 Task: Discover Hidden Chrome Settings.
Action: Mouse moved to (958, 27)
Screenshot: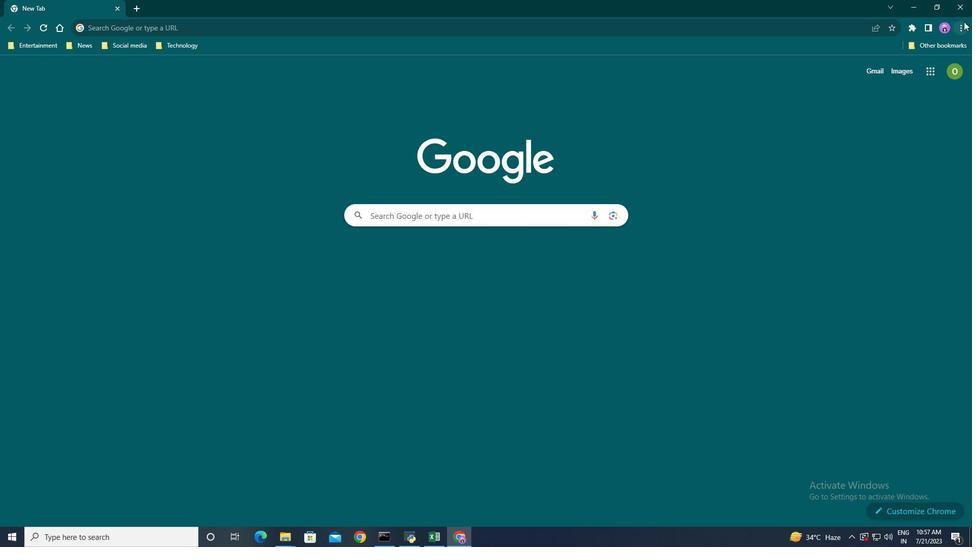 
Action: Mouse pressed left at (958, 27)
Screenshot: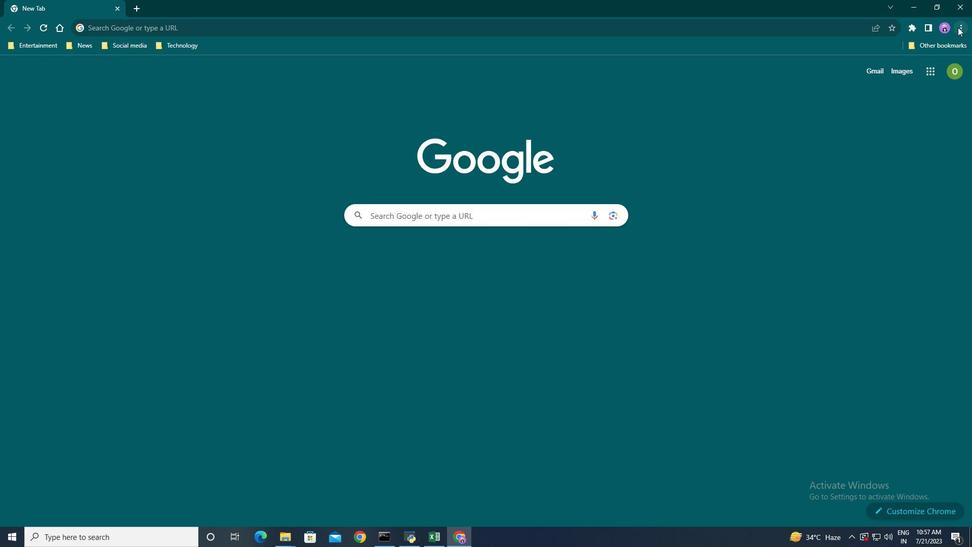 
Action: Mouse moved to (893, 136)
Screenshot: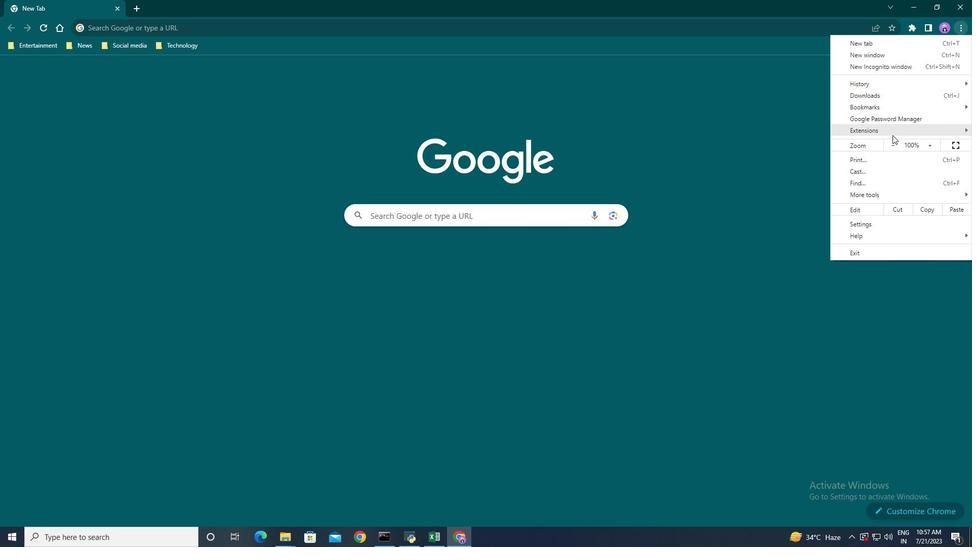 
Action: Mouse scrolled (893, 136) with delta (0, 0)
Screenshot: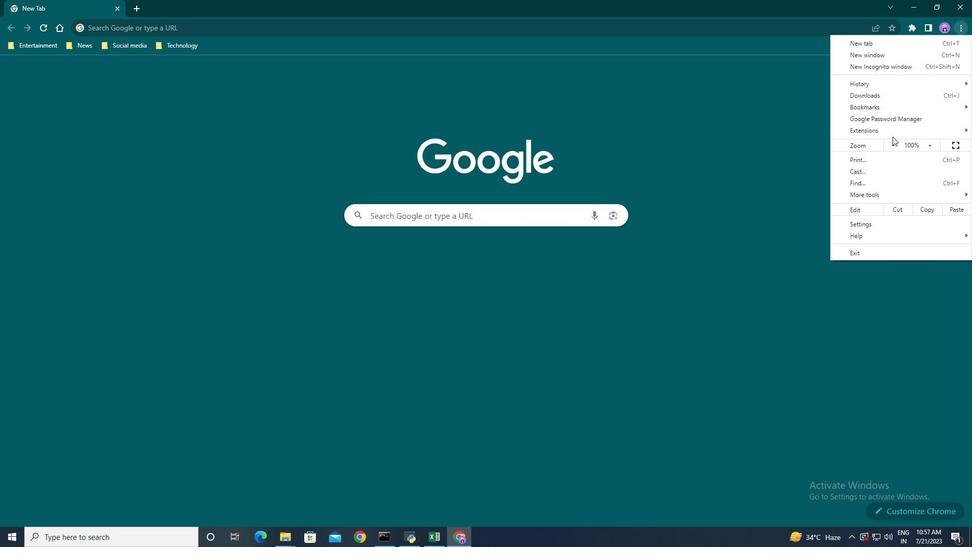 
Action: Mouse moved to (893, 136)
Screenshot: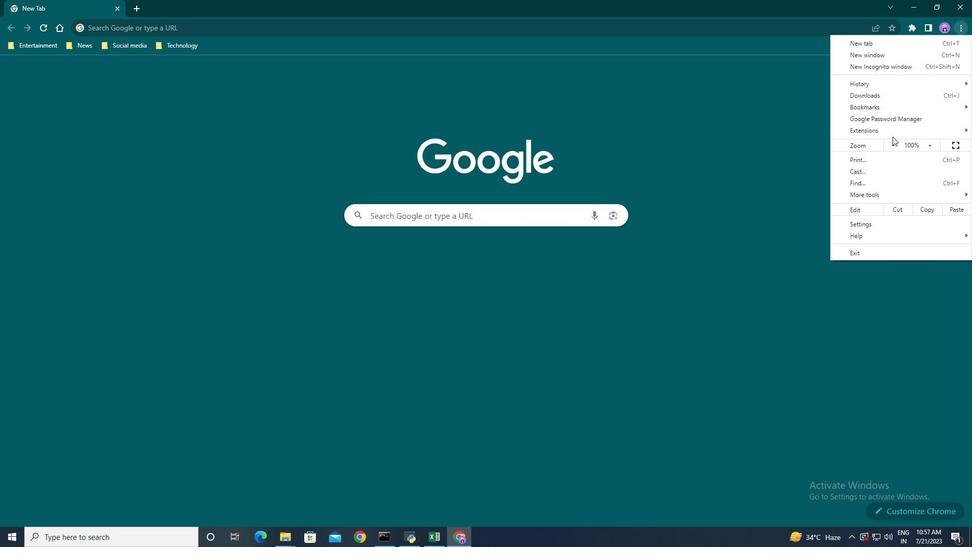 
Action: Mouse scrolled (893, 136) with delta (0, 0)
Screenshot: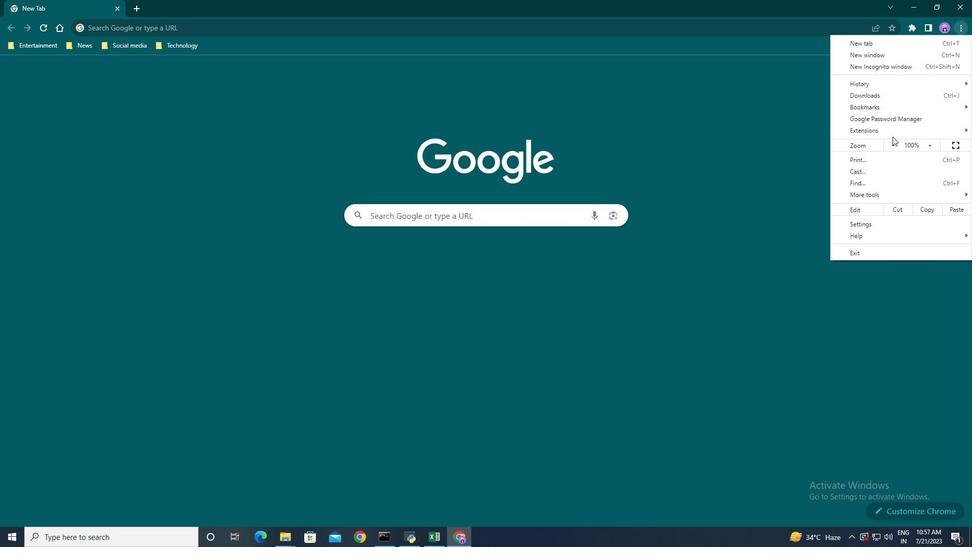 
Action: Mouse moved to (893, 137)
Screenshot: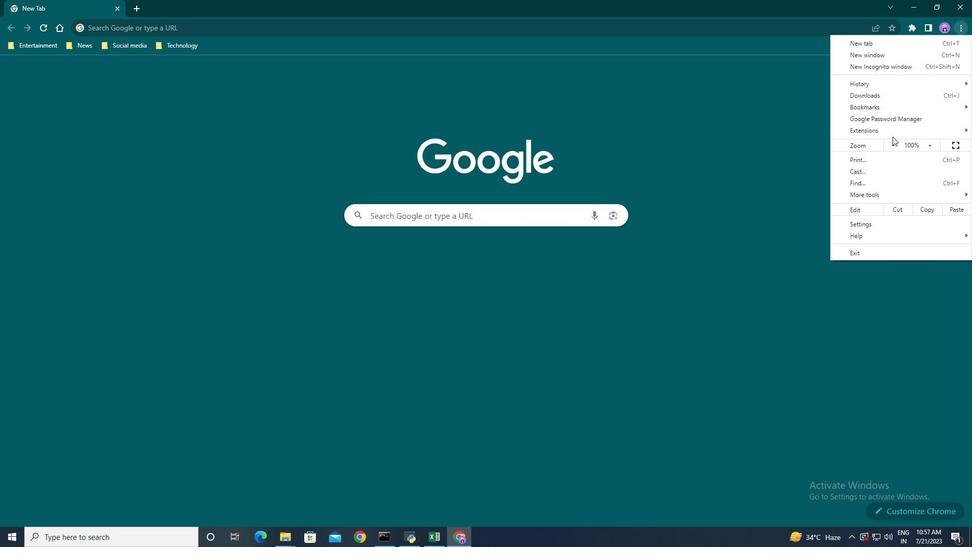 
Action: Mouse scrolled (893, 137) with delta (0, 0)
Screenshot: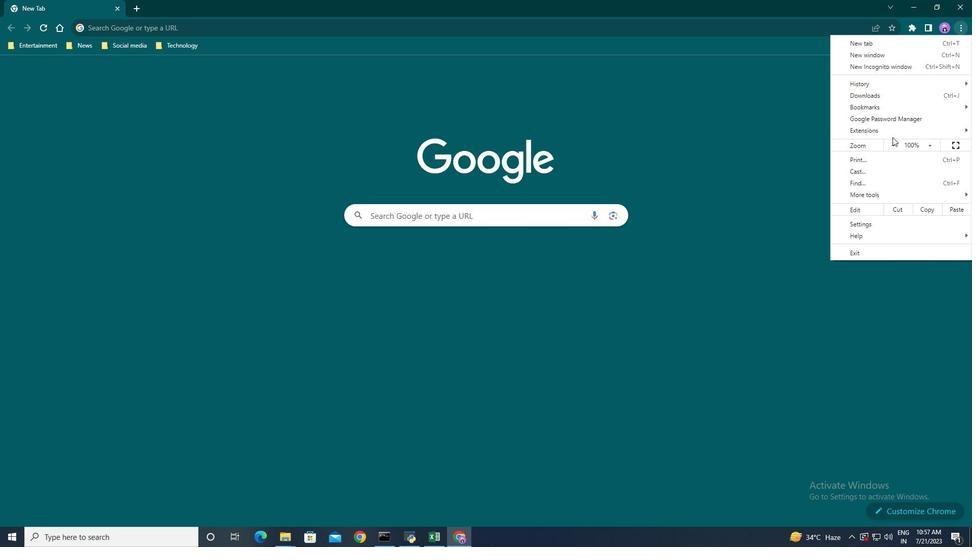 
Action: Mouse moved to (892, 143)
Screenshot: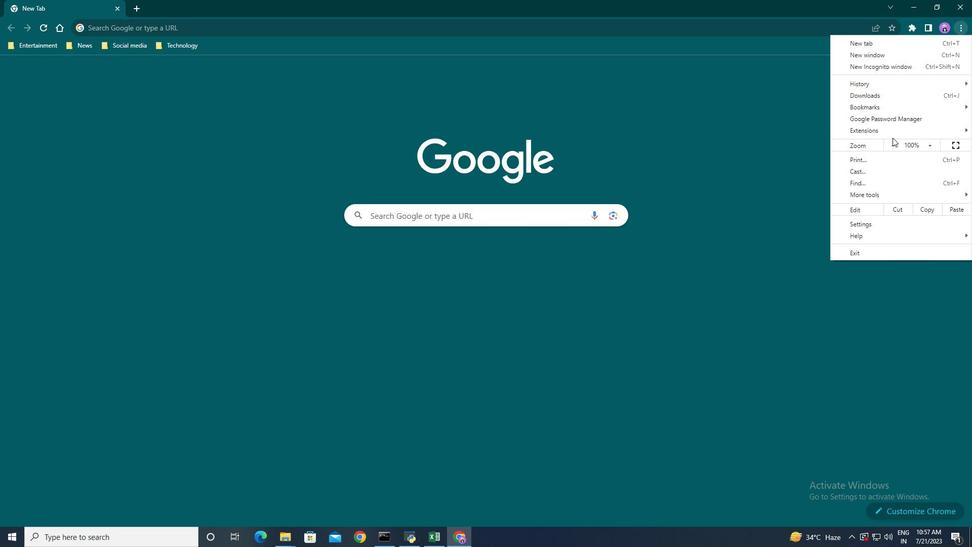 
Action: Mouse scrolled (892, 143) with delta (0, 0)
Screenshot: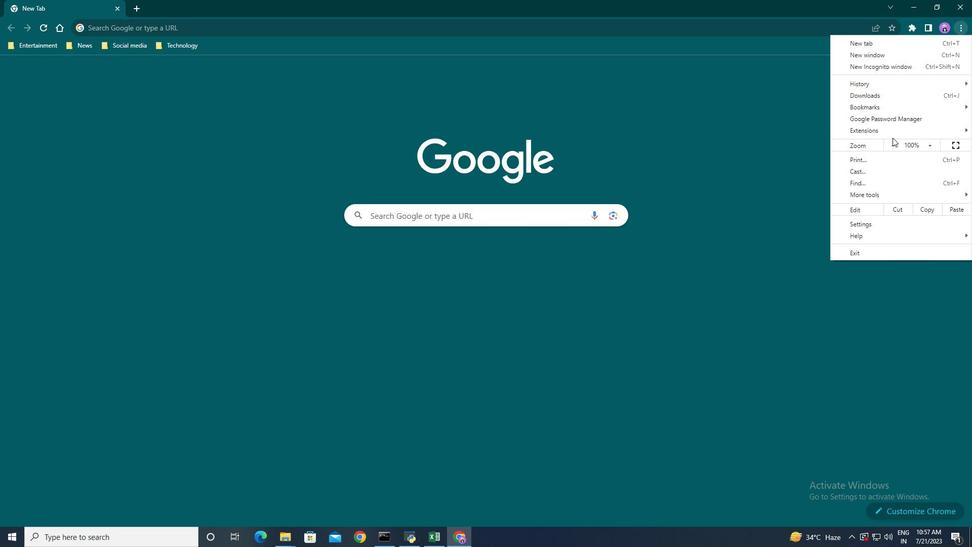 
Action: Mouse moved to (892, 145)
Screenshot: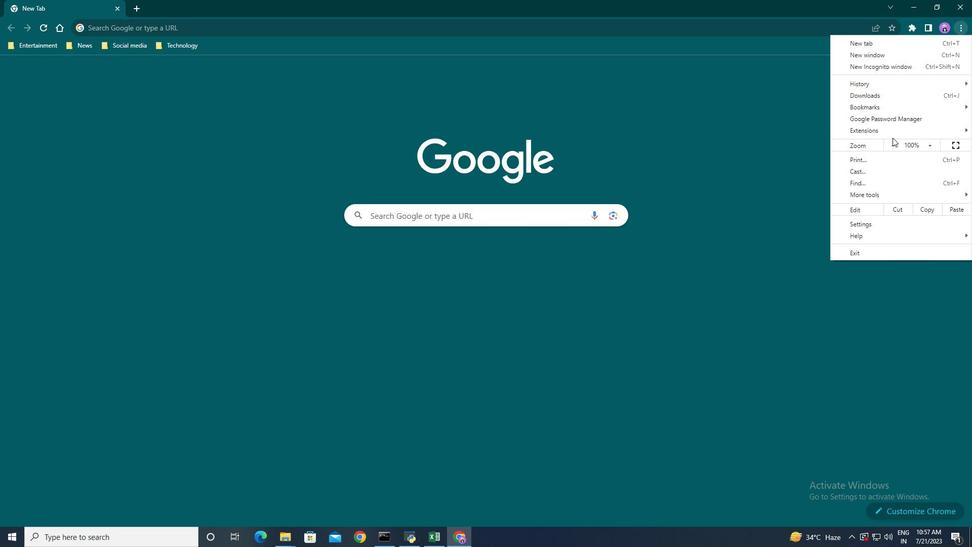 
Action: Mouse scrolled (892, 144) with delta (0, 0)
Screenshot: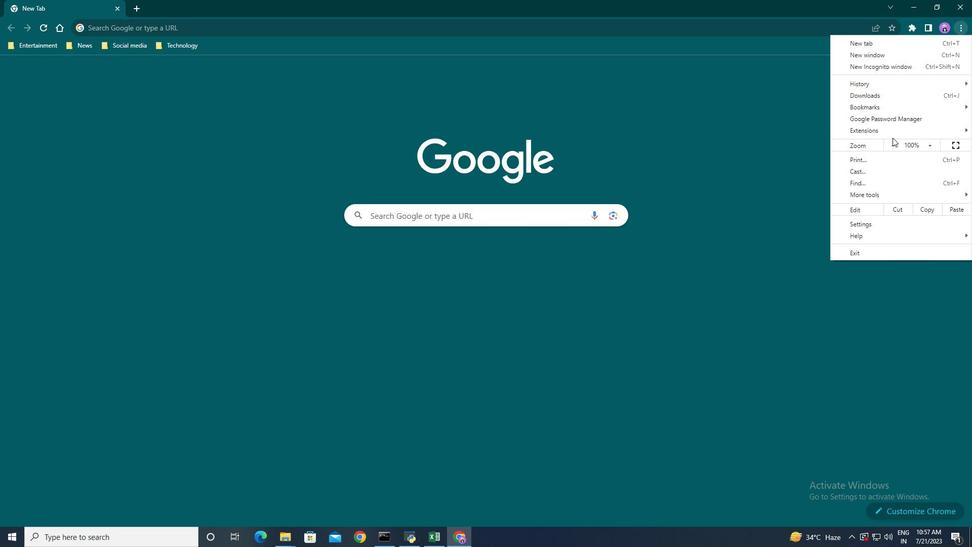 
Action: Mouse moved to (873, 223)
Screenshot: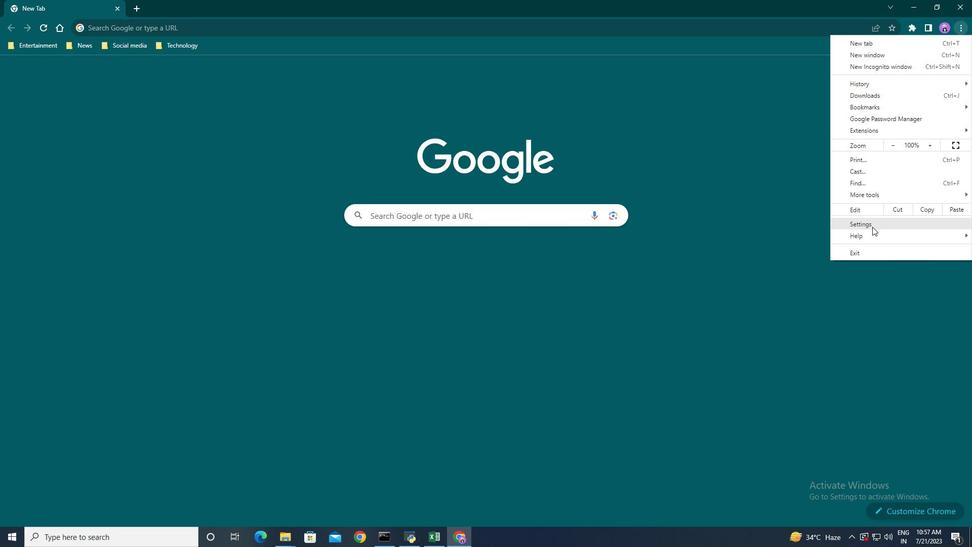 
Action: Mouse pressed left at (873, 223)
Screenshot: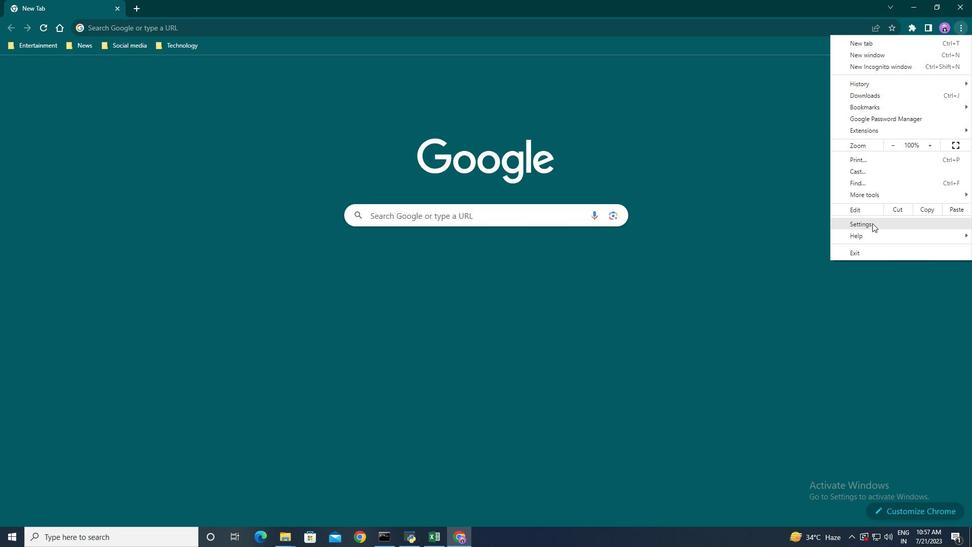 
Action: Mouse moved to (62, 117)
Screenshot: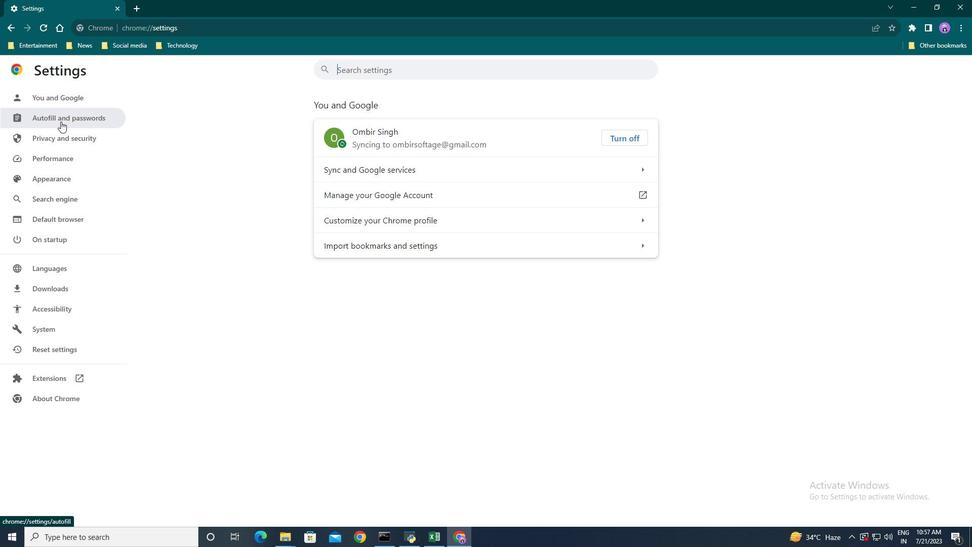
Action: Mouse pressed left at (62, 117)
Screenshot: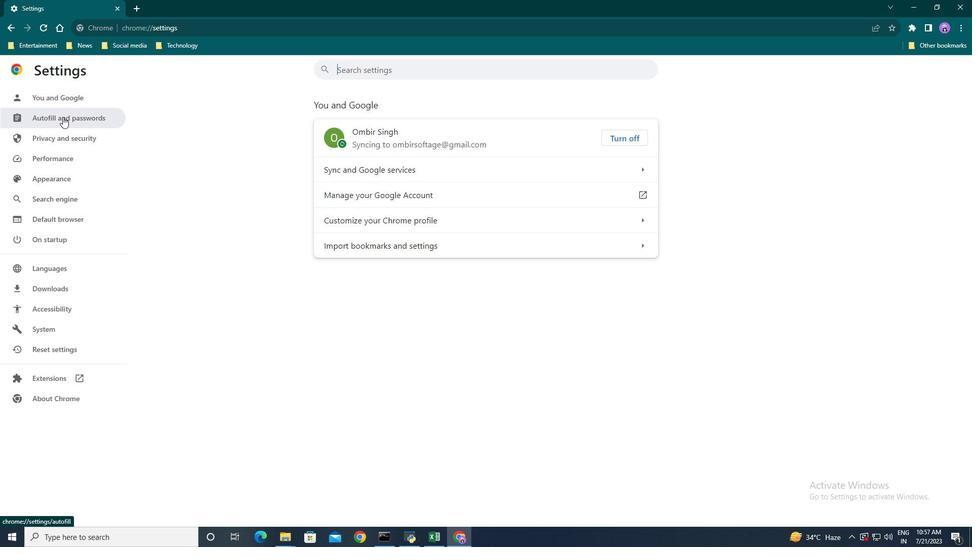 
Action: Mouse moved to (81, 227)
Screenshot: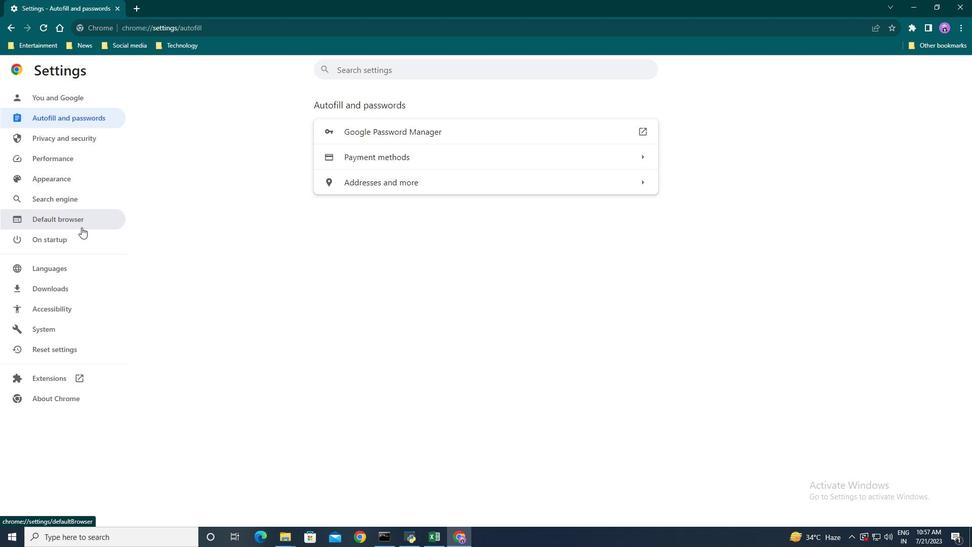 
Action: Mouse scrolled (81, 227) with delta (0, 0)
Screenshot: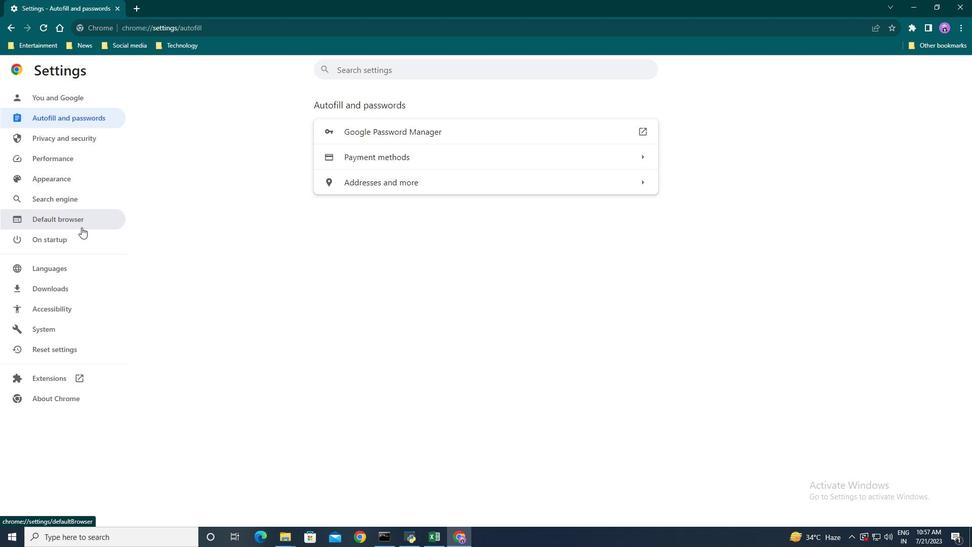
Action: Mouse scrolled (81, 227) with delta (0, 0)
Screenshot: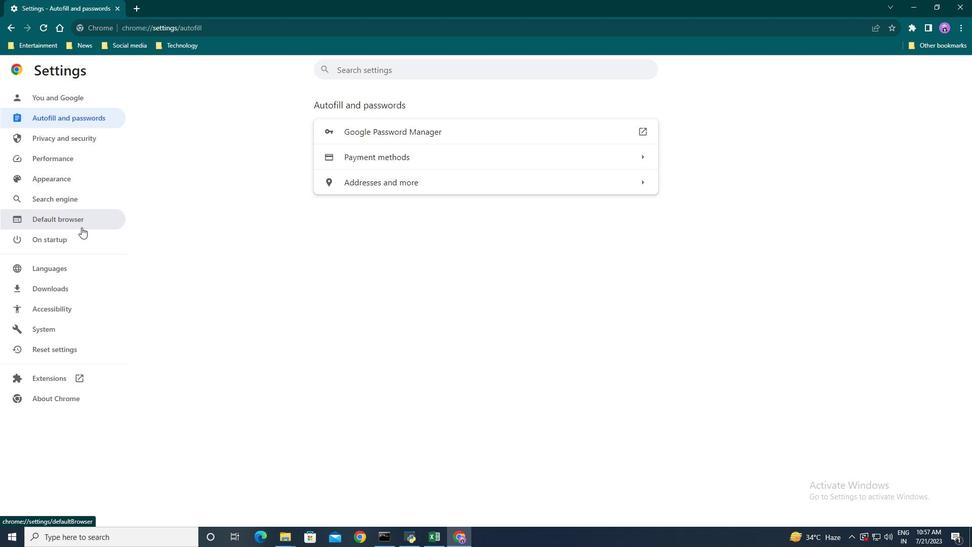 
Action: Mouse moved to (66, 331)
Screenshot: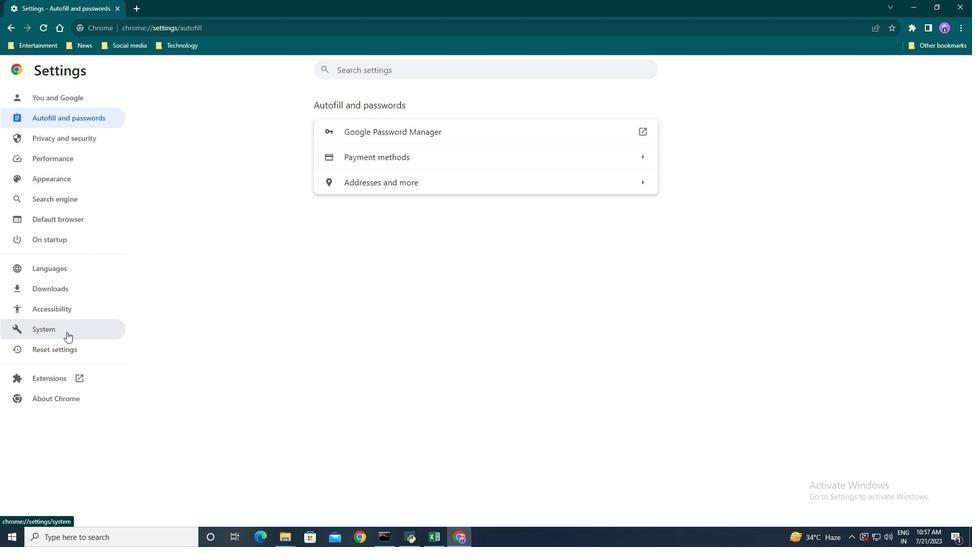 
Action: Mouse pressed left at (66, 331)
Screenshot: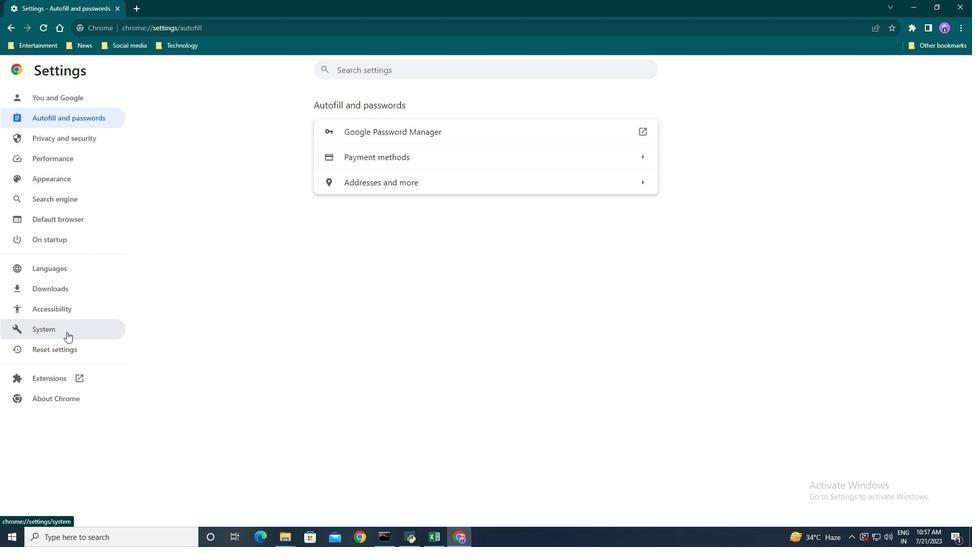 
Action: Mouse moved to (622, 182)
Screenshot: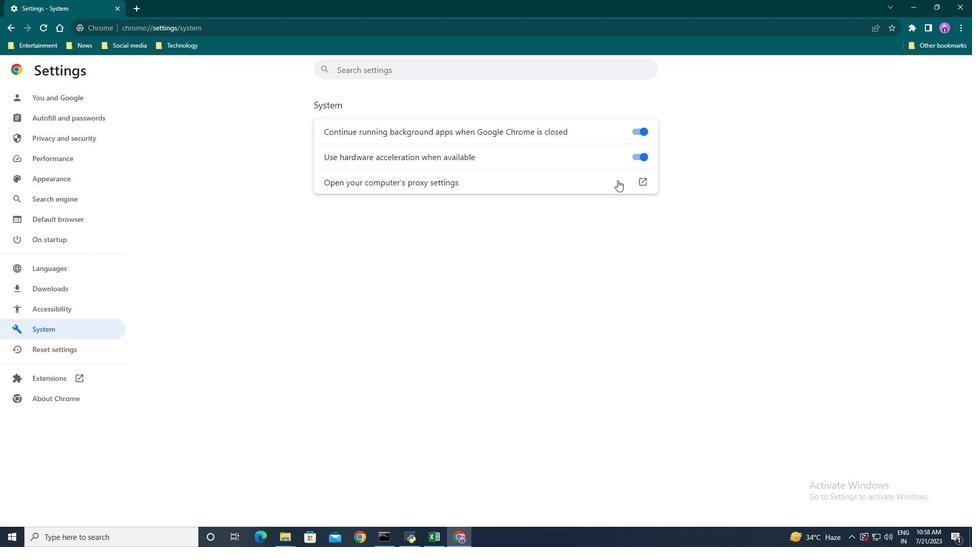 
Action: Mouse pressed left at (622, 182)
Screenshot: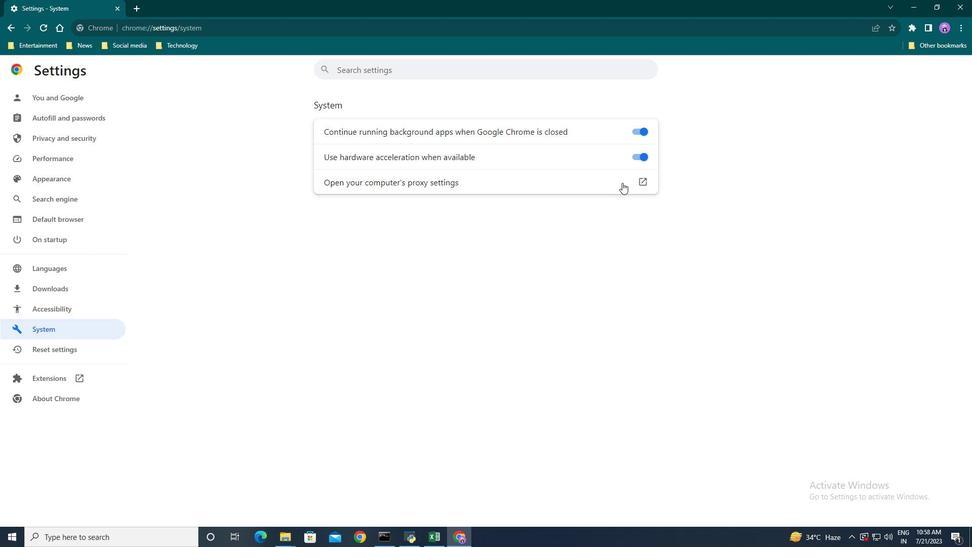 
Action: Mouse moved to (184, 161)
Screenshot: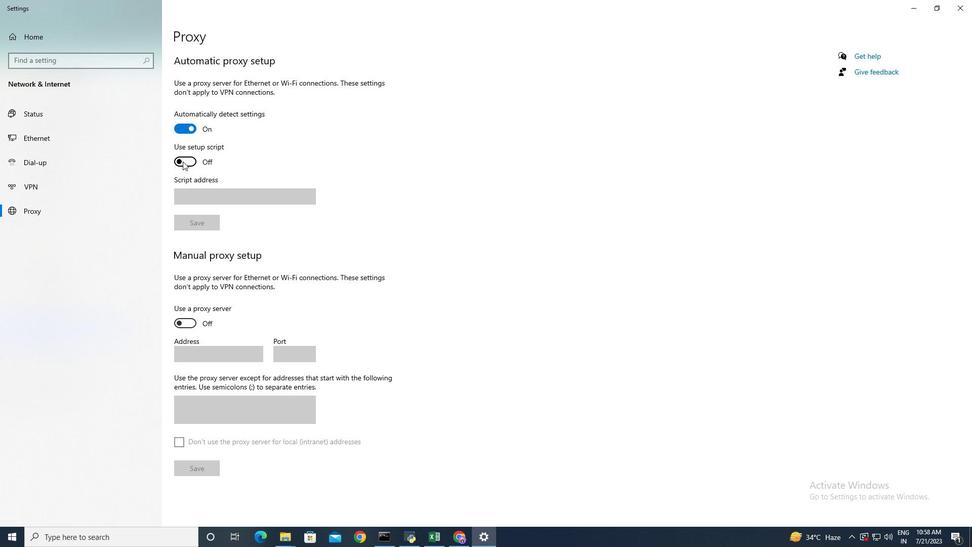 
Action: Mouse pressed left at (184, 161)
Screenshot: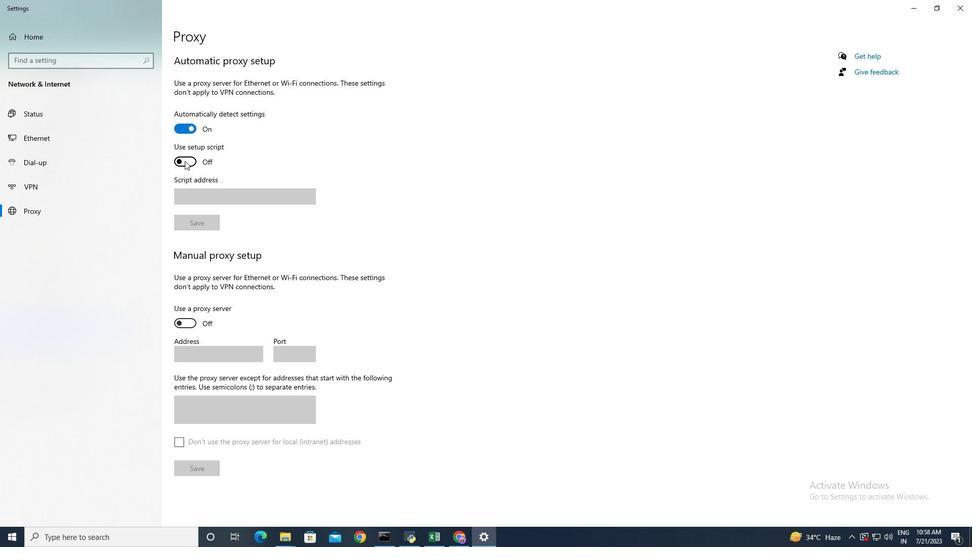 
Action: Mouse moved to (969, 7)
Screenshot: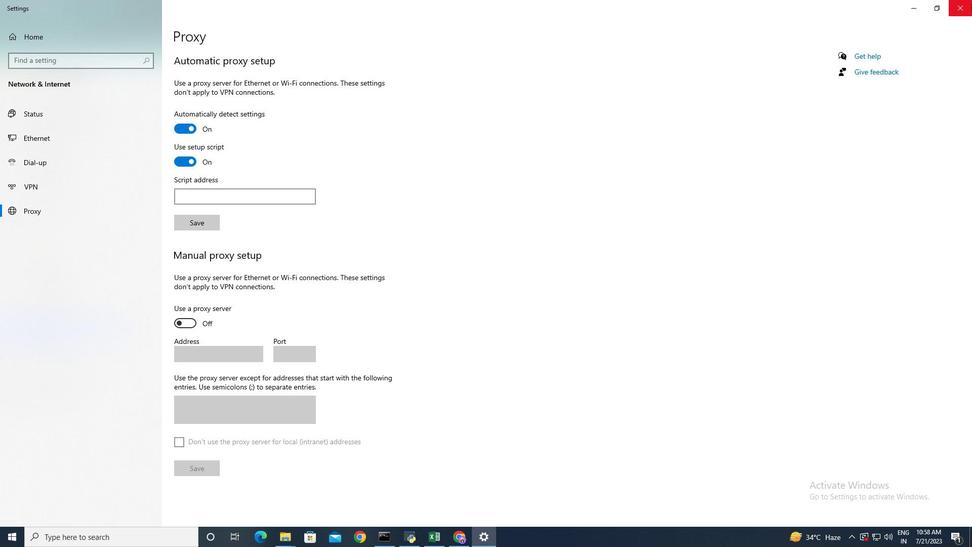 
Action: Mouse pressed left at (969, 7)
Screenshot: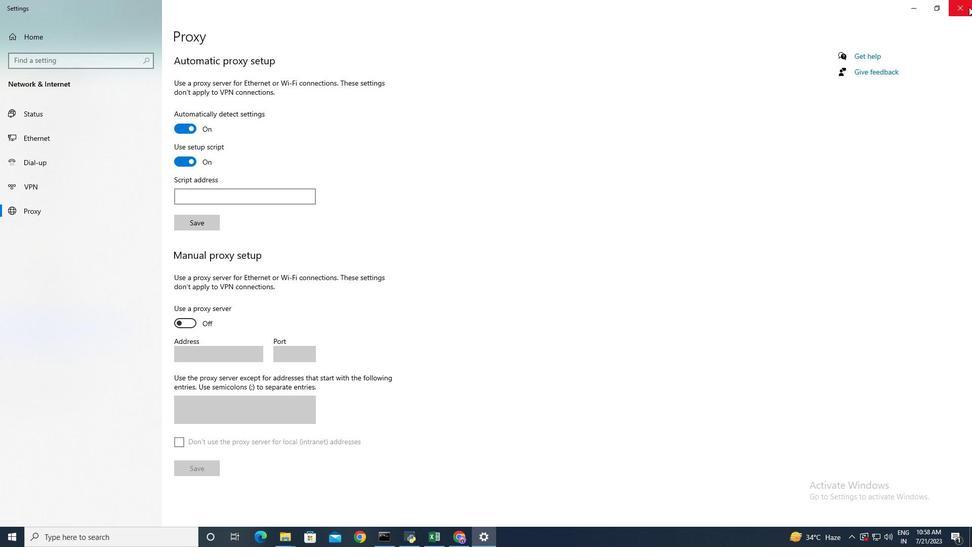
Action: Mouse moved to (79, 354)
Screenshot: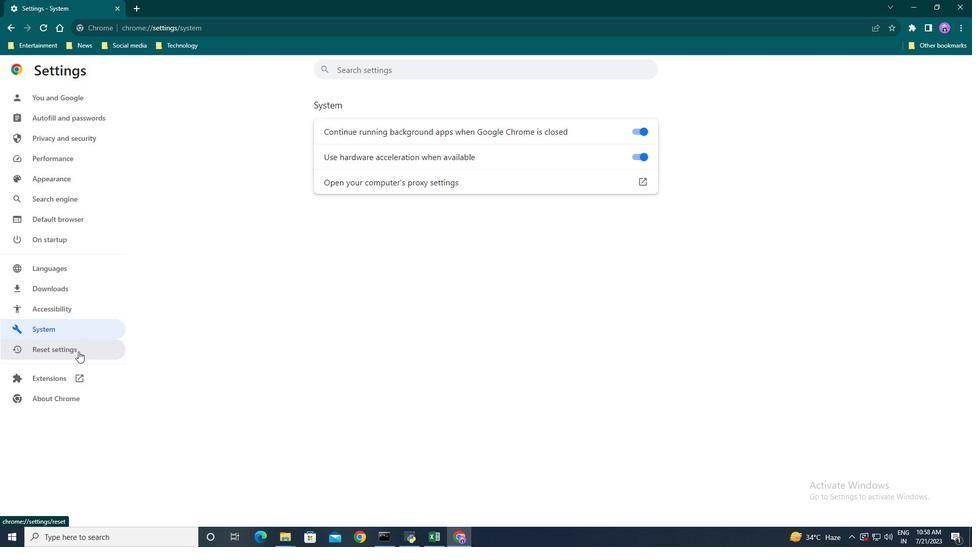 
Action: Mouse scrolled (79, 353) with delta (0, 0)
Screenshot: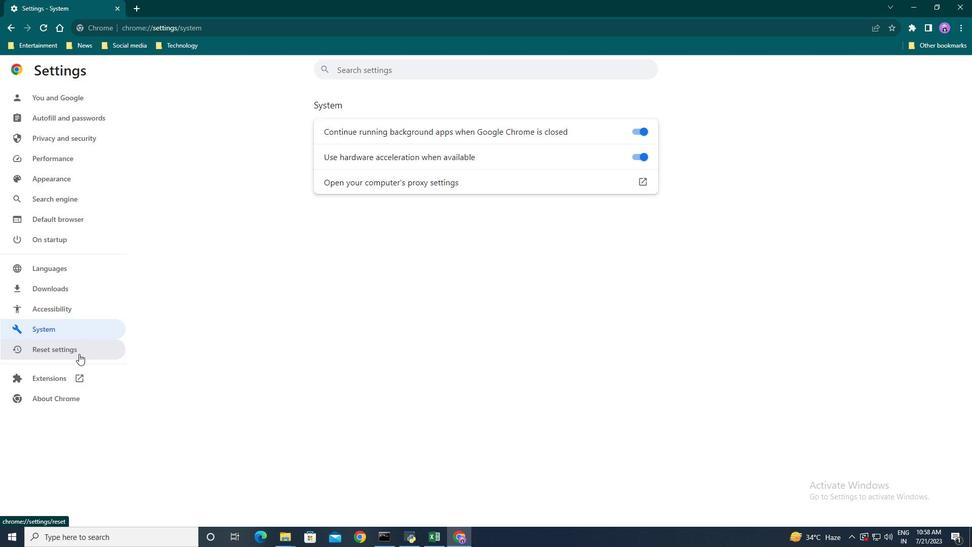 
Action: Mouse scrolled (79, 353) with delta (0, 0)
Screenshot: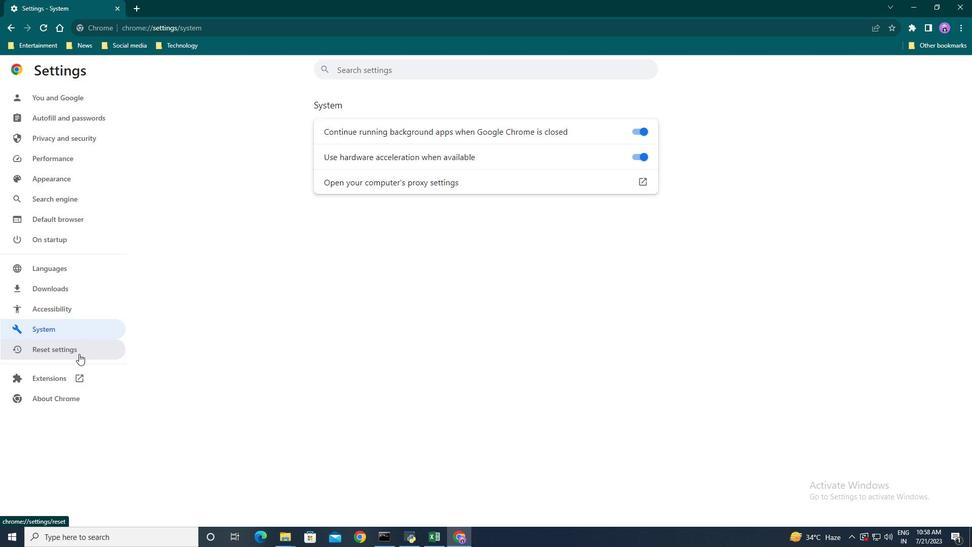 
Action: Mouse moved to (66, 304)
Screenshot: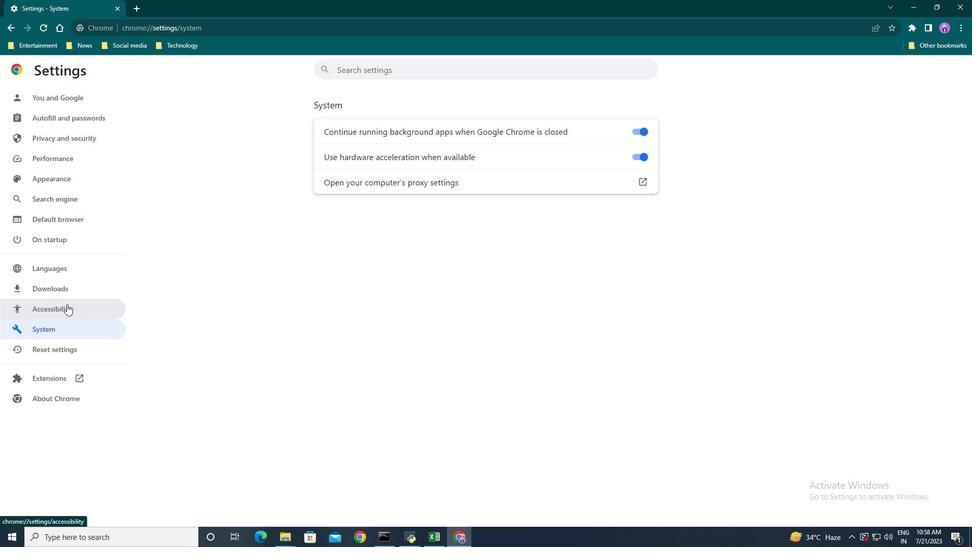 
Action: Mouse pressed left at (66, 304)
Screenshot: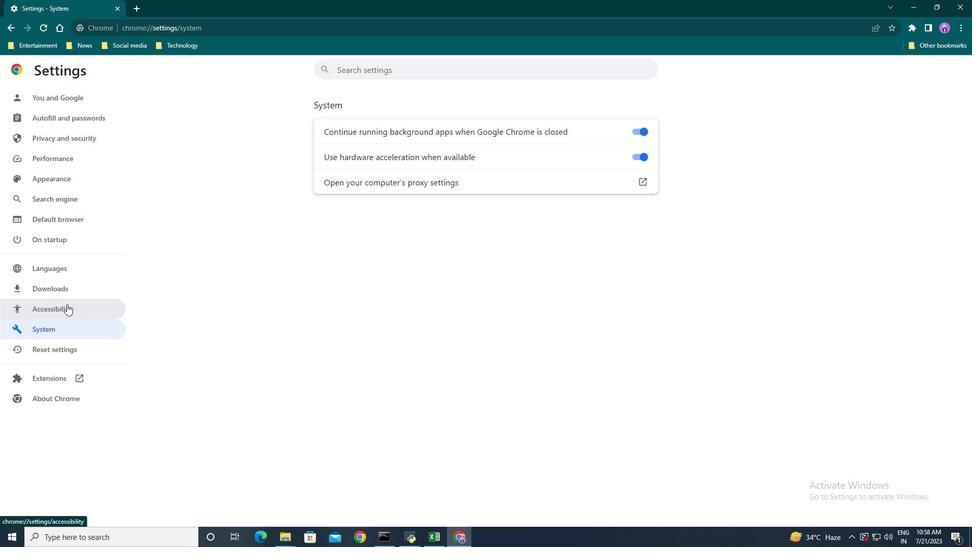 
Action: Mouse moved to (641, 144)
Screenshot: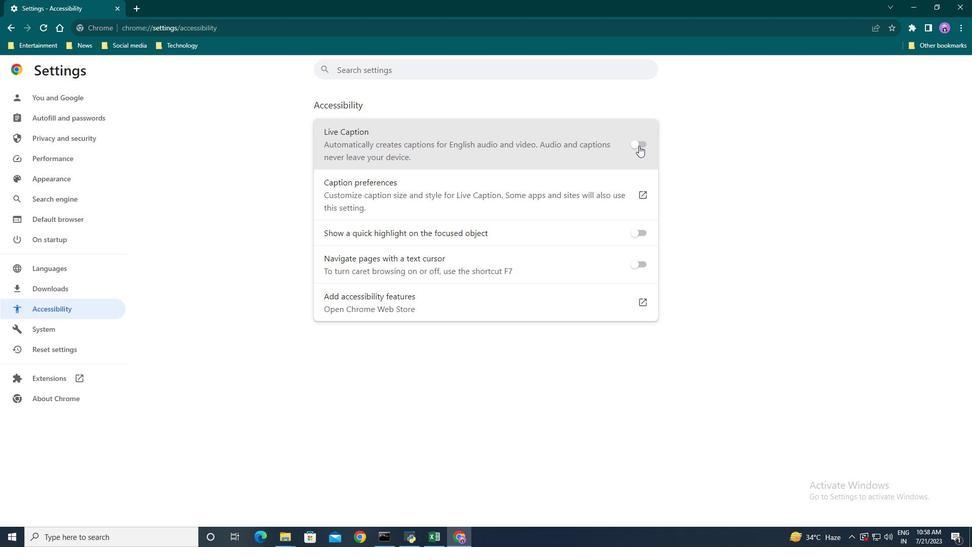 
Action: Mouse pressed left at (641, 144)
Screenshot: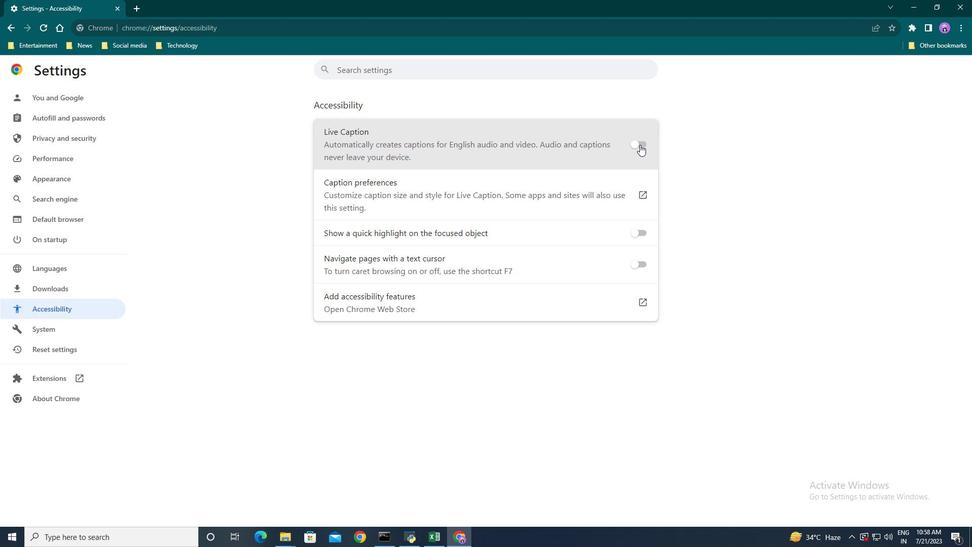 
Action: Mouse moved to (642, 220)
Screenshot: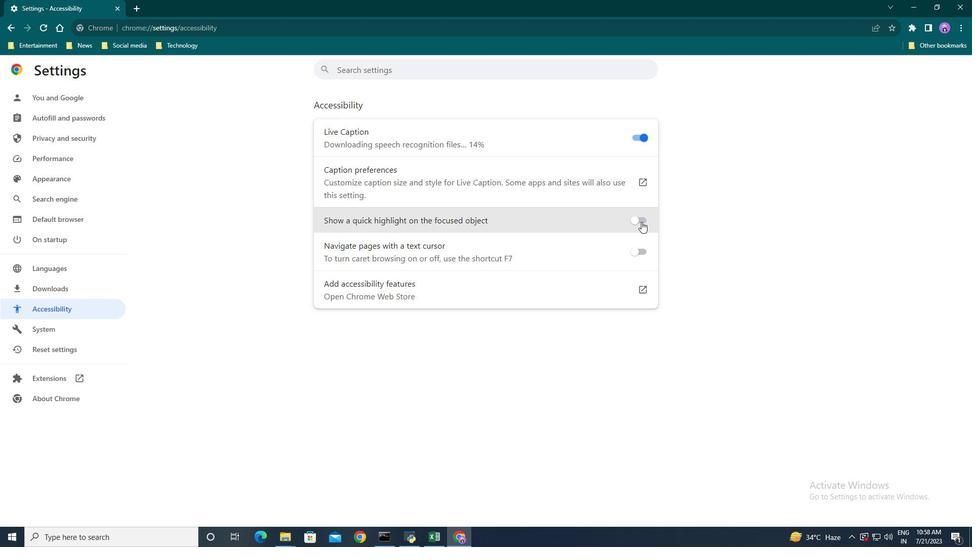 
Action: Mouse pressed left at (642, 220)
Screenshot: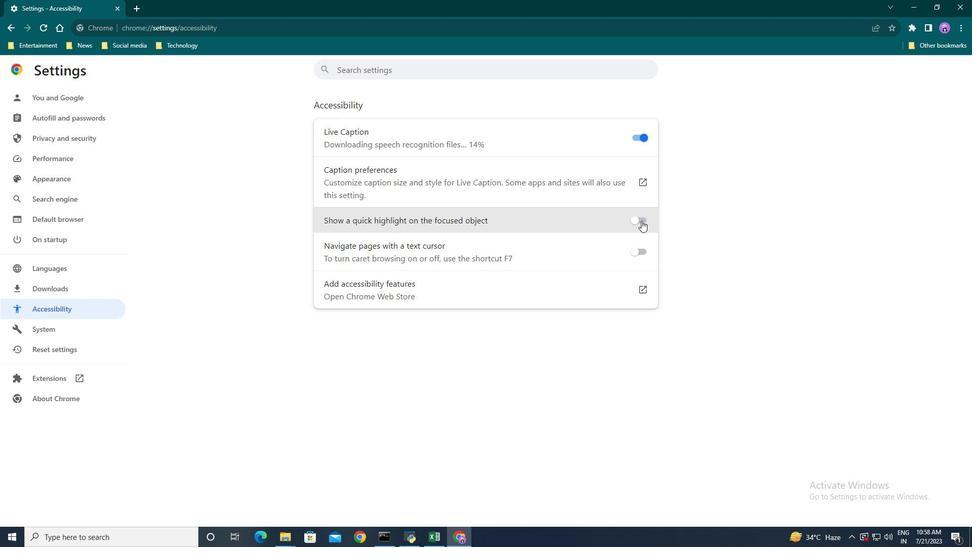 
Action: Mouse moved to (642, 249)
Screenshot: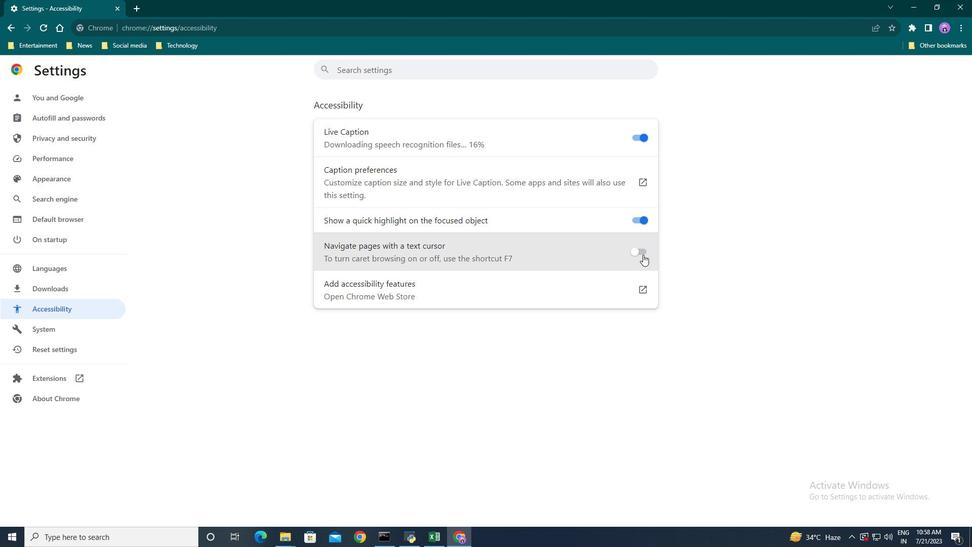 
Action: Mouse pressed left at (642, 249)
Screenshot: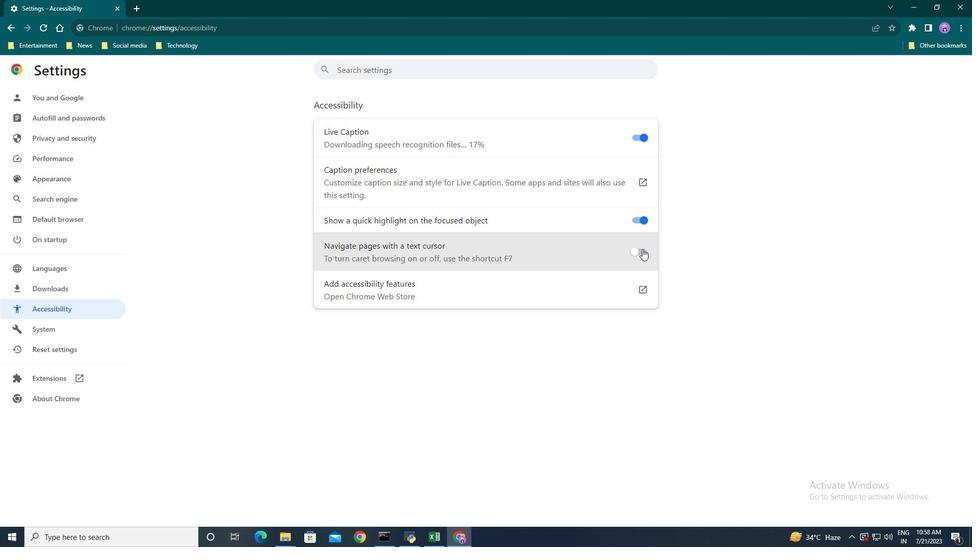 
Action: Mouse moved to (76, 176)
Screenshot: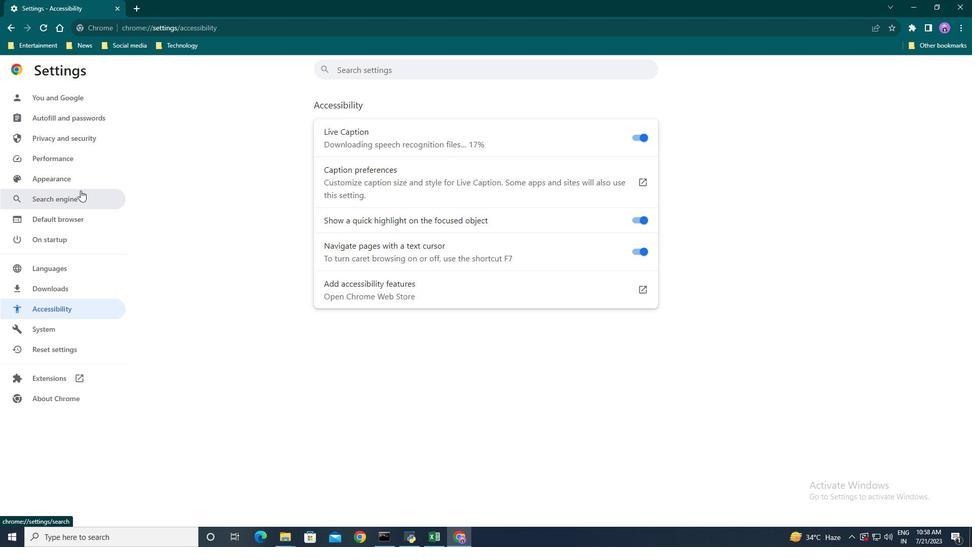 
Action: Mouse pressed left at (76, 176)
Screenshot: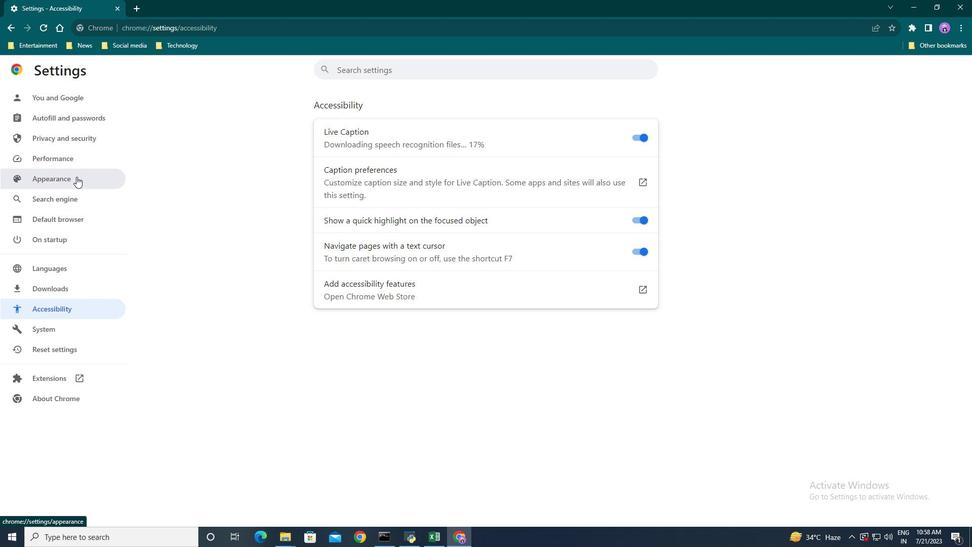 
Action: Mouse moved to (403, 275)
Screenshot: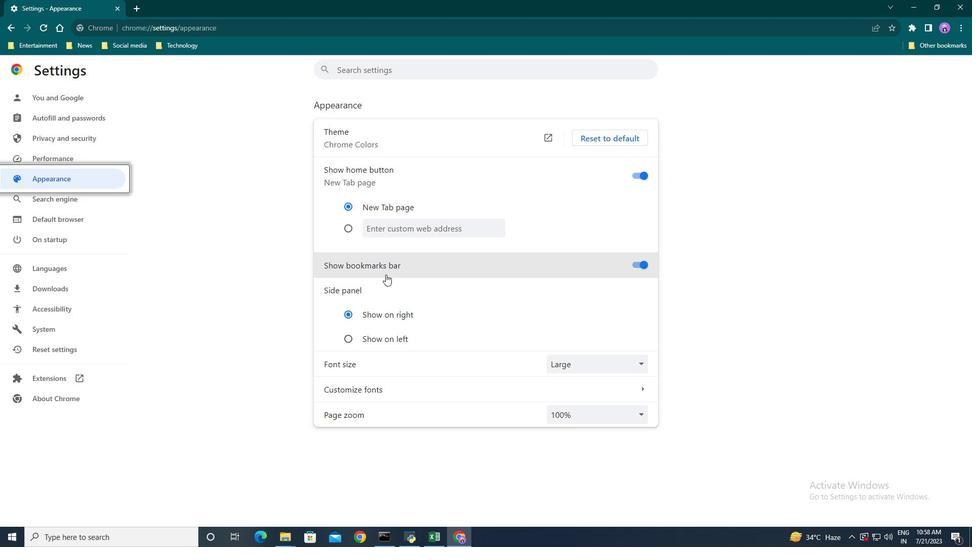 
Action: Mouse scrolled (403, 275) with delta (0, 0)
Screenshot: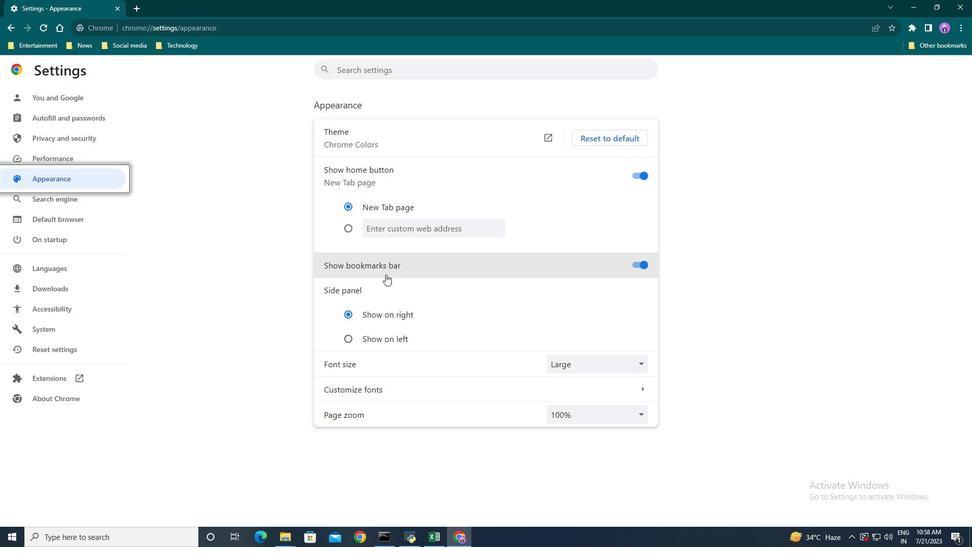 
Action: Mouse scrolled (403, 275) with delta (0, 0)
Screenshot: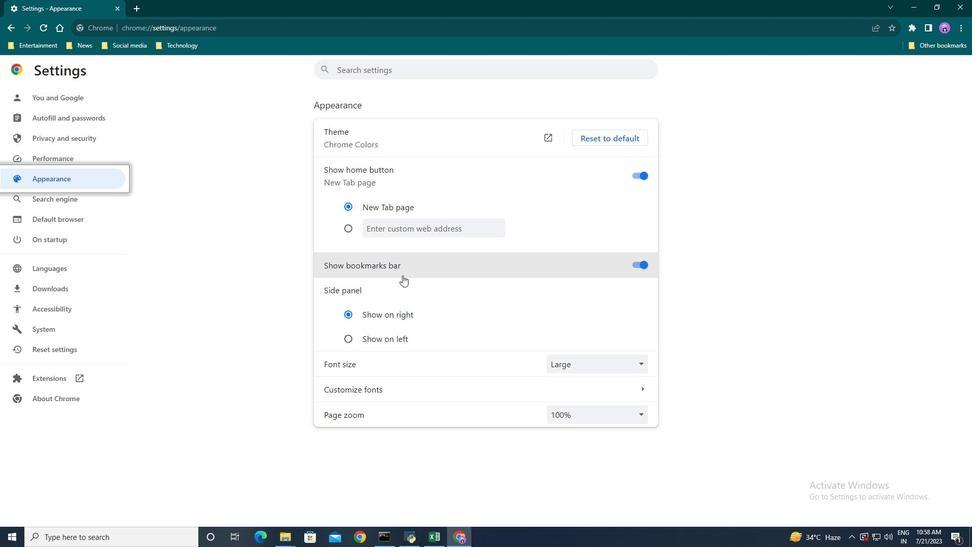 
Action: Mouse moved to (403, 275)
Screenshot: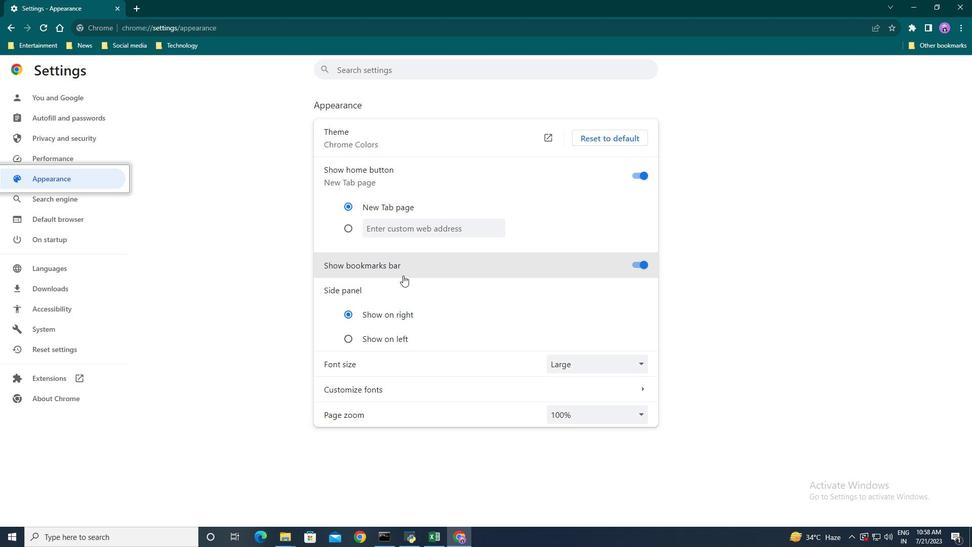 
Action: Mouse scrolled (403, 275) with delta (0, 0)
Screenshot: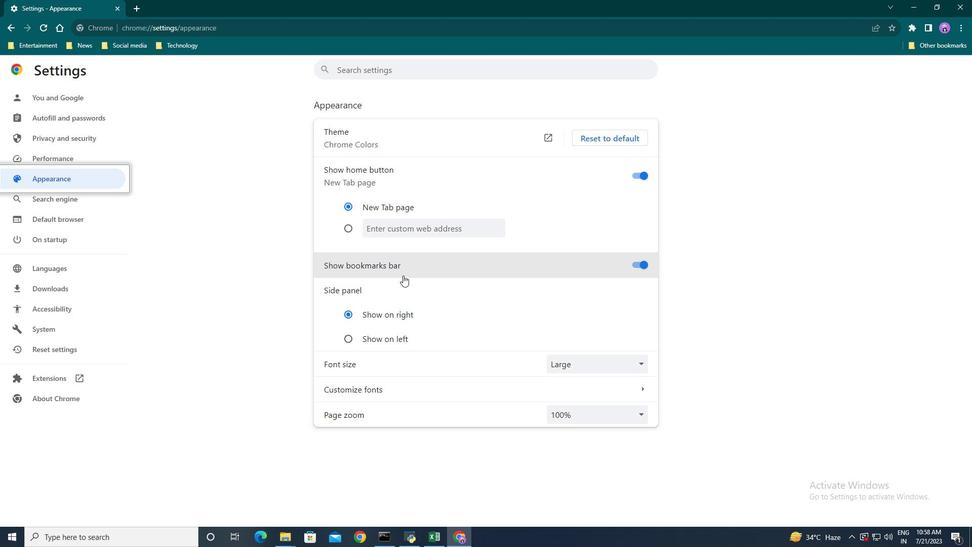 
Action: Mouse moved to (455, 405)
Screenshot: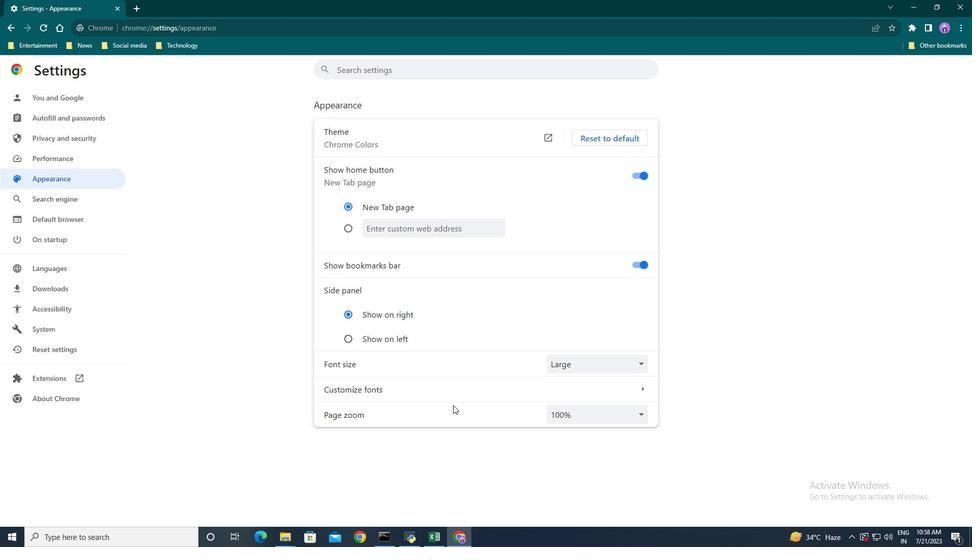 
Action: Mouse scrolled (455, 404) with delta (0, 0)
Screenshot: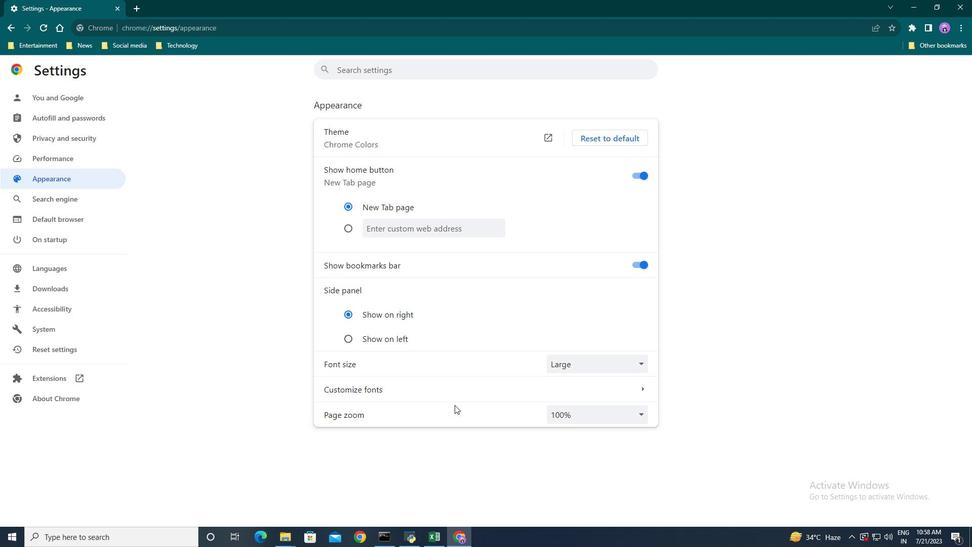 
Action: Mouse moved to (85, 136)
Screenshot: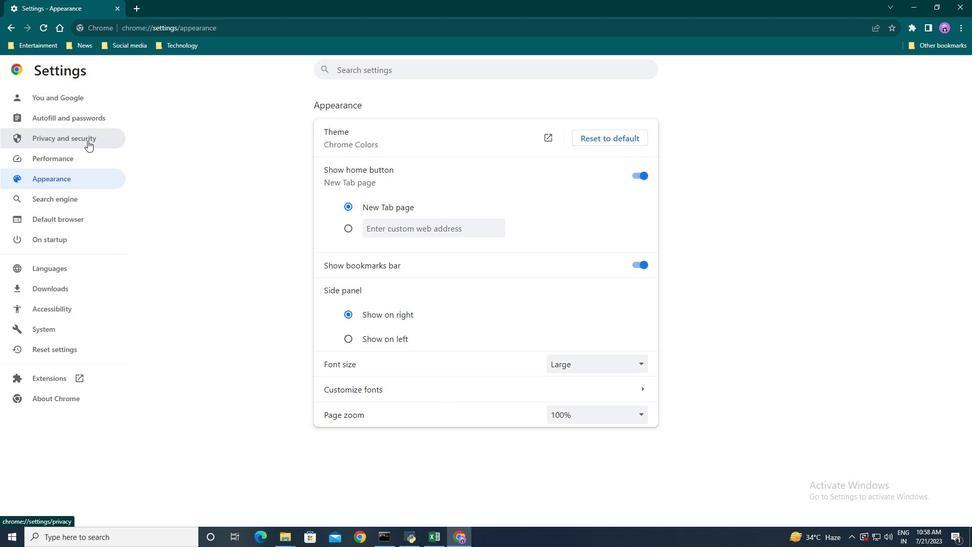
Action: Mouse pressed left at (85, 136)
Screenshot: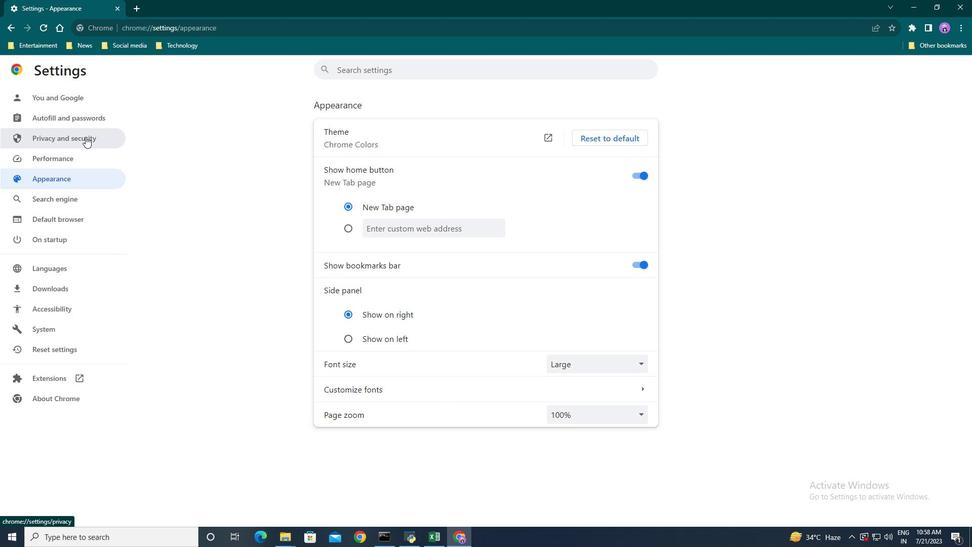 
Action: Mouse moved to (471, 256)
Screenshot: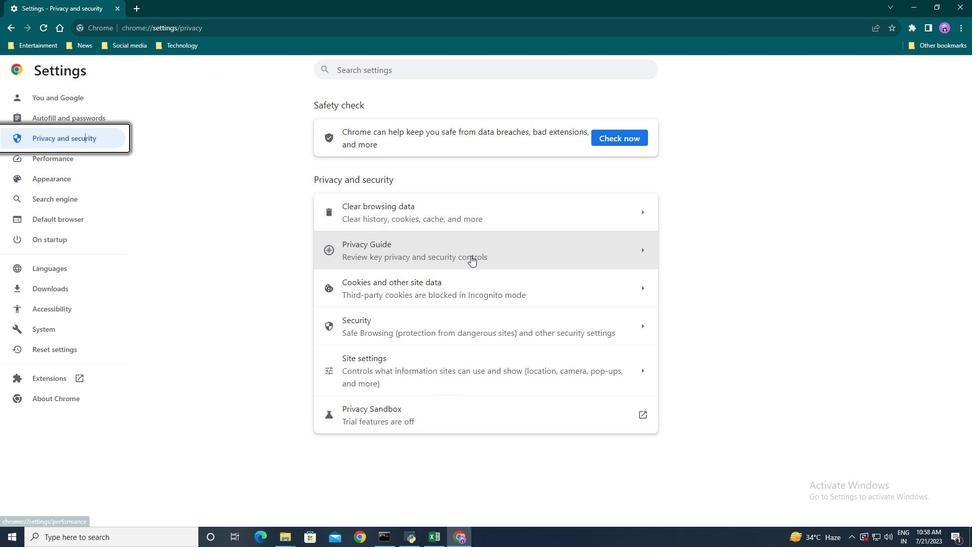
Action: Mouse scrolled (471, 256) with delta (0, 0)
Screenshot: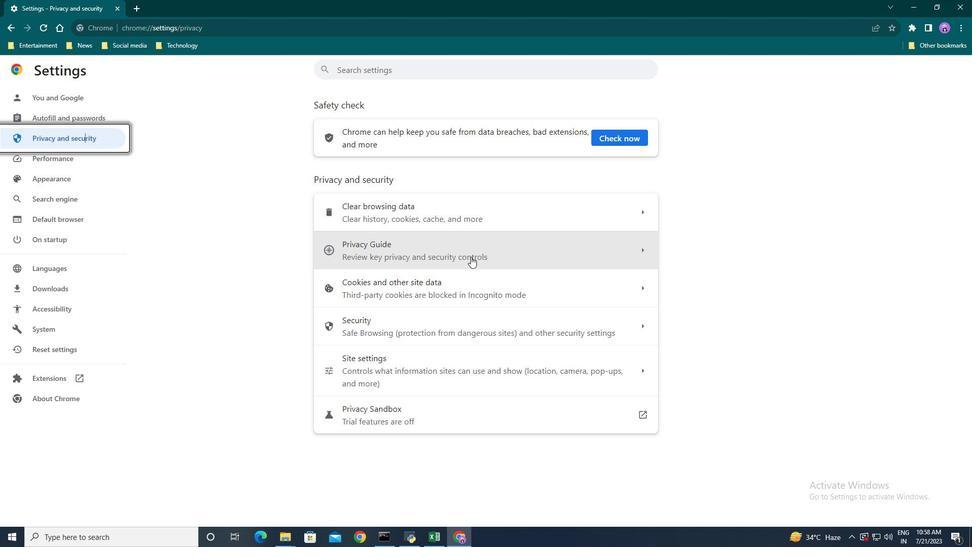 
Action: Mouse scrolled (471, 256) with delta (0, 0)
Screenshot: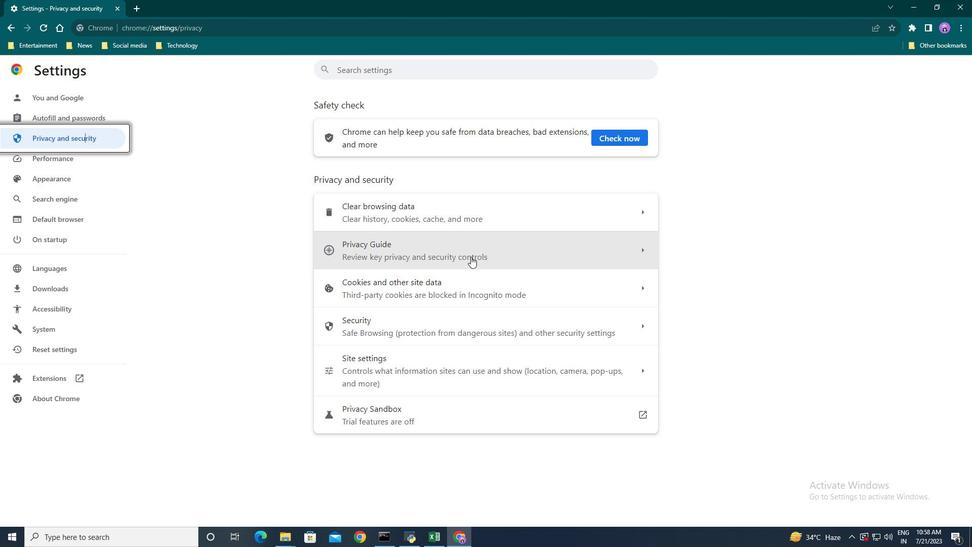 
Action: Mouse moved to (506, 244)
Screenshot: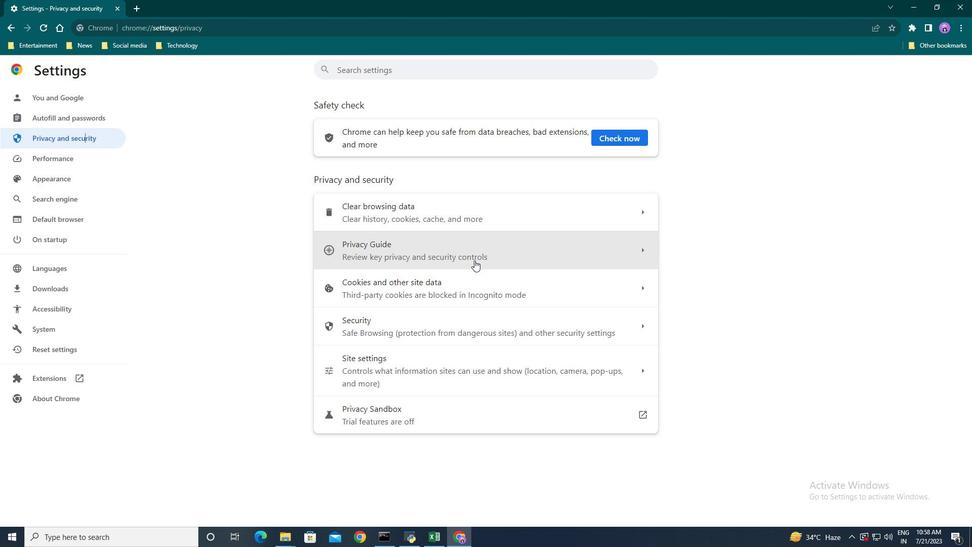 
Action: Mouse pressed left at (506, 244)
Screenshot: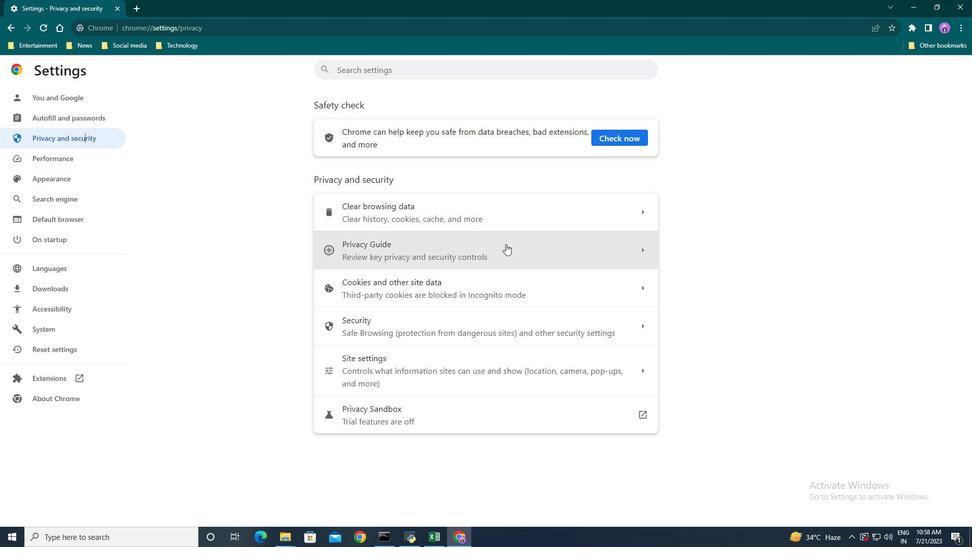 
Action: Mouse moved to (645, 290)
Screenshot: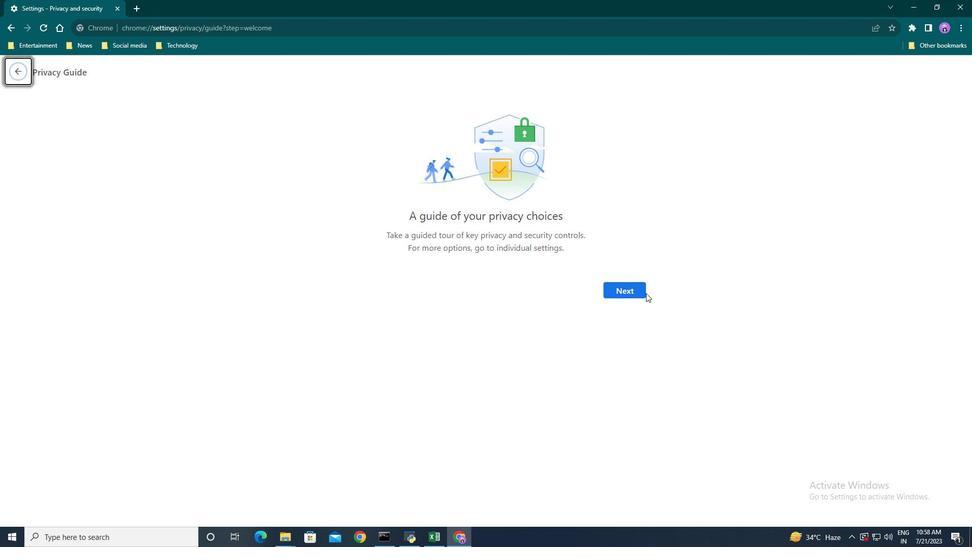 
Action: Mouse pressed left at (645, 290)
Screenshot: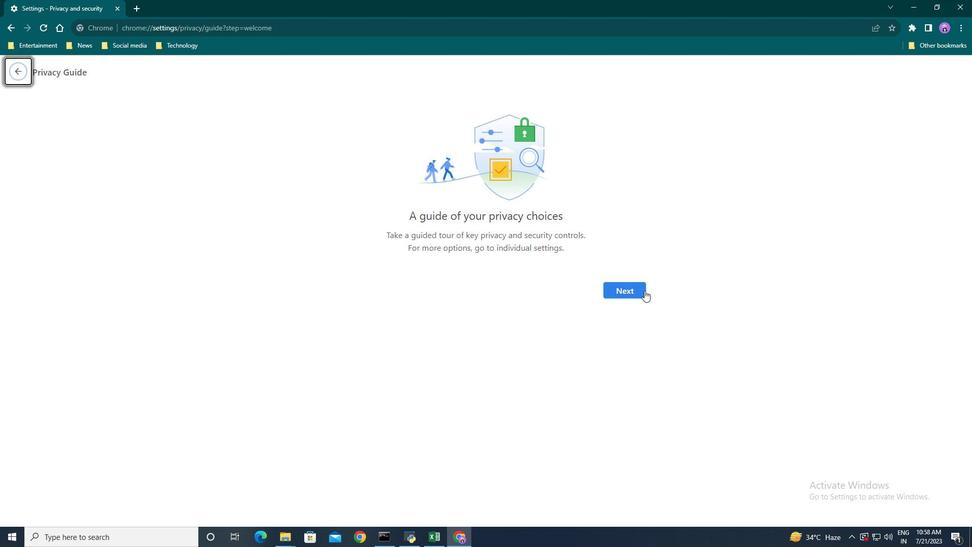 
Action: Mouse moved to (627, 368)
Screenshot: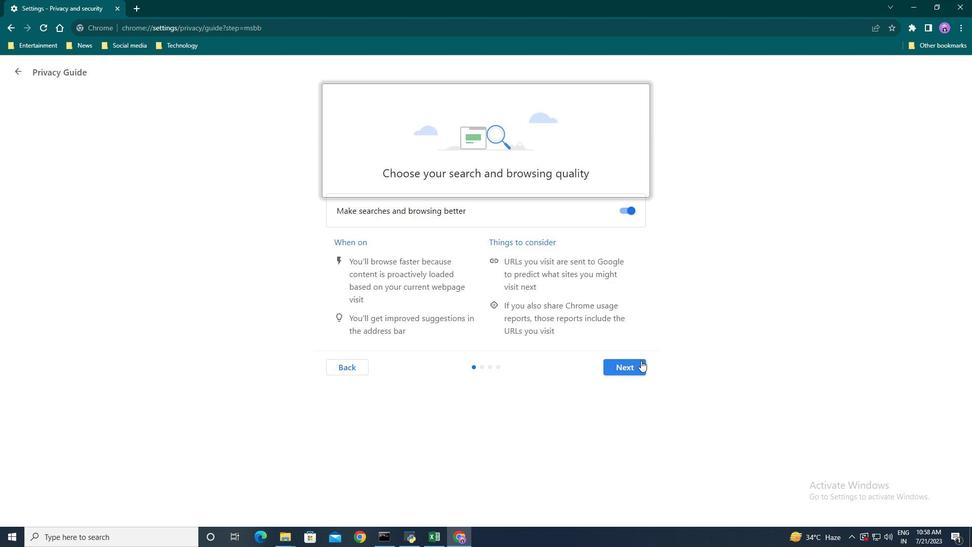 
Action: Mouse pressed left at (627, 368)
Screenshot: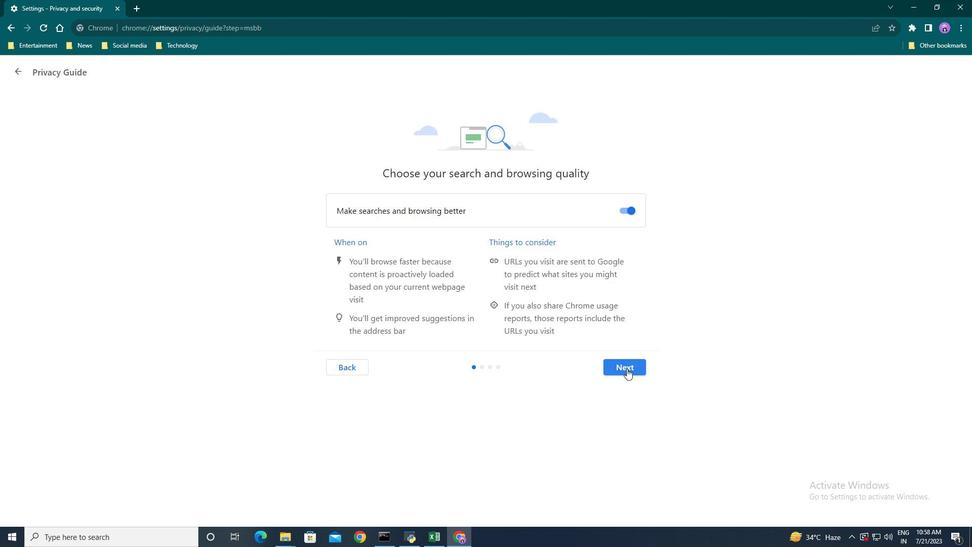 
Action: Mouse moved to (628, 366)
Screenshot: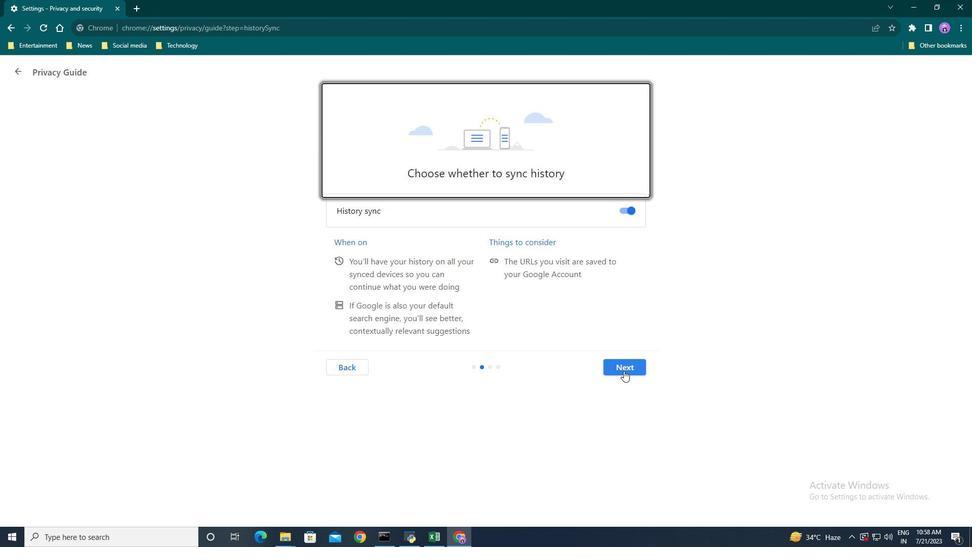 
Action: Mouse pressed left at (628, 366)
Screenshot: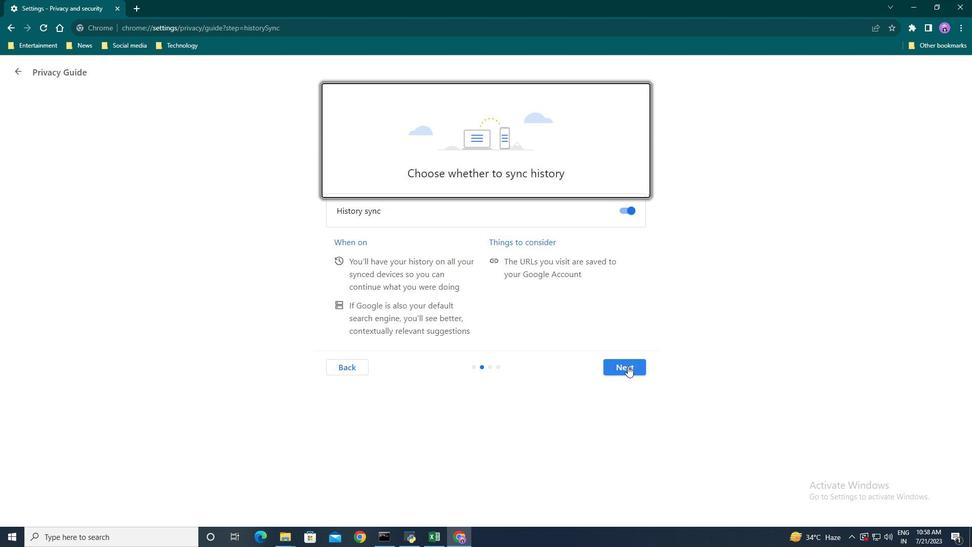 
Action: Mouse moved to (623, 424)
Screenshot: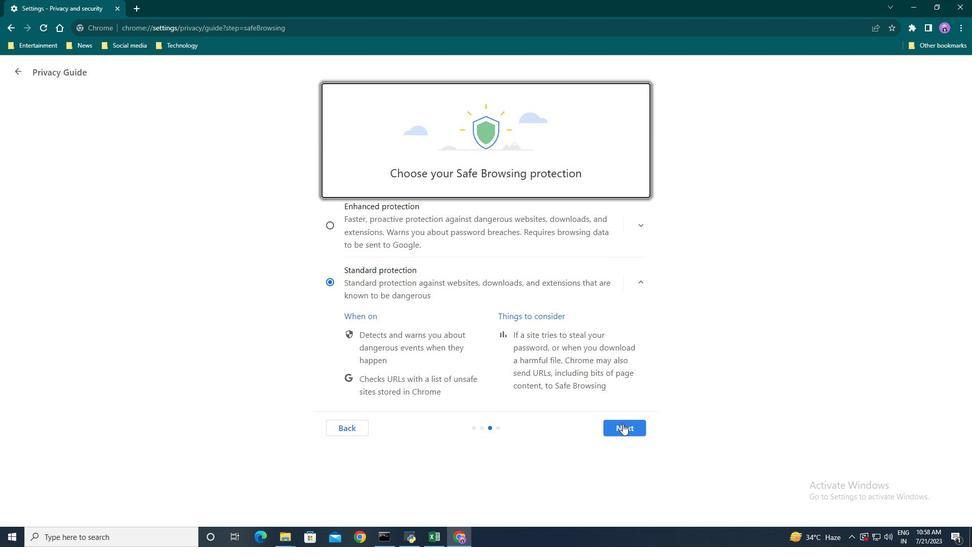 
Action: Mouse pressed left at (623, 424)
Screenshot: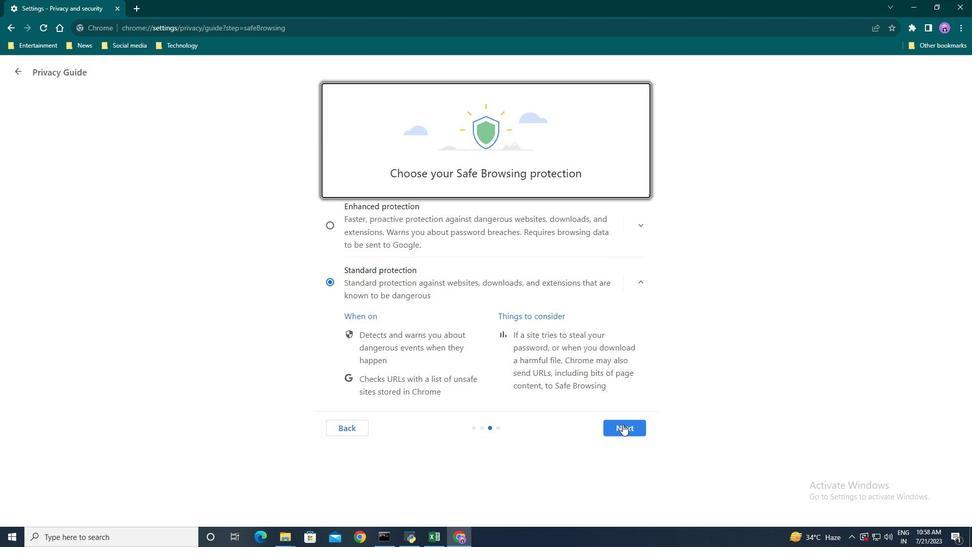 
Action: Mouse moved to (624, 415)
Screenshot: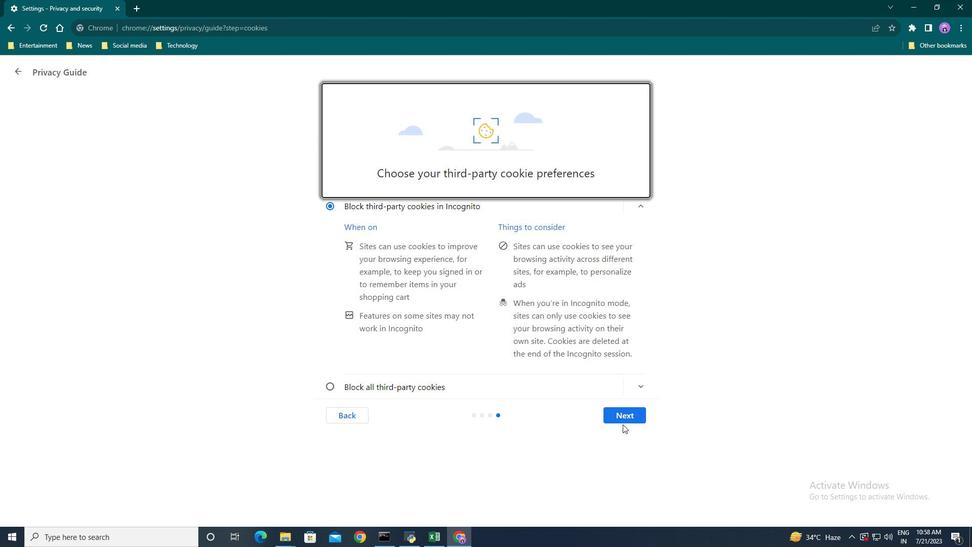 
Action: Mouse pressed left at (624, 415)
Screenshot: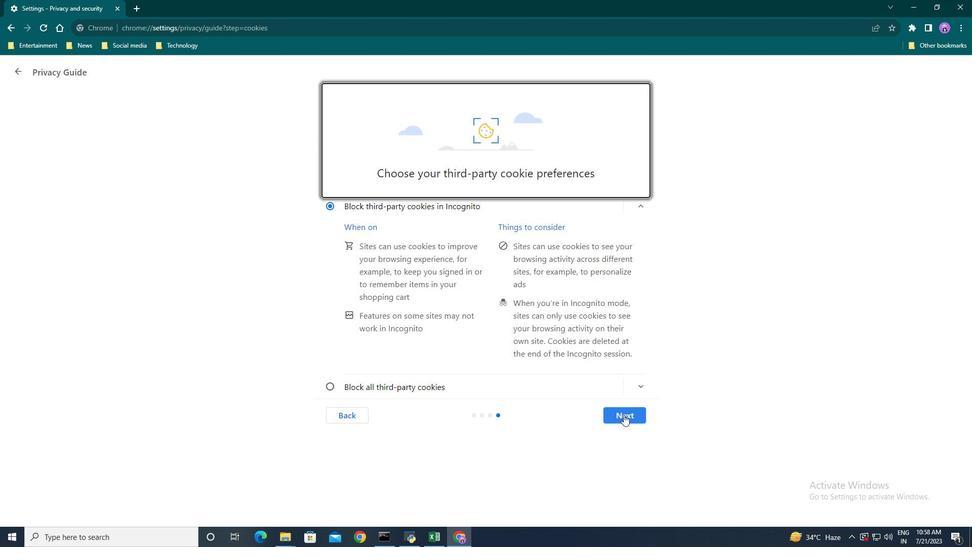 
Action: Mouse moved to (623, 336)
Screenshot: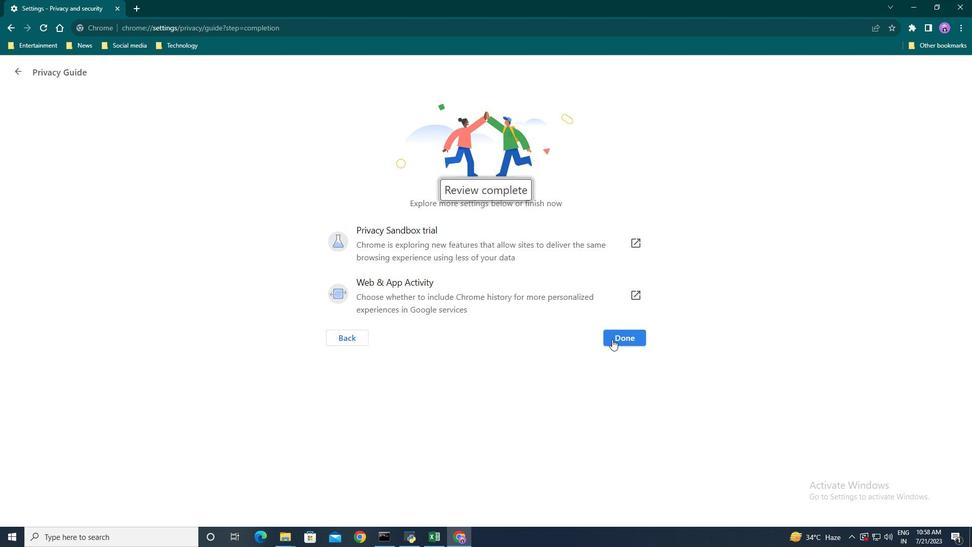 
Action: Mouse pressed left at (623, 336)
Screenshot: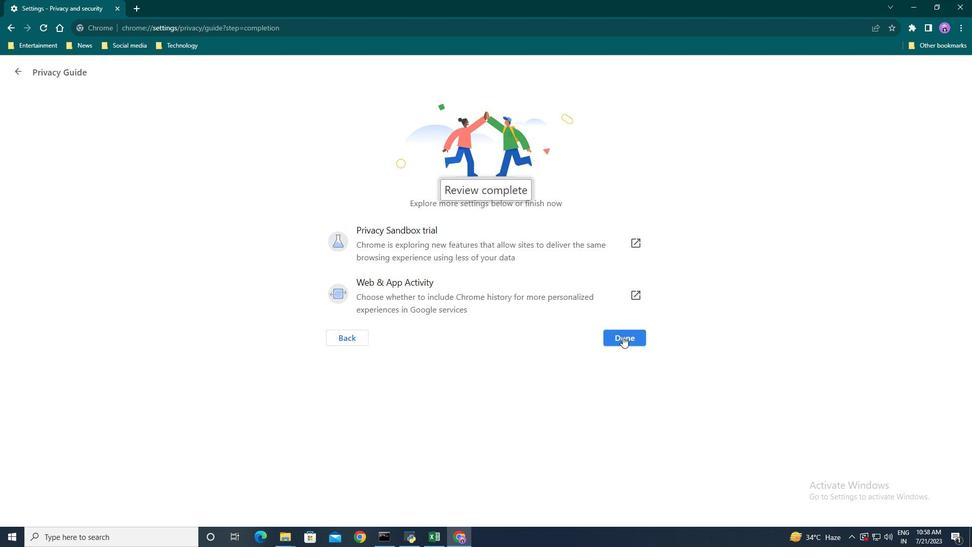 
Action: Mouse moved to (552, 351)
Screenshot: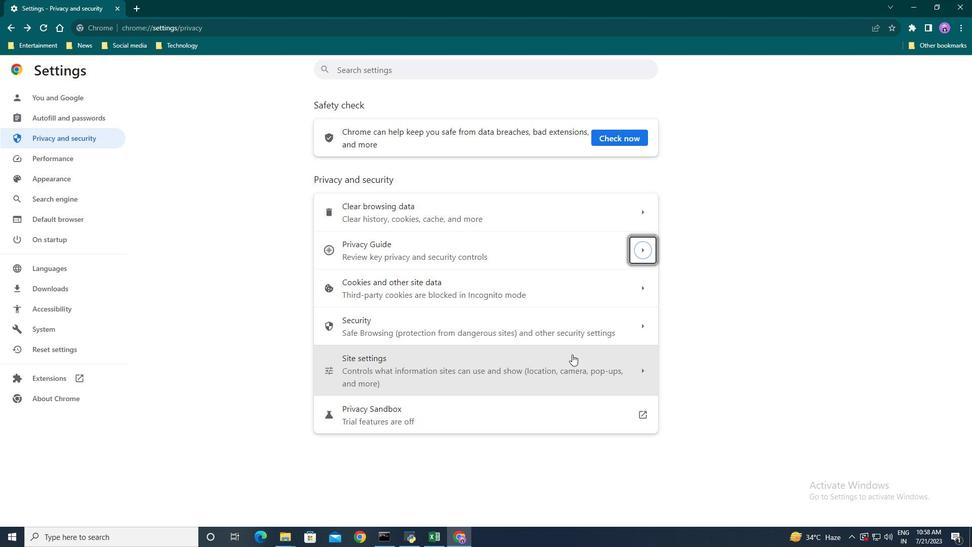 
Action: Mouse scrolled (552, 351) with delta (0, 0)
Screenshot: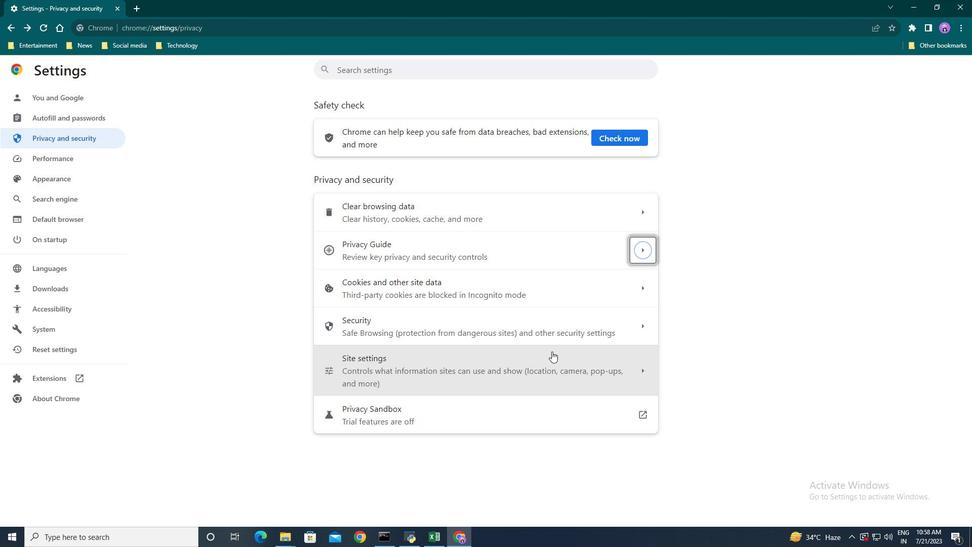 
Action: Mouse scrolled (552, 351) with delta (0, 0)
Screenshot: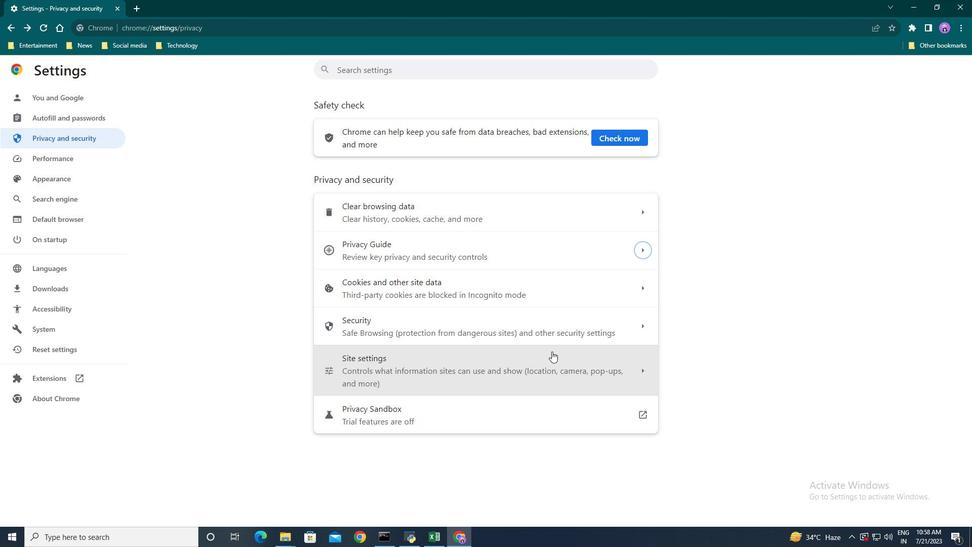 
Action: Mouse scrolled (552, 351) with delta (0, 0)
Screenshot: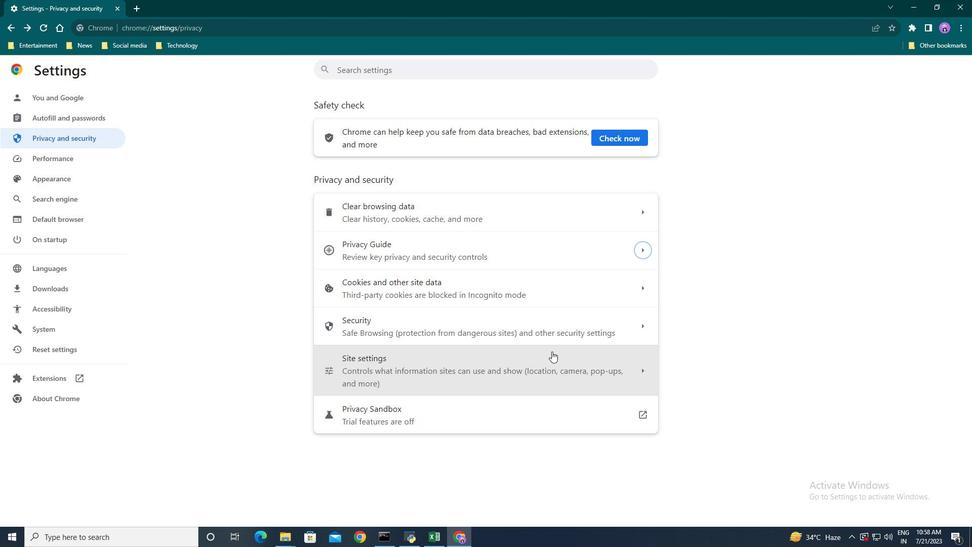 
Action: Mouse scrolled (552, 352) with delta (0, 0)
Screenshot: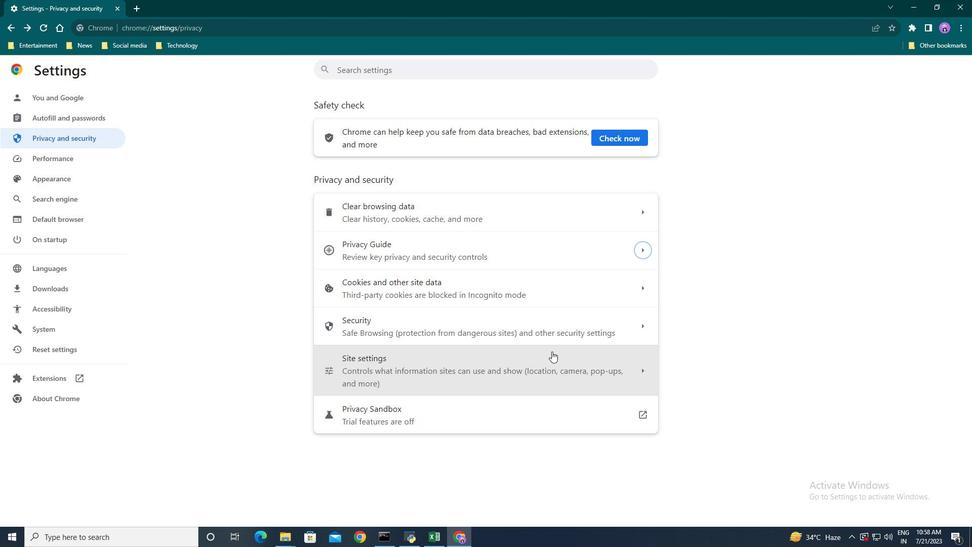 
Action: Mouse scrolled (552, 352) with delta (0, 0)
Screenshot: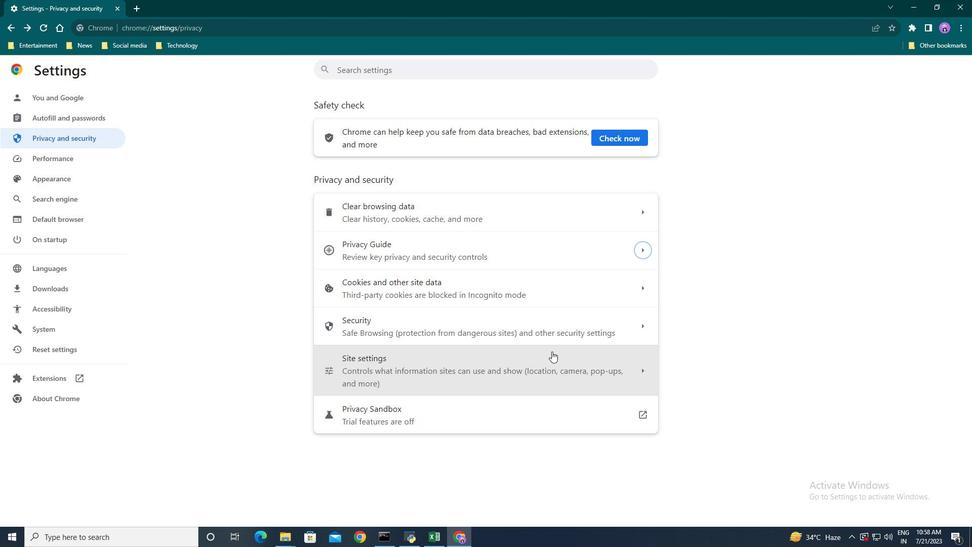 
Action: Mouse moved to (542, 355)
Screenshot: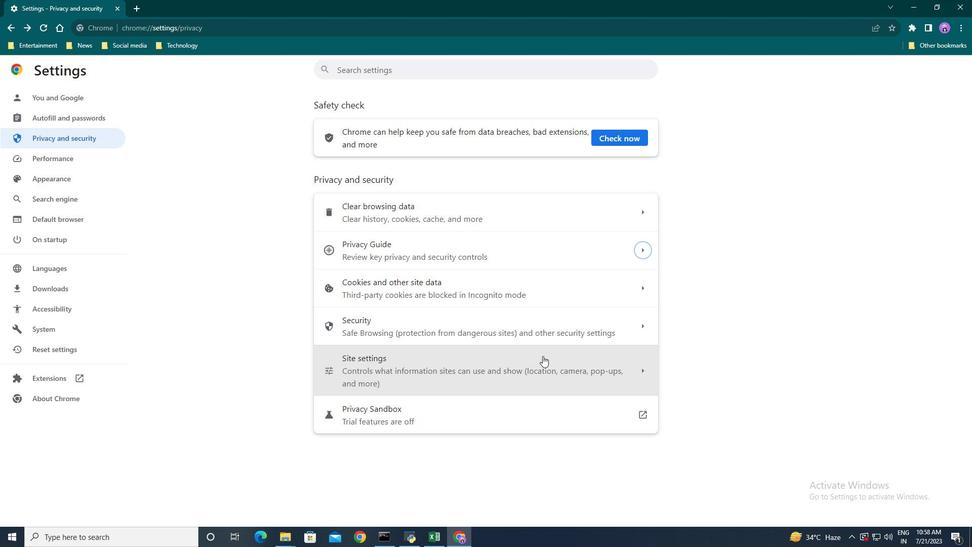 
Action: Mouse scrolled (542, 356) with delta (0, 0)
Screenshot: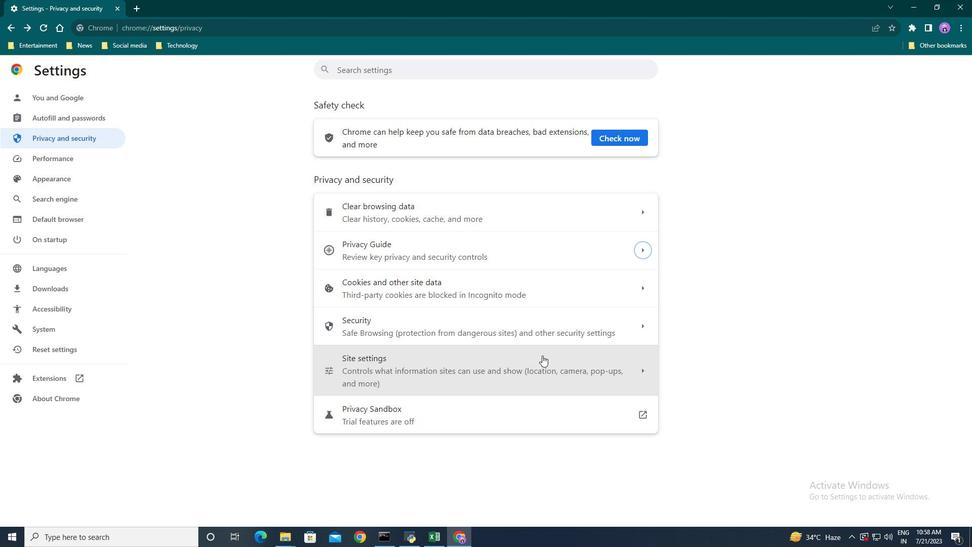 
Action: Mouse moved to (520, 346)
Screenshot: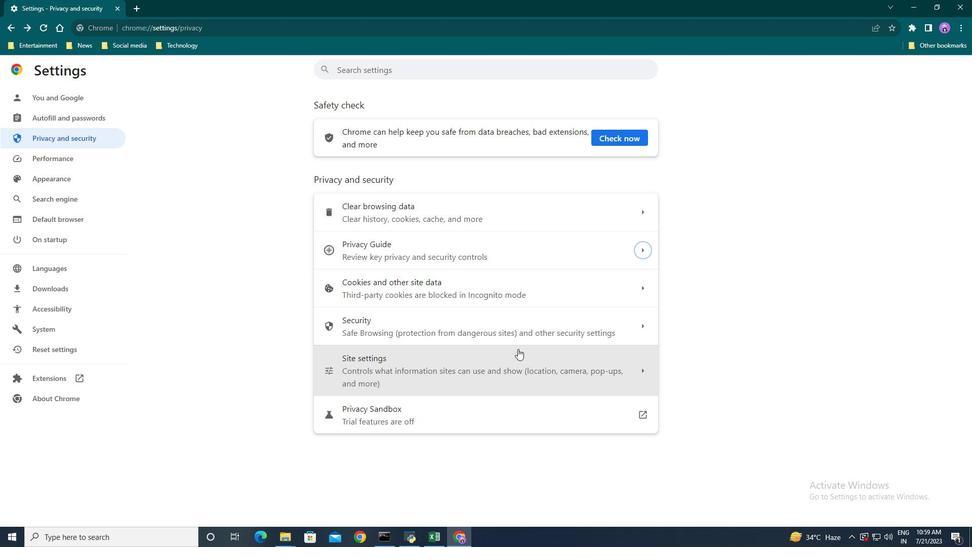 
Action: Mouse scrolled (520, 346) with delta (0, 0)
Screenshot: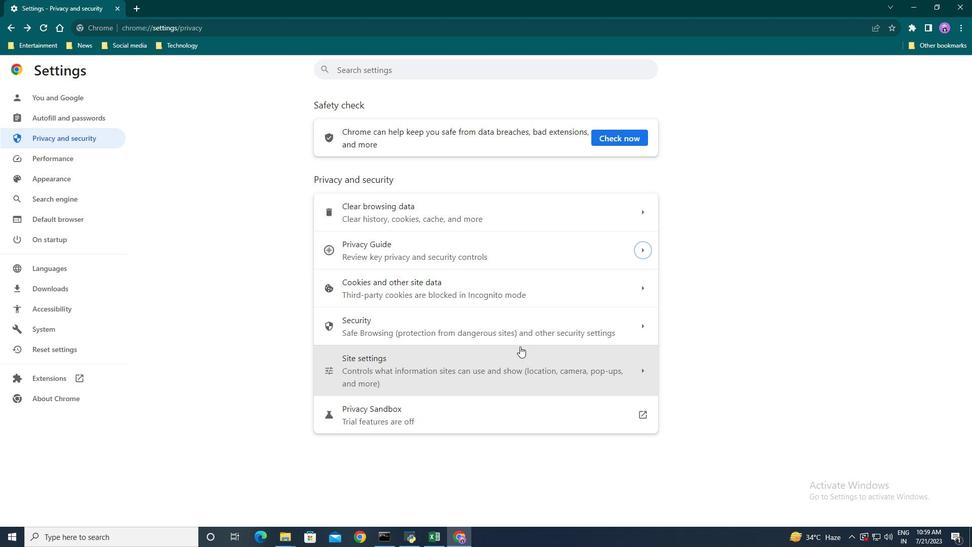 
Action: Mouse moved to (538, 370)
Screenshot: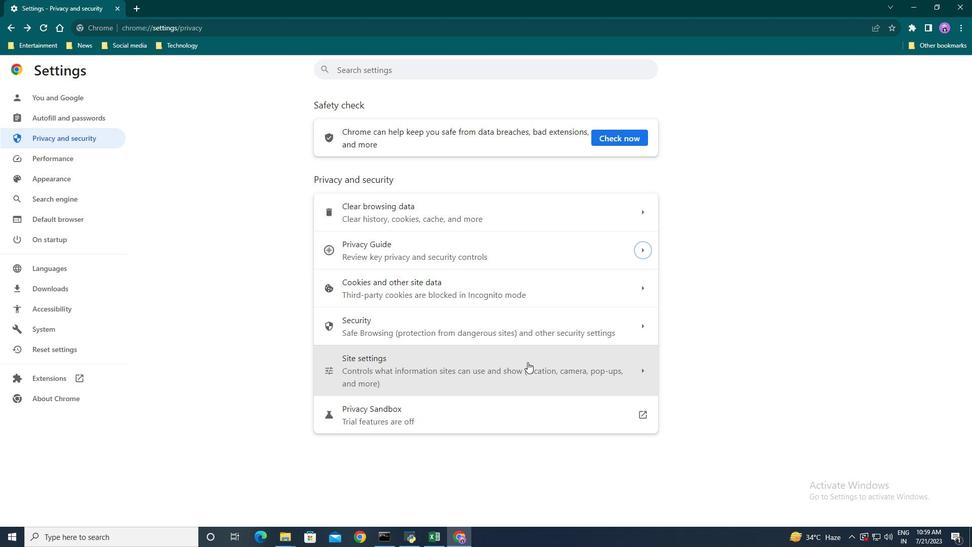 
Action: Mouse pressed left at (538, 370)
Screenshot: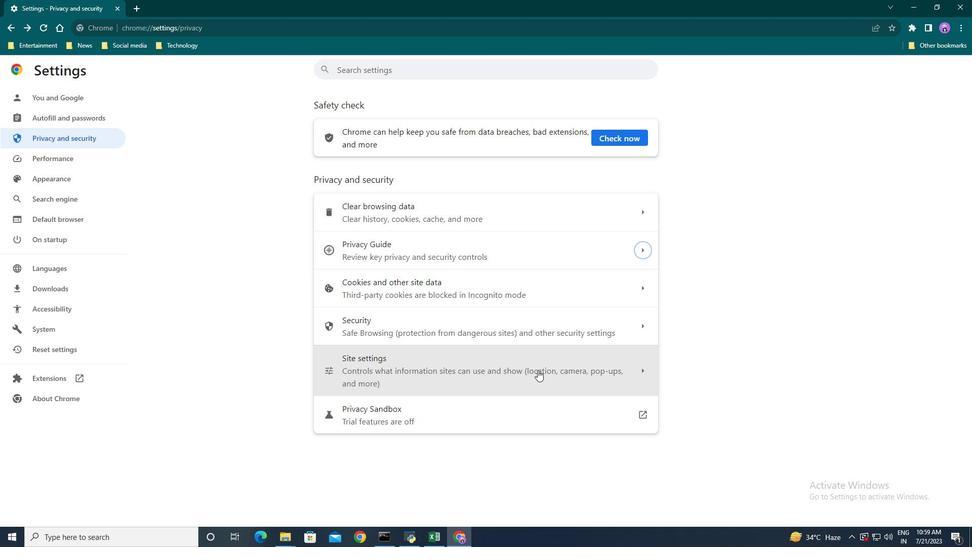 
Action: Mouse moved to (530, 362)
Screenshot: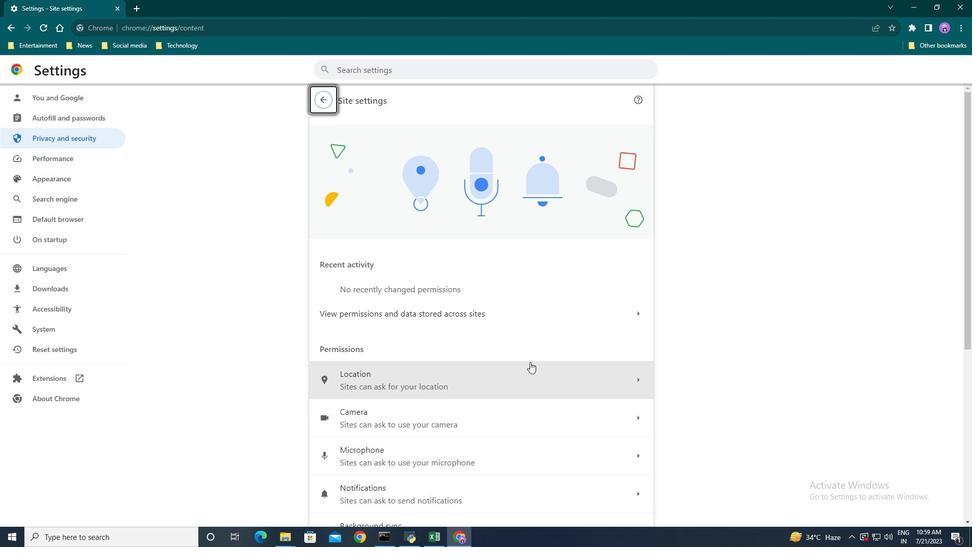 
Action: Mouse scrolled (530, 361) with delta (0, 0)
Screenshot: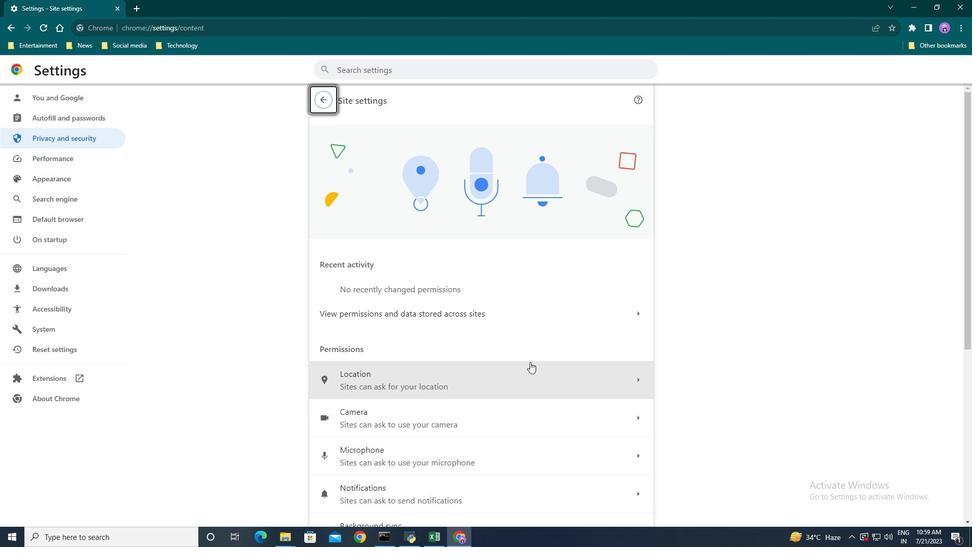 
Action: Mouse moved to (530, 363)
Screenshot: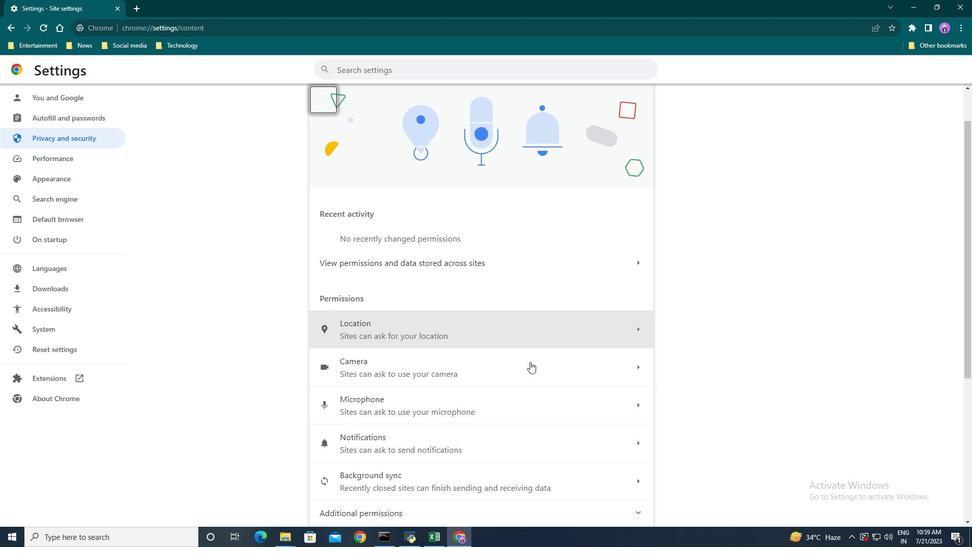 
Action: Mouse scrolled (530, 362) with delta (0, 0)
Screenshot: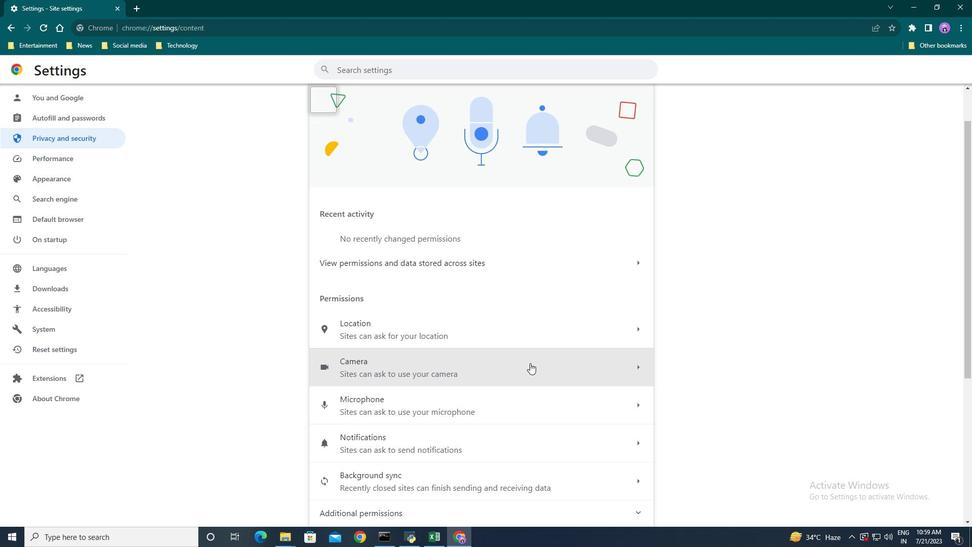 
Action: Mouse scrolled (530, 362) with delta (0, 0)
Screenshot: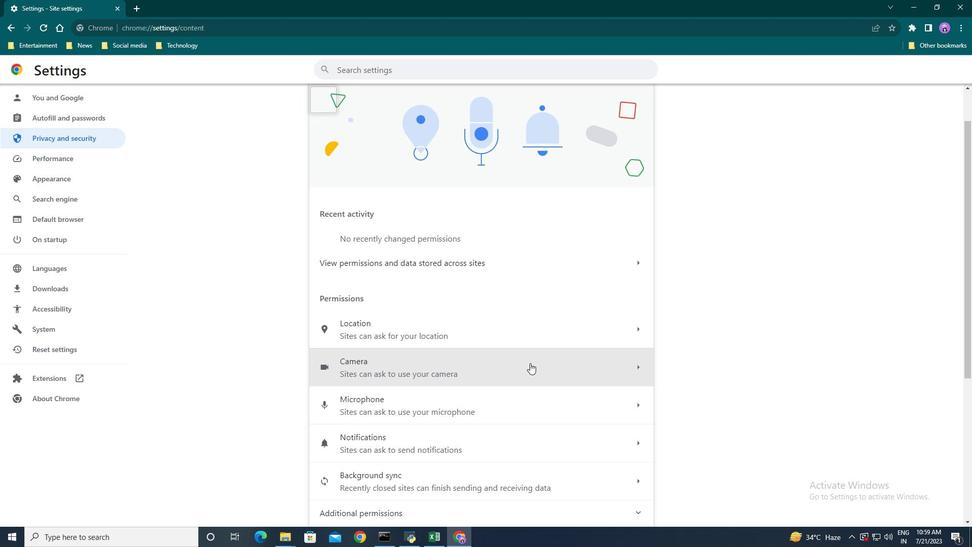 
Action: Mouse scrolled (530, 362) with delta (0, 0)
Screenshot: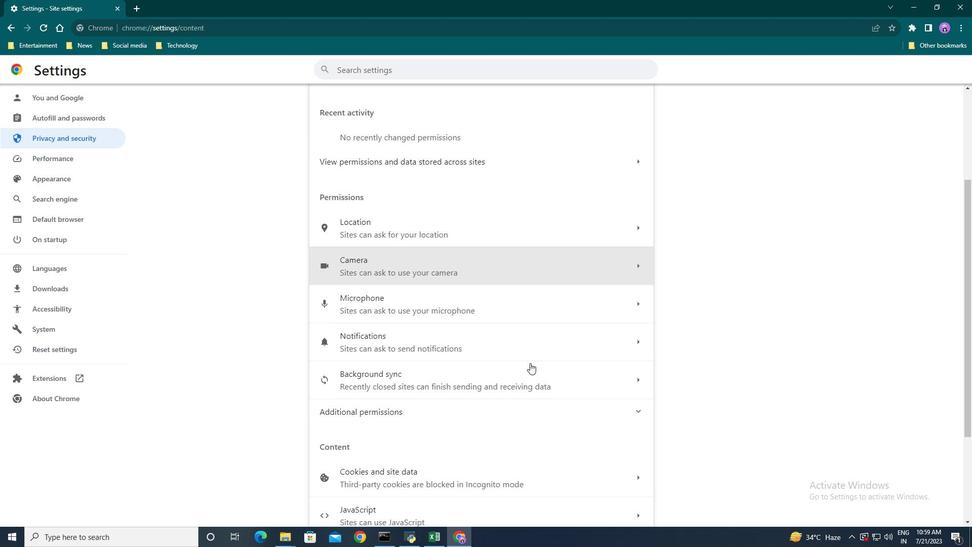 
Action: Mouse scrolled (530, 362) with delta (0, 0)
Screenshot: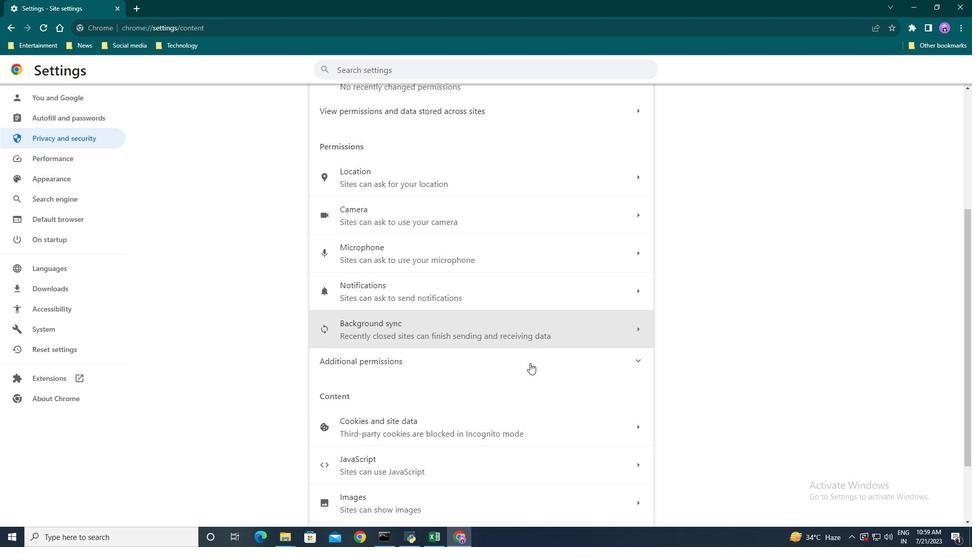 
Action: Mouse scrolled (530, 362) with delta (0, 0)
Screenshot: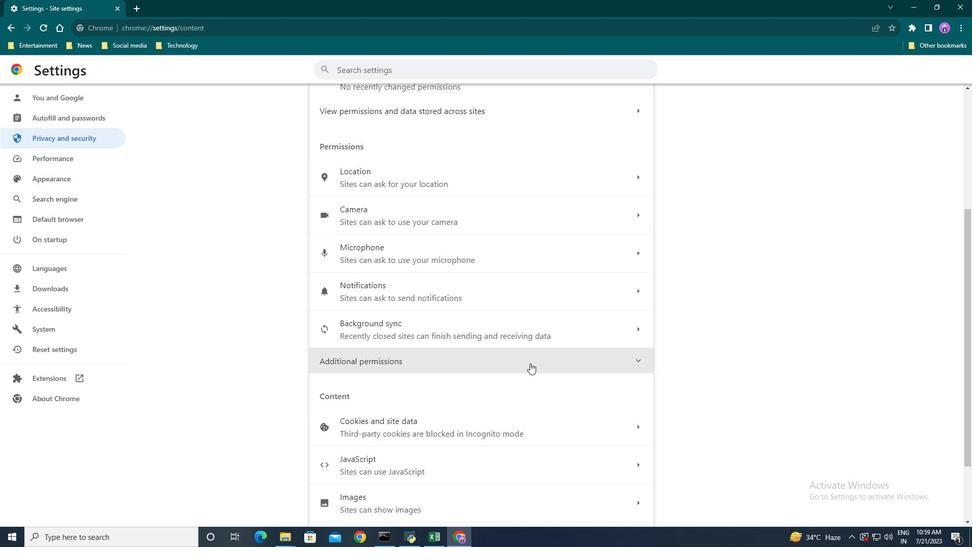 
Action: Mouse scrolled (530, 362) with delta (0, 0)
Screenshot: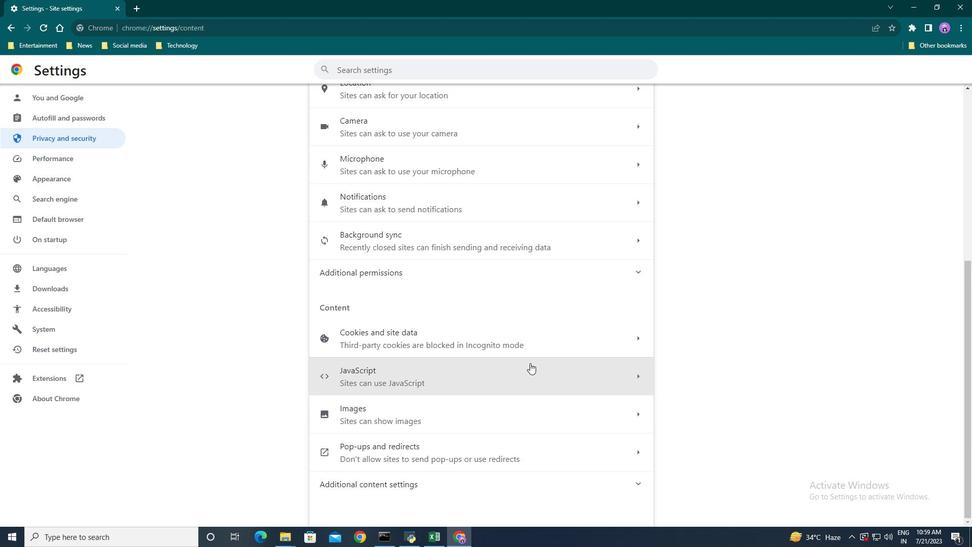 
Action: Mouse scrolled (530, 363) with delta (0, 0)
Screenshot: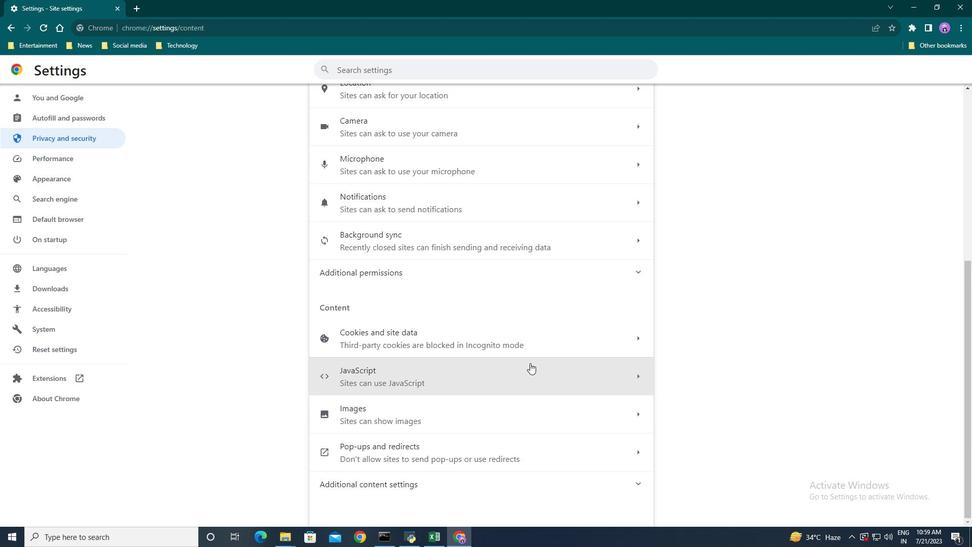 
Action: Mouse scrolled (530, 363) with delta (0, 0)
Screenshot: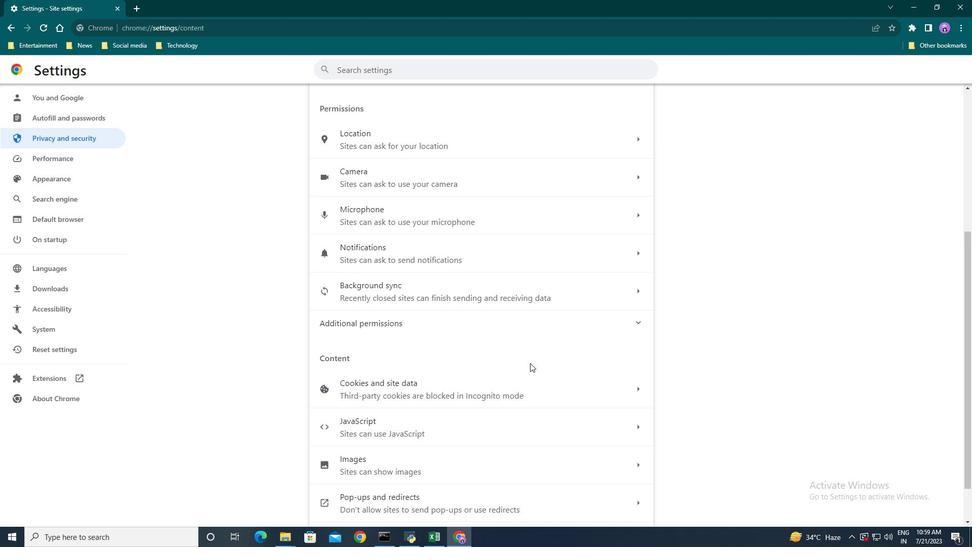 
Action: Mouse moved to (550, 198)
Screenshot: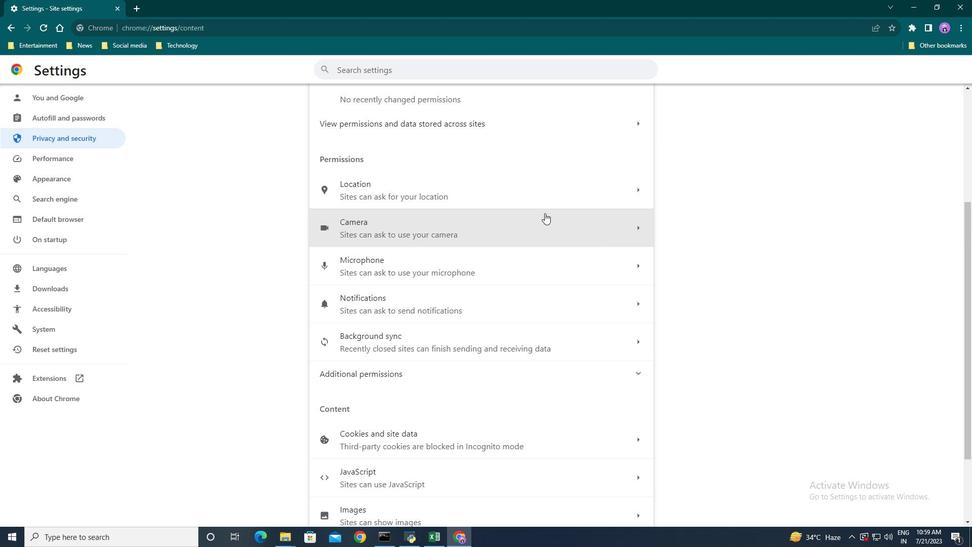 
Action: Mouse pressed left at (550, 198)
Screenshot: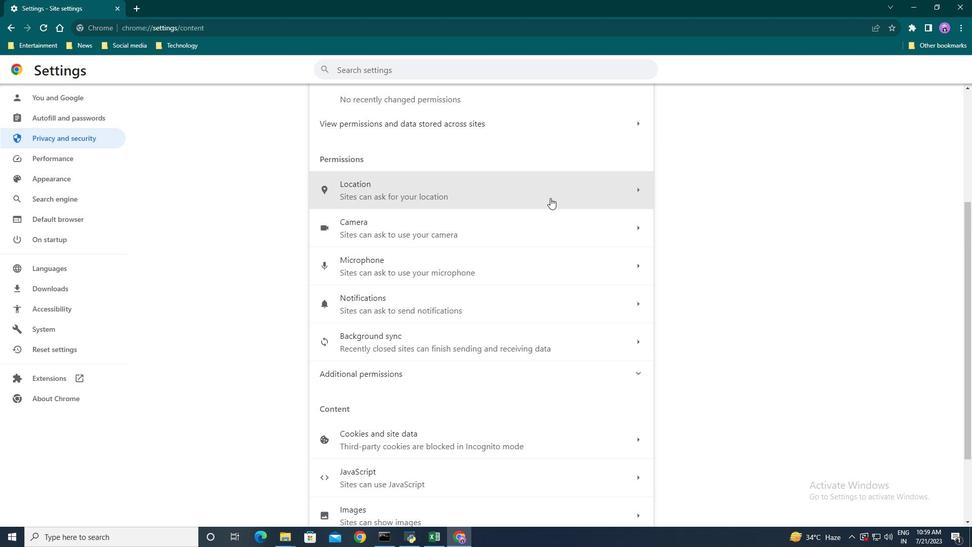 
Action: Mouse moved to (326, 247)
Screenshot: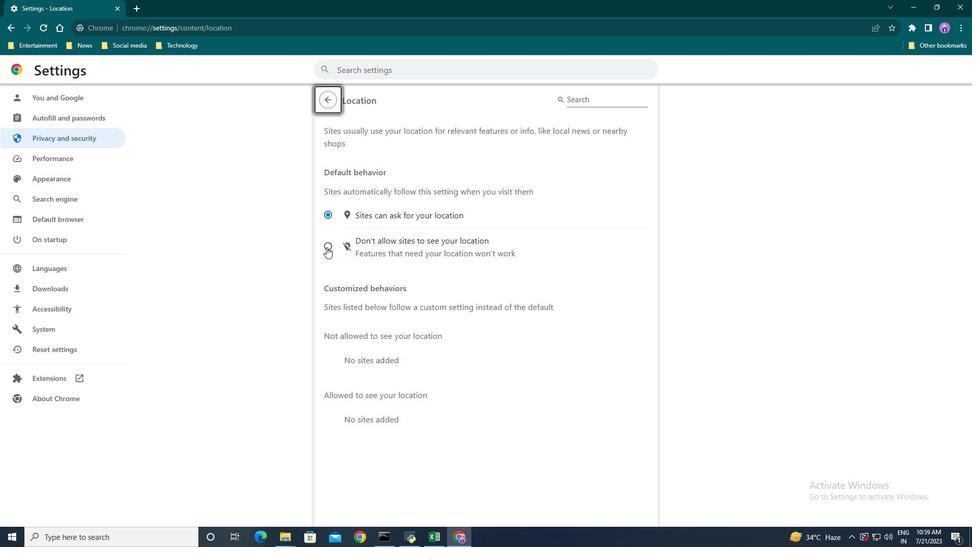 
Action: Mouse pressed left at (326, 247)
Screenshot: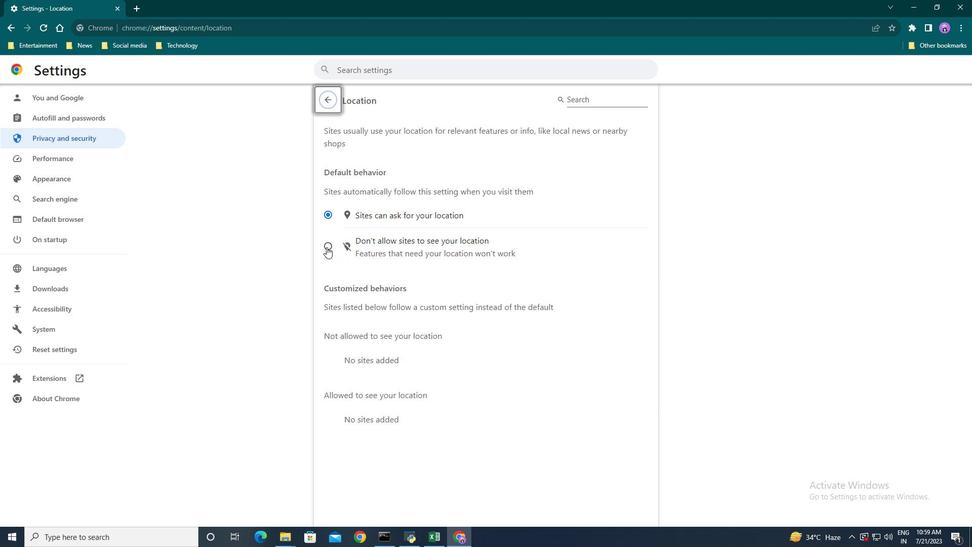 
Action: Mouse moved to (550, 339)
Screenshot: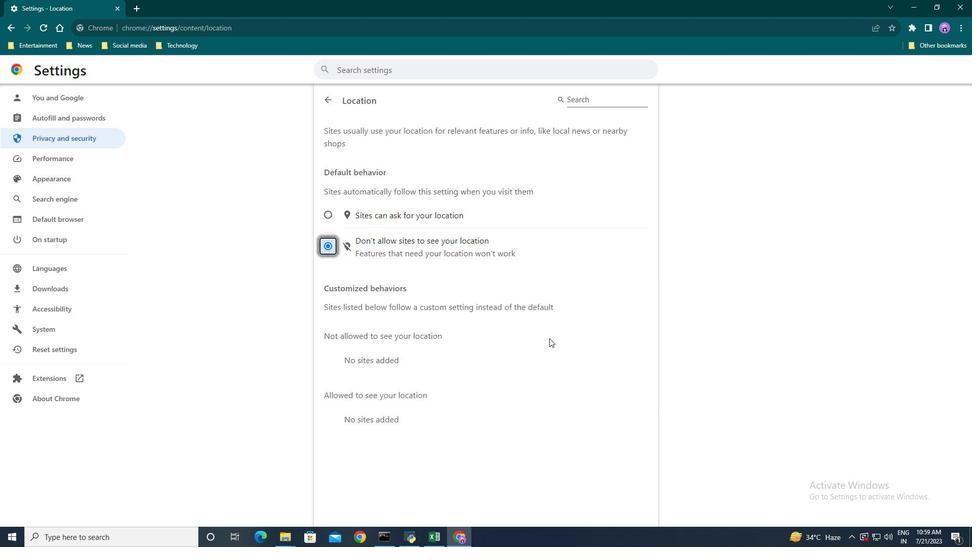 
Action: Mouse scrolled (550, 338) with delta (0, 0)
Screenshot: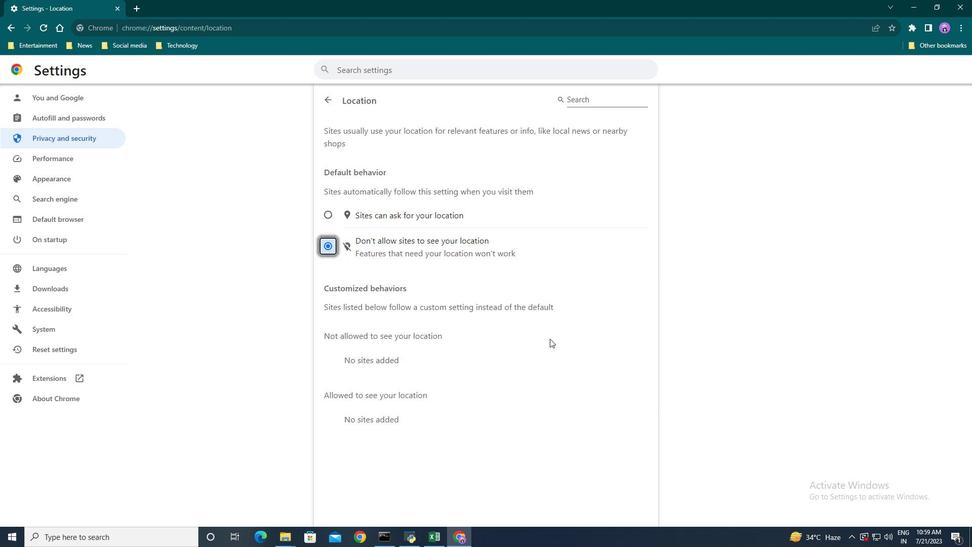 
Action: Mouse scrolled (550, 339) with delta (0, 0)
Screenshot: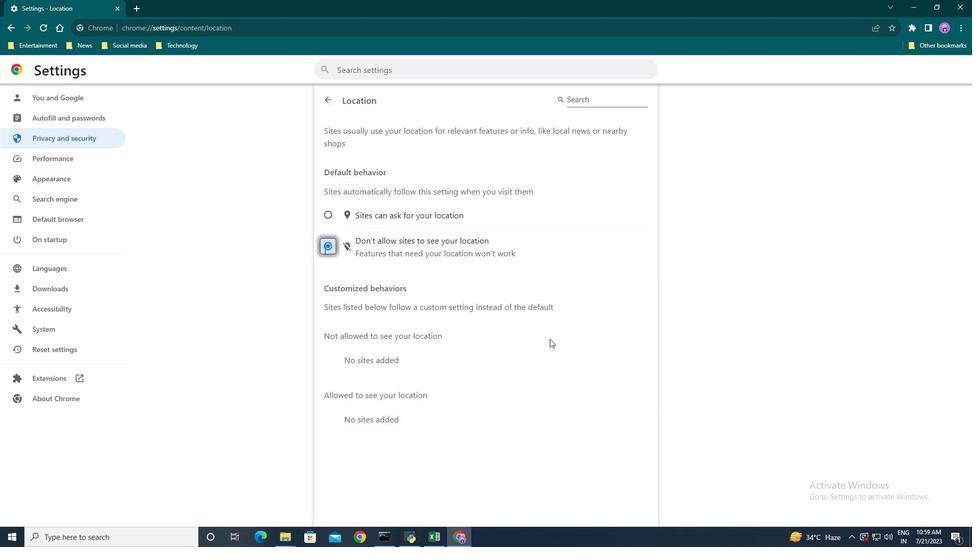 
Action: Mouse scrolled (550, 339) with delta (0, 0)
Screenshot: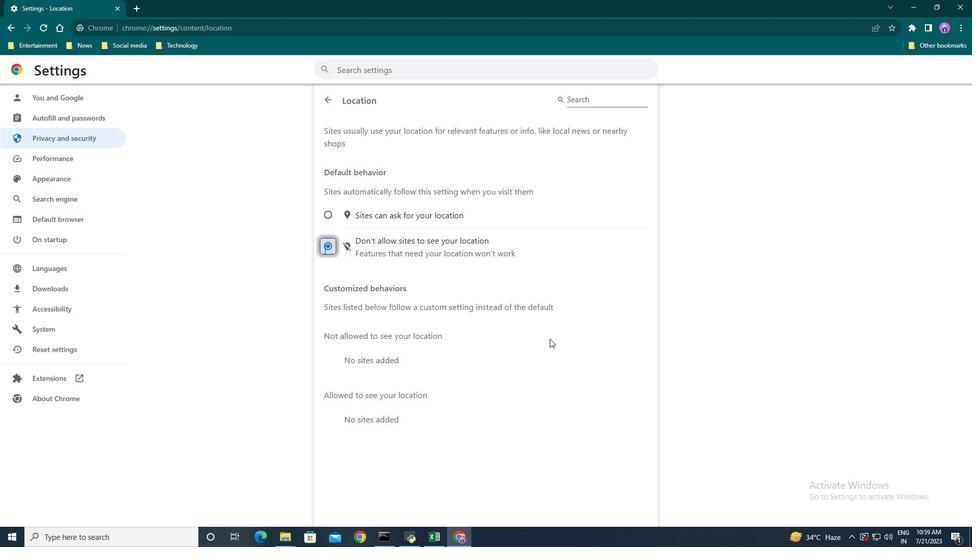 
Action: Mouse moved to (326, 98)
Screenshot: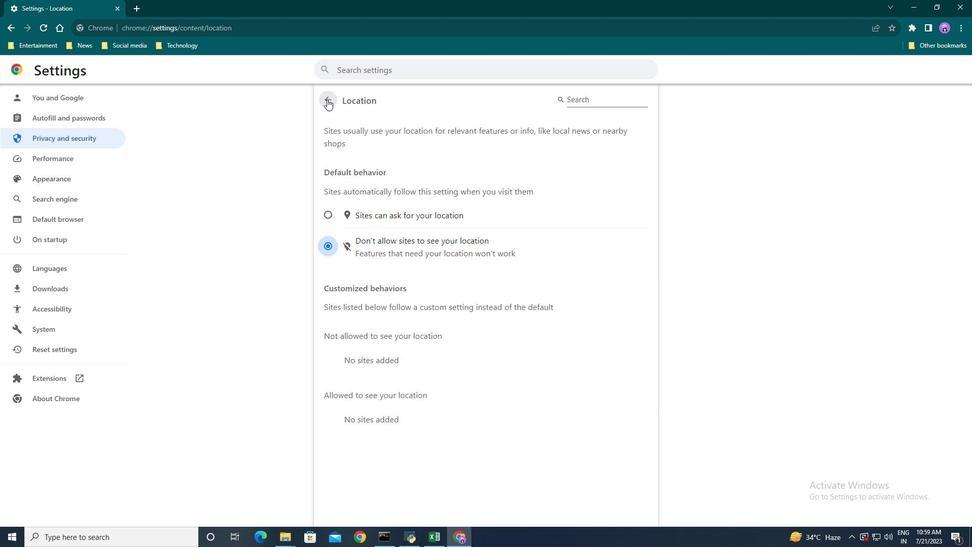 
Action: Mouse pressed left at (326, 98)
Screenshot: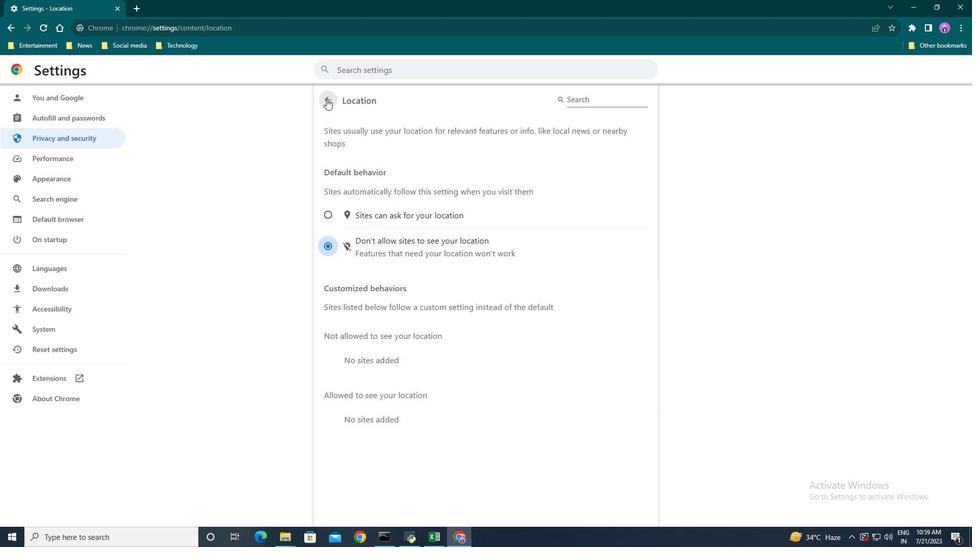 
Action: Mouse moved to (421, 346)
Screenshot: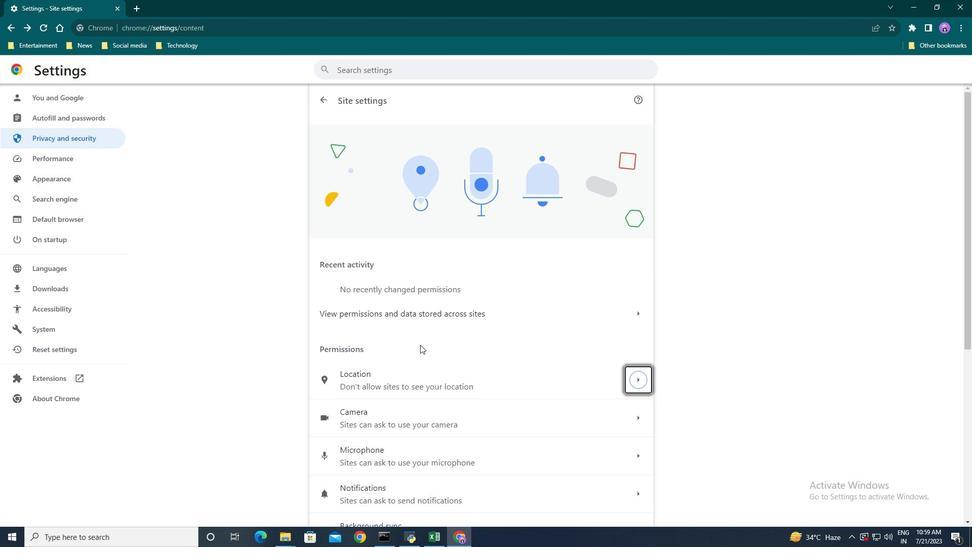 
Action: Mouse scrolled (421, 345) with delta (0, 0)
Screenshot: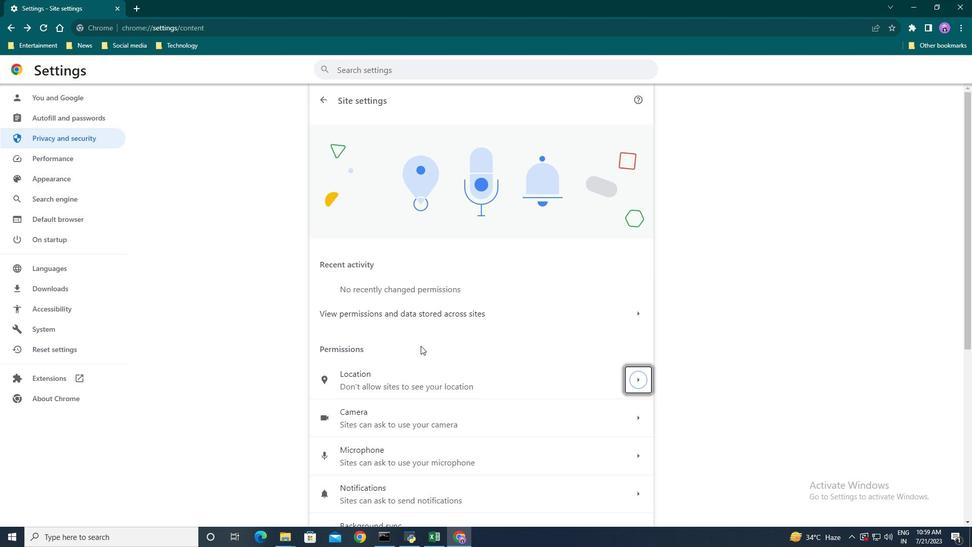 
Action: Mouse scrolled (421, 345) with delta (0, 0)
Screenshot: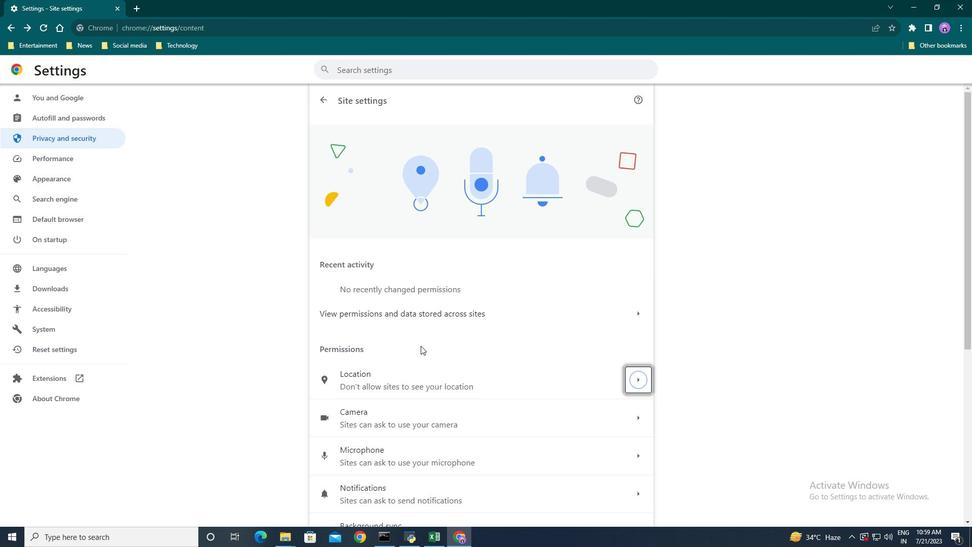 
Action: Mouse moved to (419, 352)
Screenshot: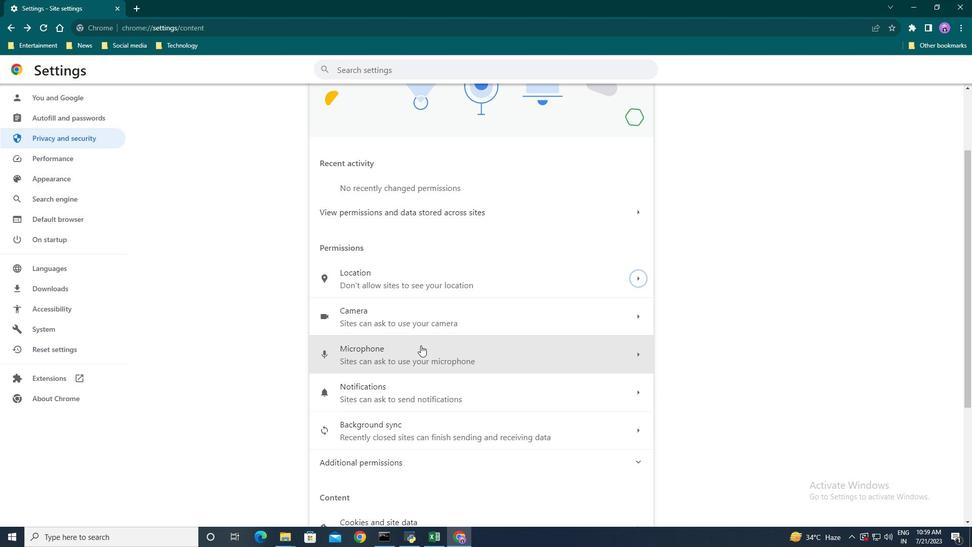 
Action: Mouse pressed left at (419, 352)
Screenshot: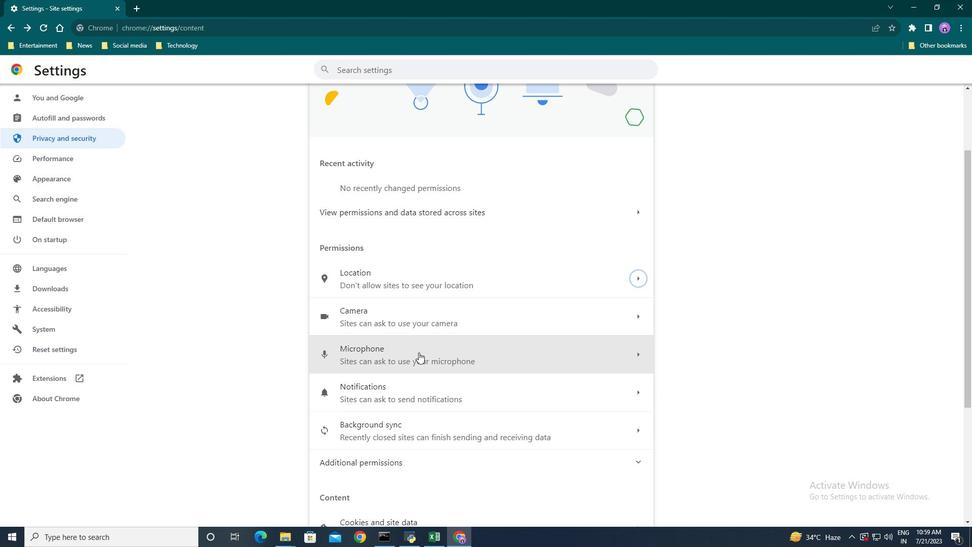 
Action: Mouse moved to (332, 233)
Screenshot: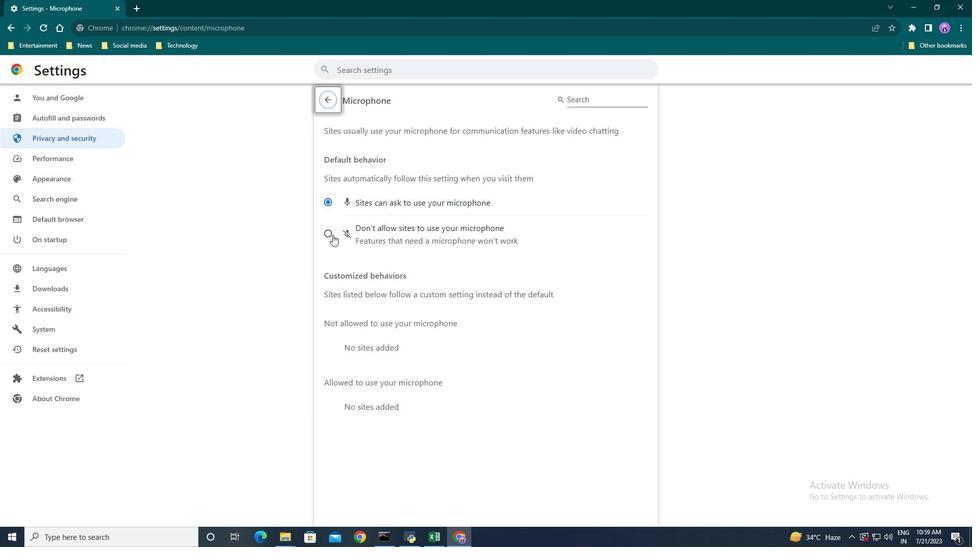 
Action: Mouse pressed left at (332, 233)
Screenshot: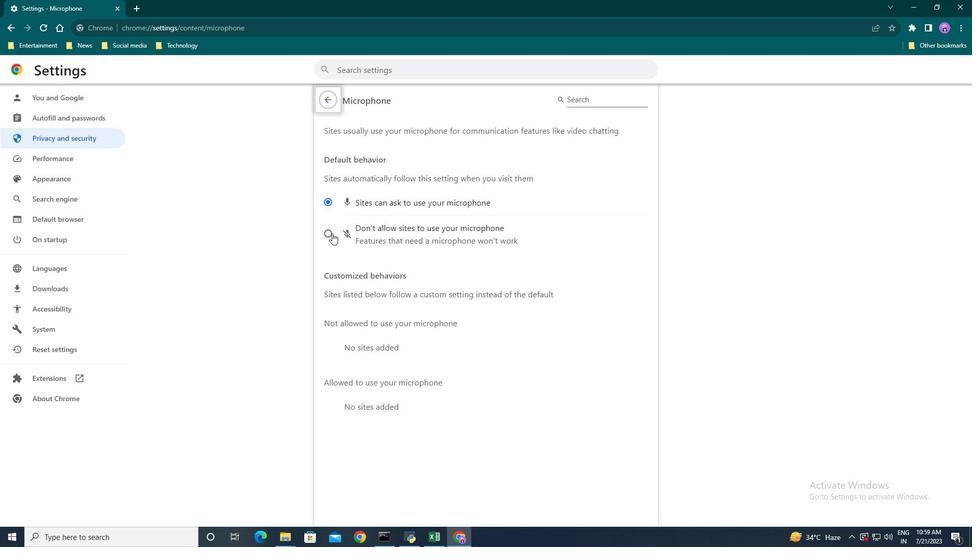 
Action: Mouse moved to (502, 302)
Screenshot: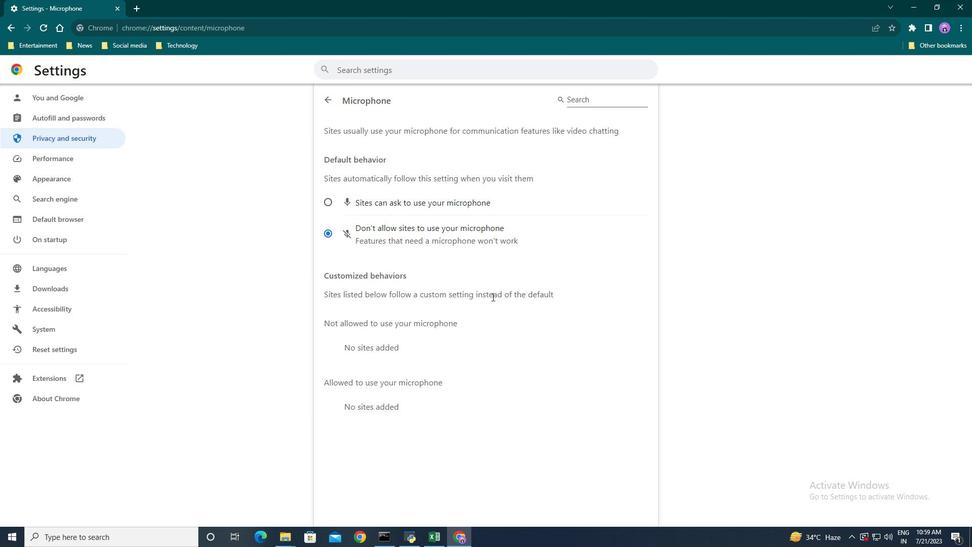 
Action: Mouse scrolled (502, 303) with delta (0, 0)
Screenshot: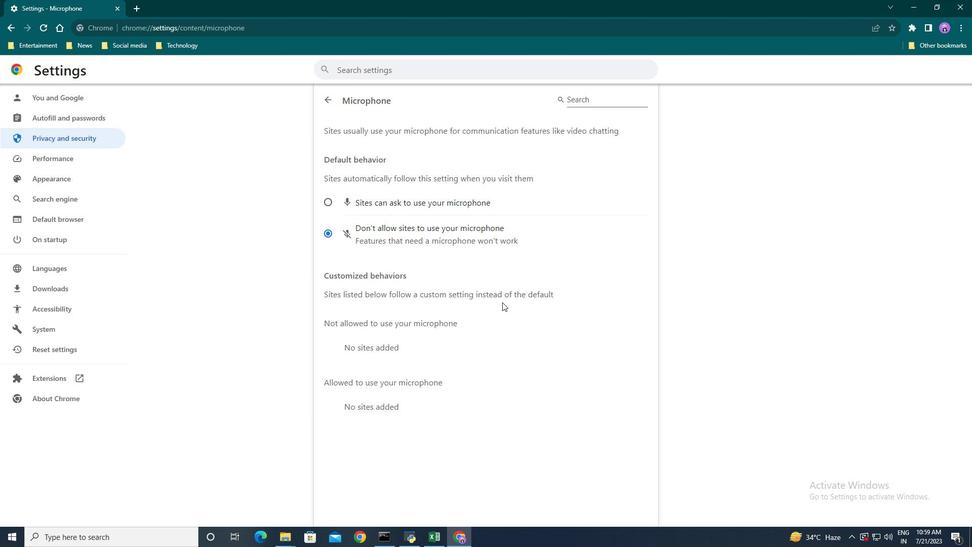 
Action: Mouse scrolled (502, 303) with delta (0, 0)
Screenshot: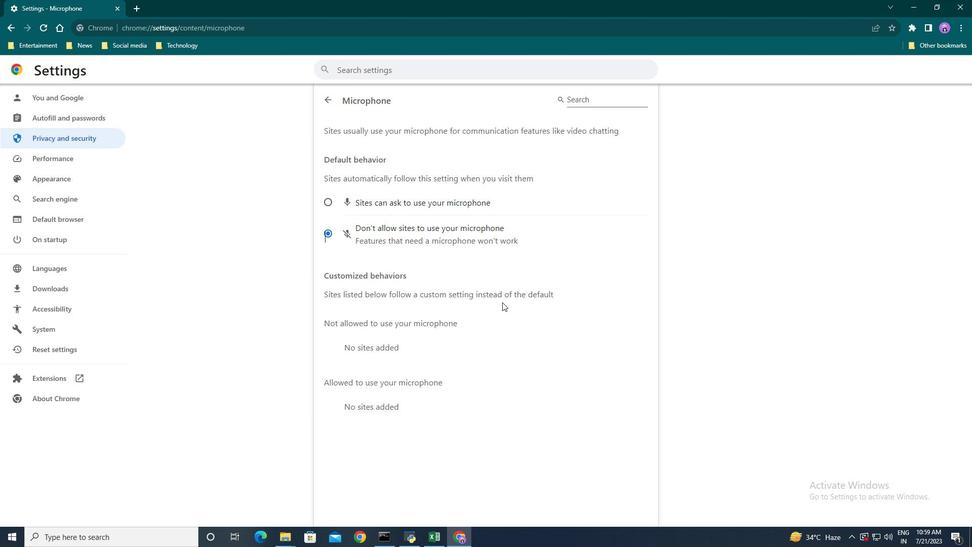 
Action: Mouse scrolled (502, 303) with delta (0, 0)
Screenshot: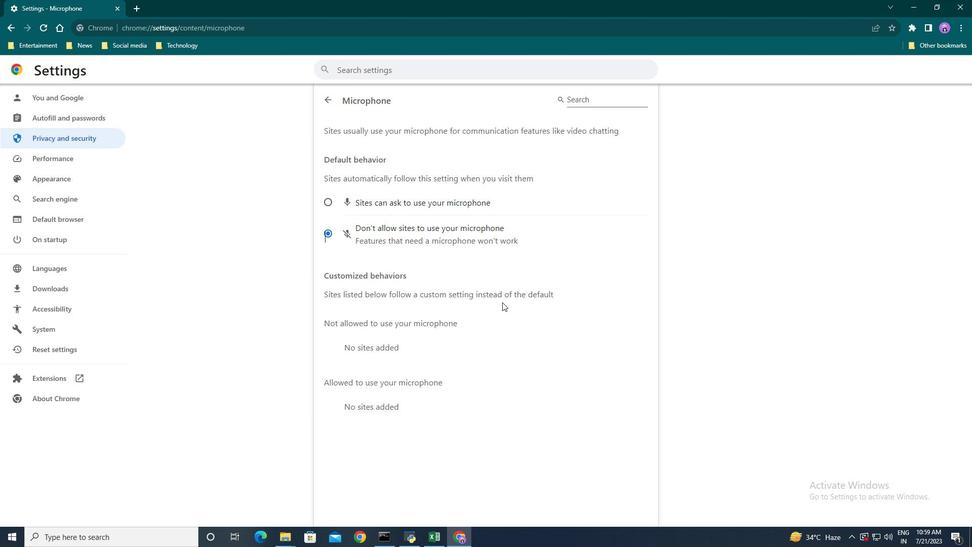 
Action: Mouse scrolled (502, 303) with delta (0, 0)
Screenshot: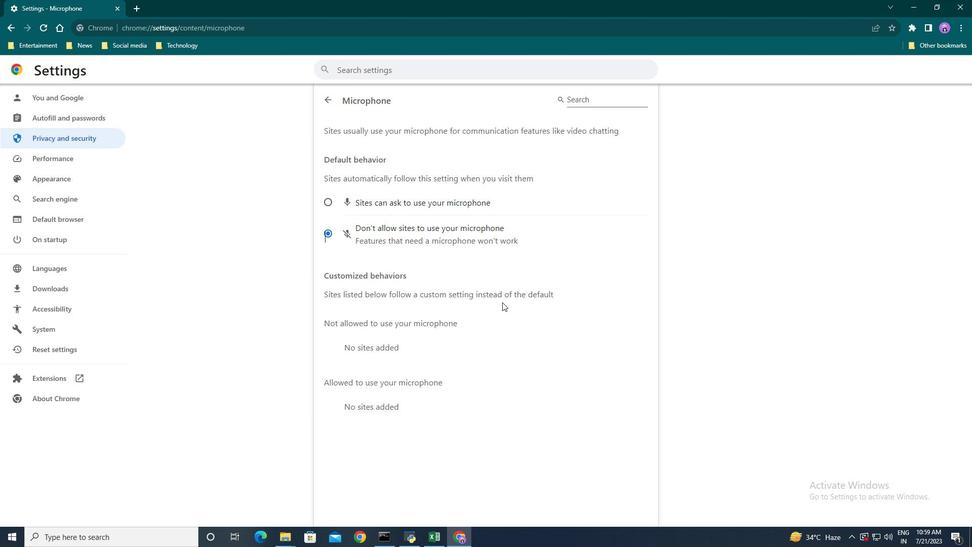 
Action: Mouse moved to (327, 99)
Screenshot: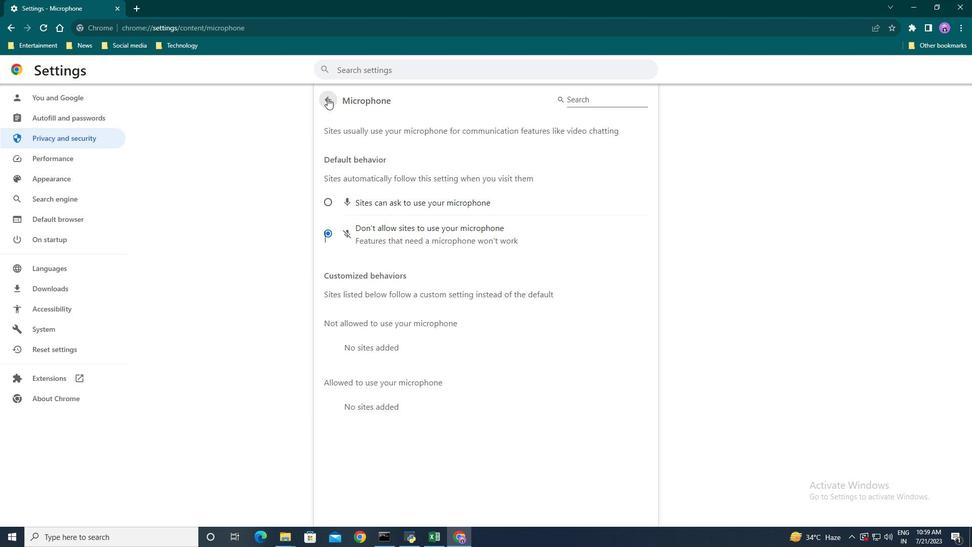 
Action: Mouse pressed left at (327, 99)
Screenshot: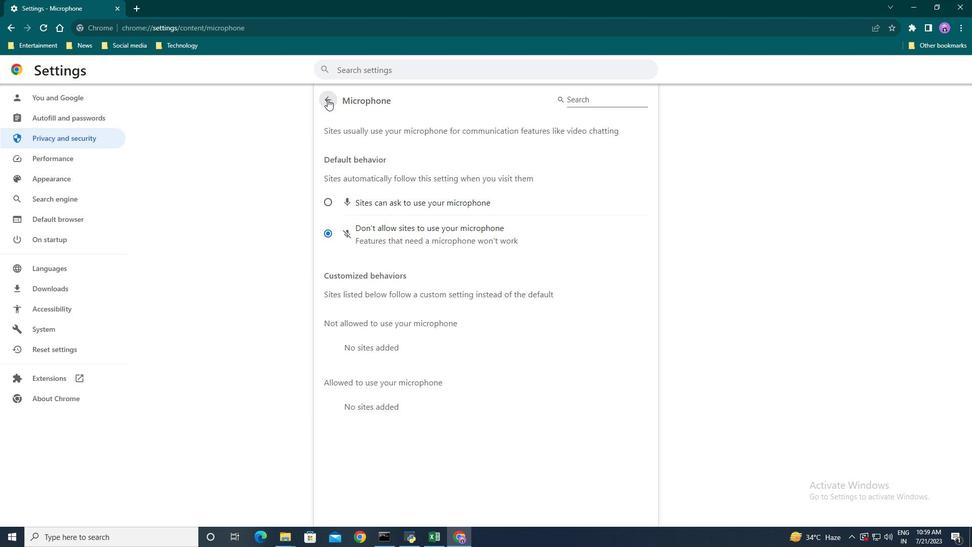 
Action: Mouse moved to (524, 295)
Screenshot: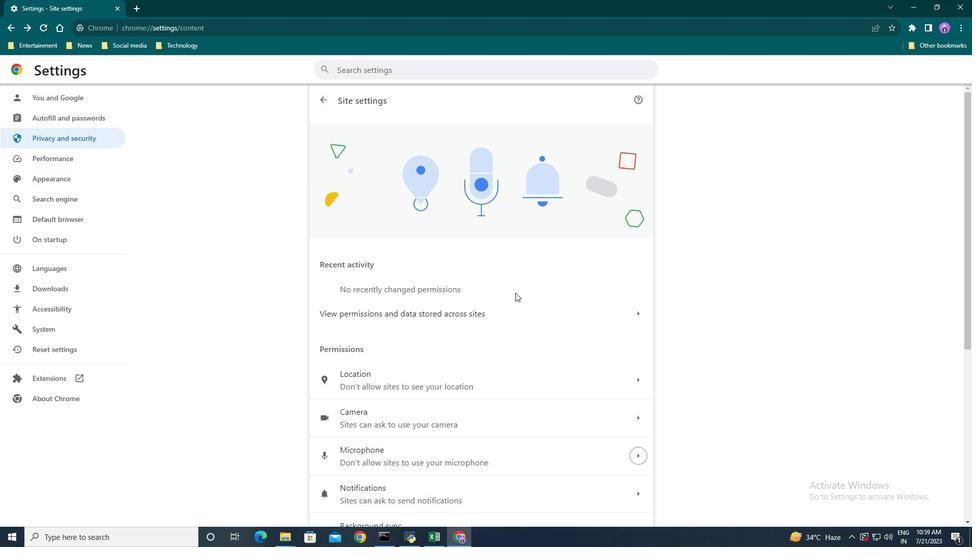 
Action: Mouse scrolled (524, 295) with delta (0, 0)
Screenshot: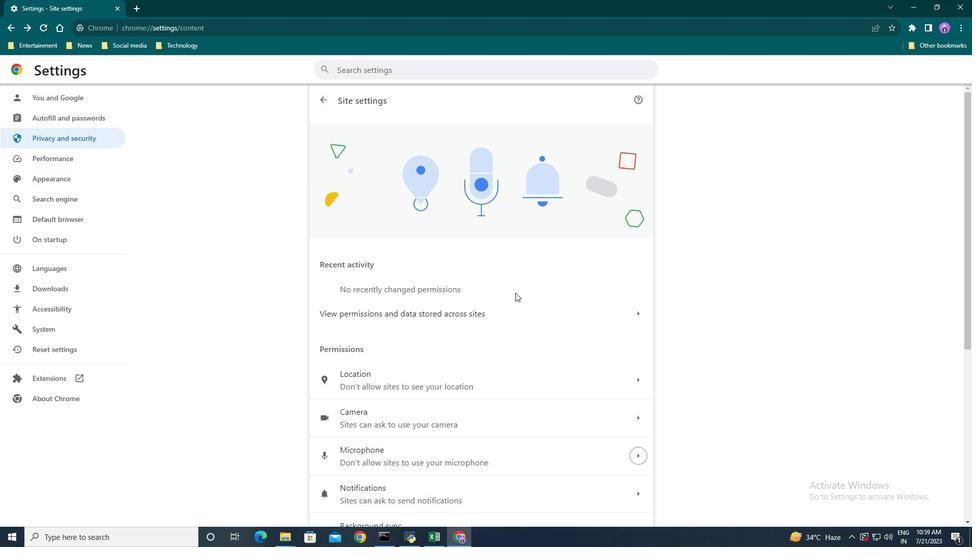 
Action: Mouse moved to (534, 298)
Screenshot: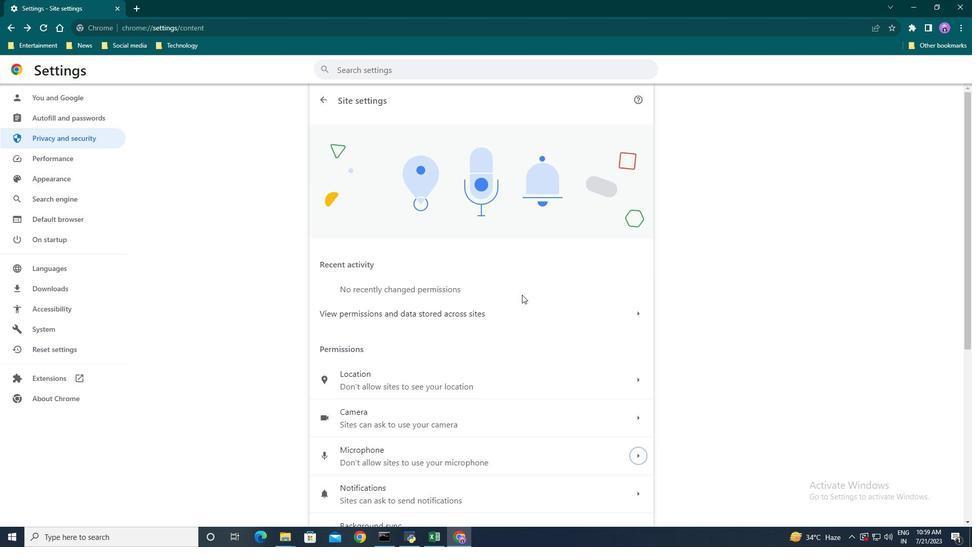 
Action: Mouse scrolled (534, 297) with delta (0, 0)
Screenshot: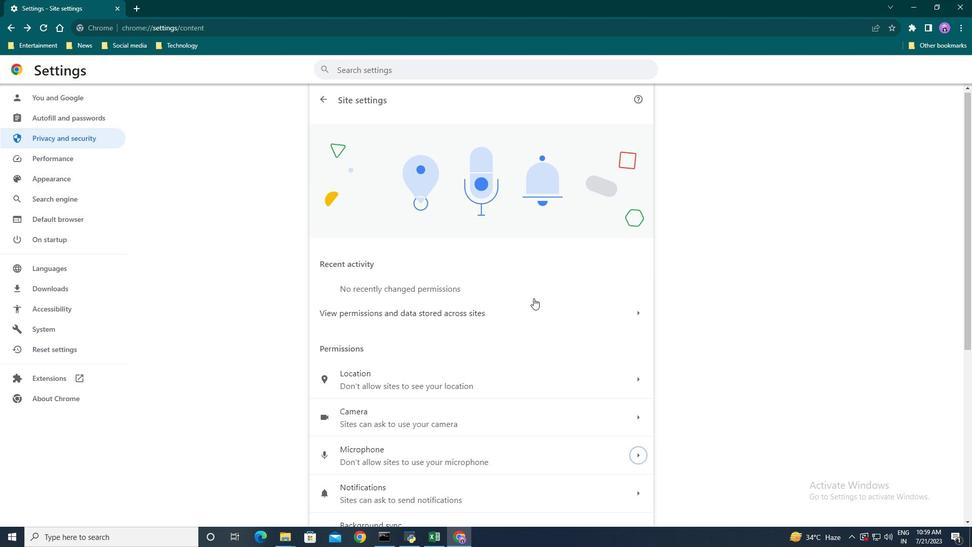 
Action: Mouse moved to (545, 323)
Screenshot: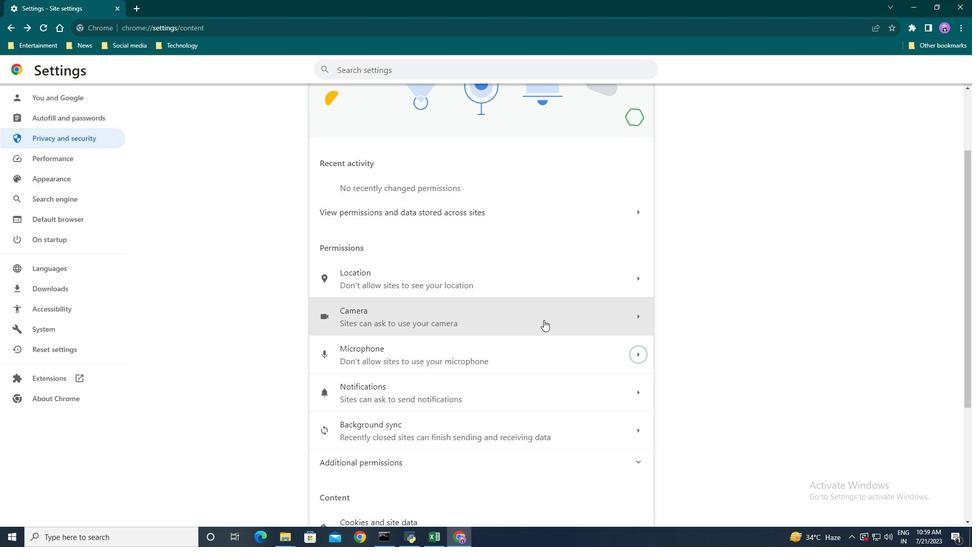 
Action: Mouse scrolled (545, 322) with delta (0, 0)
Screenshot: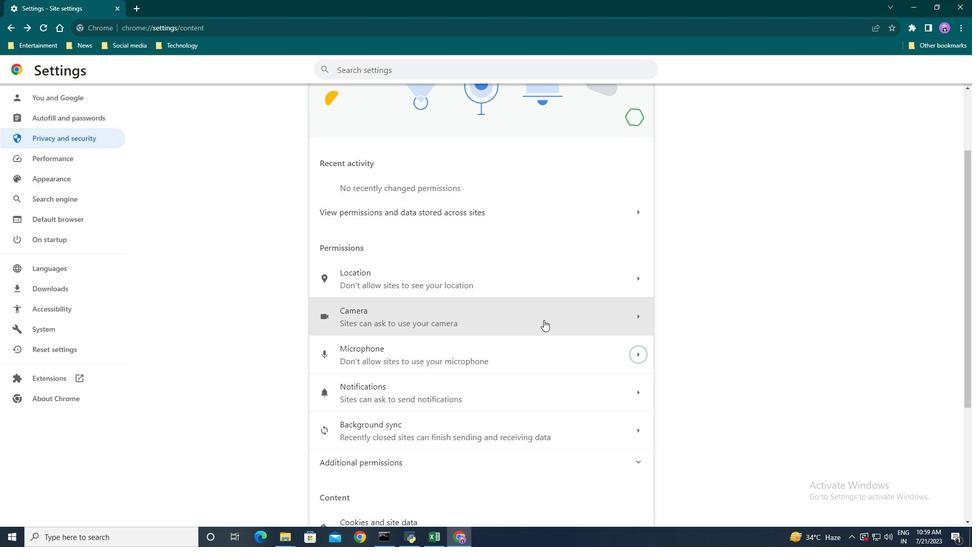 
Action: Mouse moved to (492, 341)
Screenshot: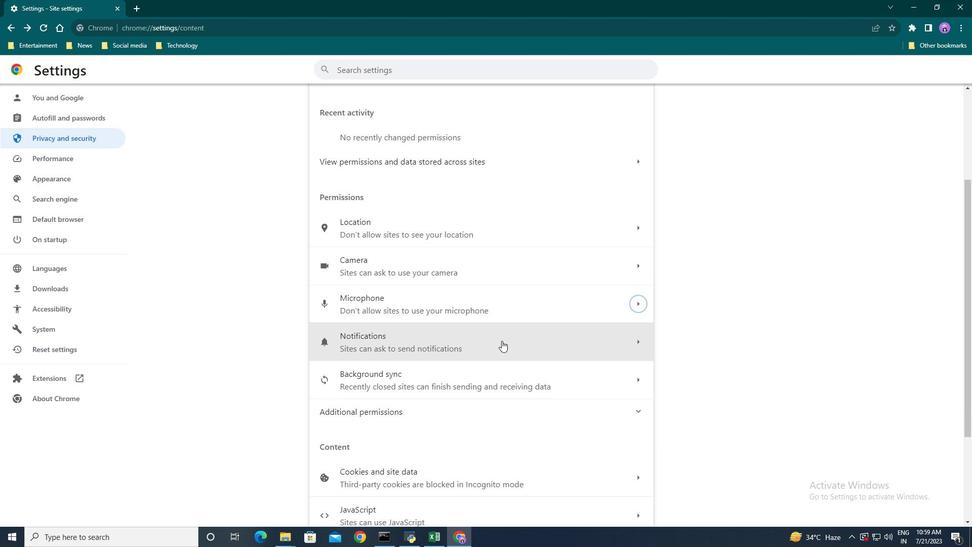 
Action: Mouse pressed left at (492, 341)
Screenshot: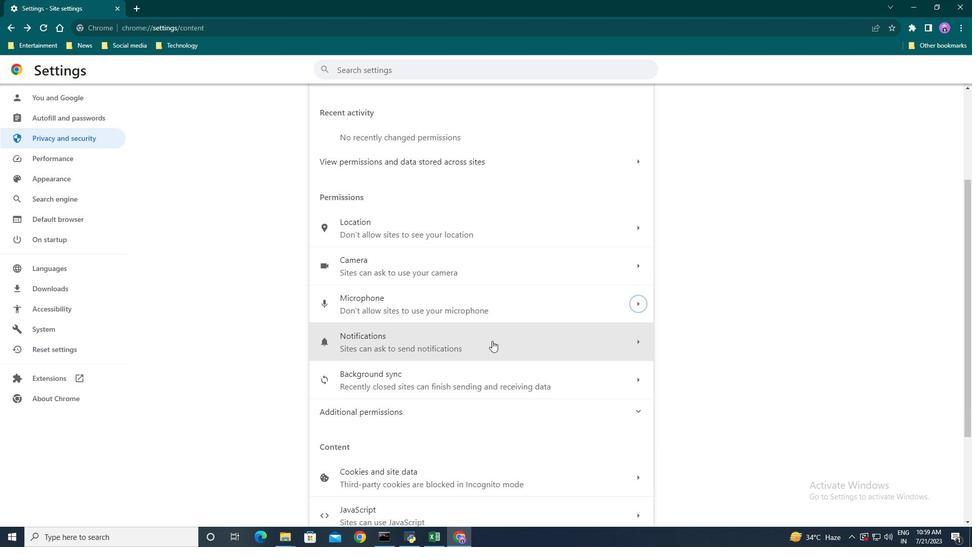 
Action: Mouse moved to (328, 264)
Screenshot: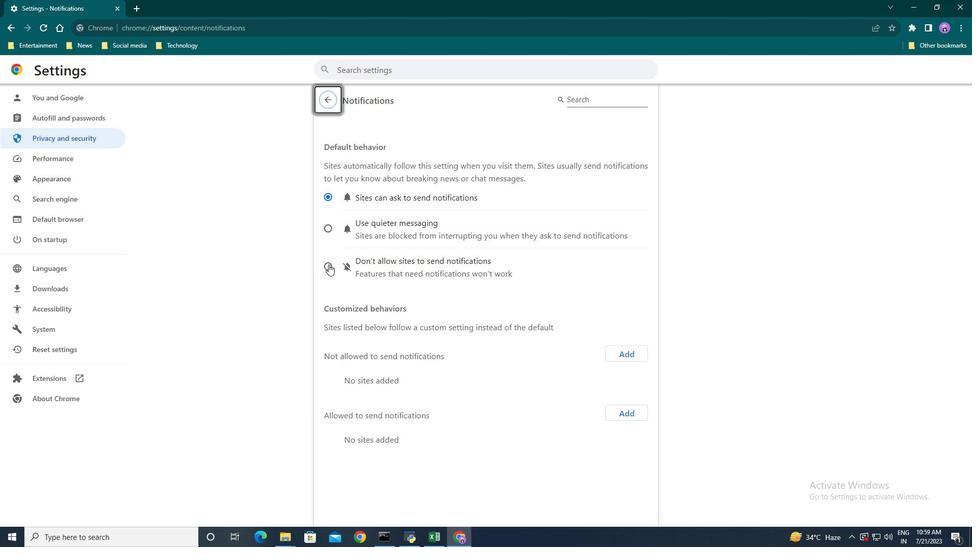 
Action: Mouse pressed left at (328, 264)
Screenshot: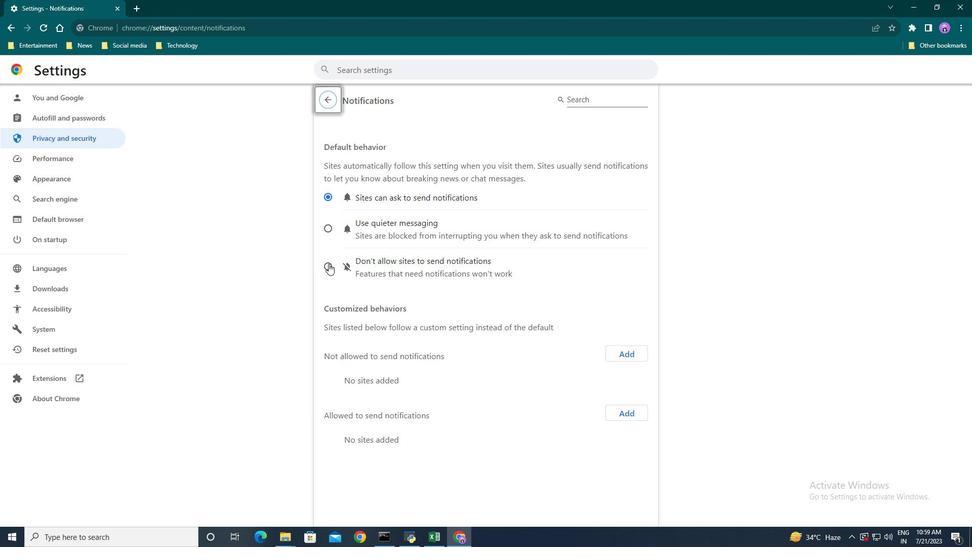 
Action: Mouse moved to (533, 328)
Screenshot: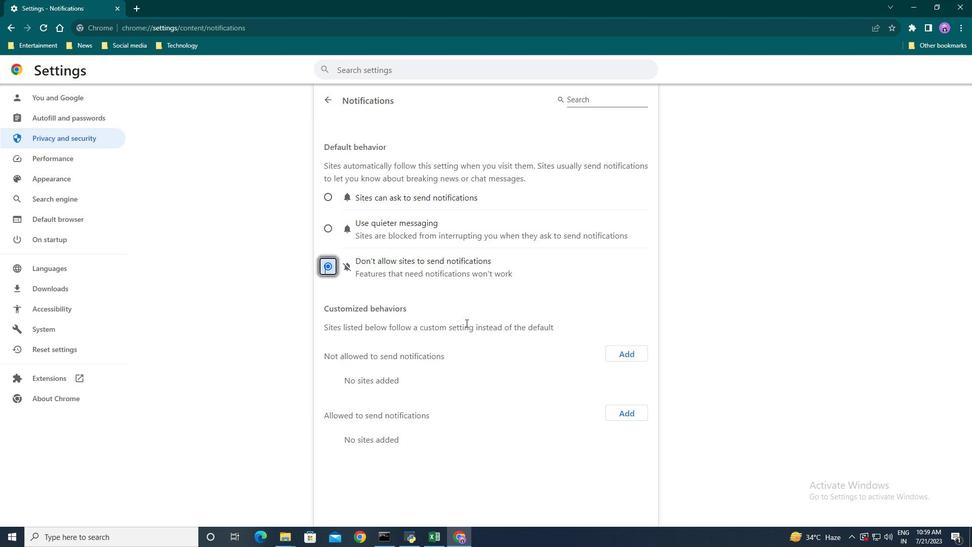 
Action: Mouse scrolled (533, 328) with delta (0, 0)
Screenshot: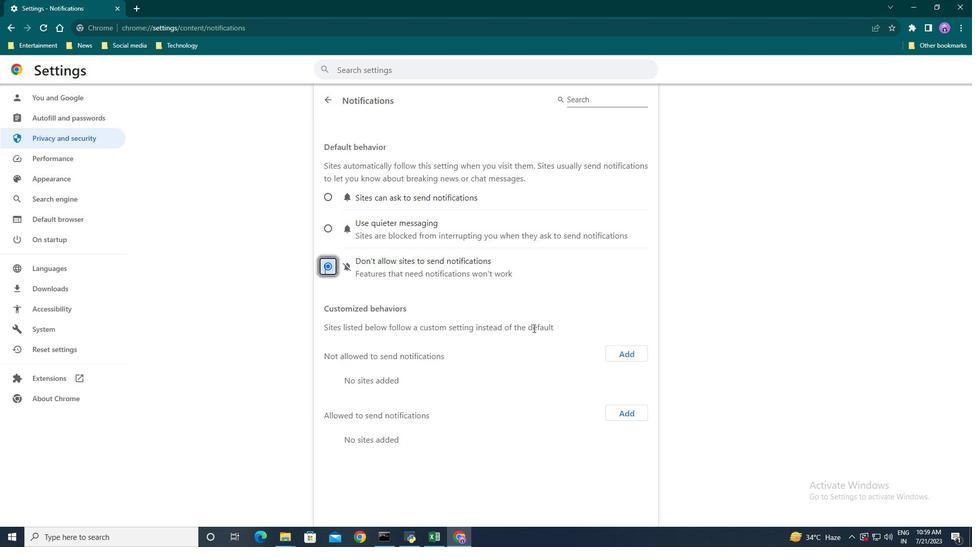
Action: Mouse scrolled (533, 328) with delta (0, 0)
Screenshot: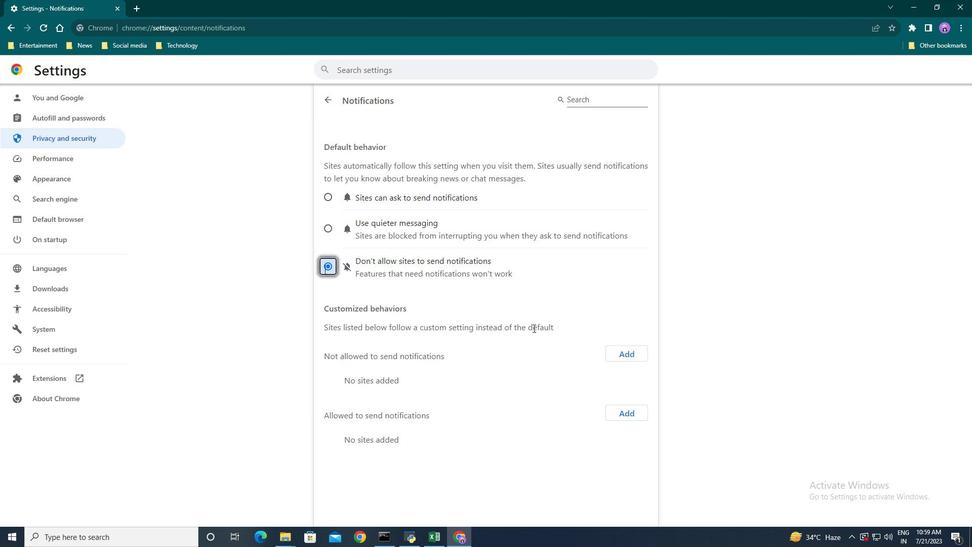 
Action: Mouse moved to (326, 95)
Screenshot: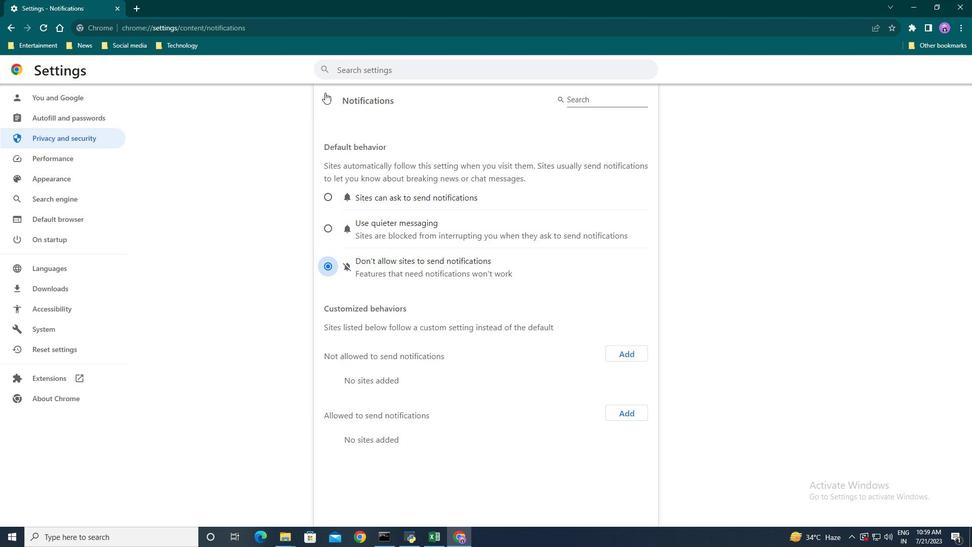 
Action: Mouse pressed left at (326, 95)
Screenshot: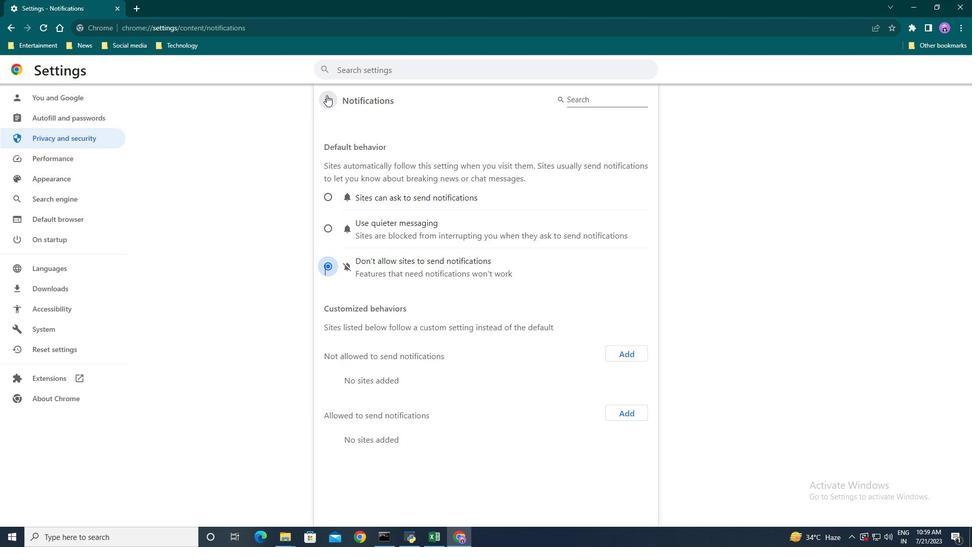 
Action: Mouse moved to (426, 323)
Screenshot: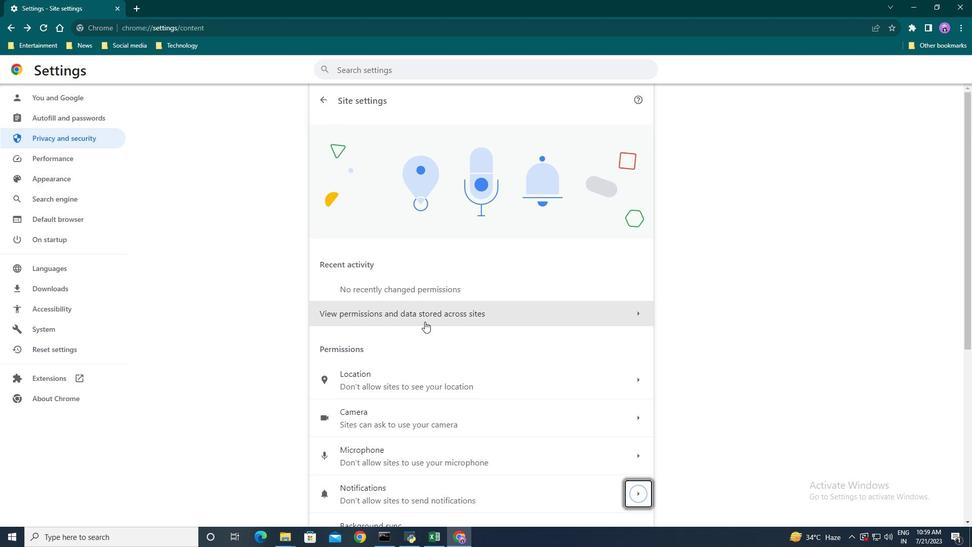 
Action: Mouse scrolled (426, 322) with delta (0, 0)
Screenshot: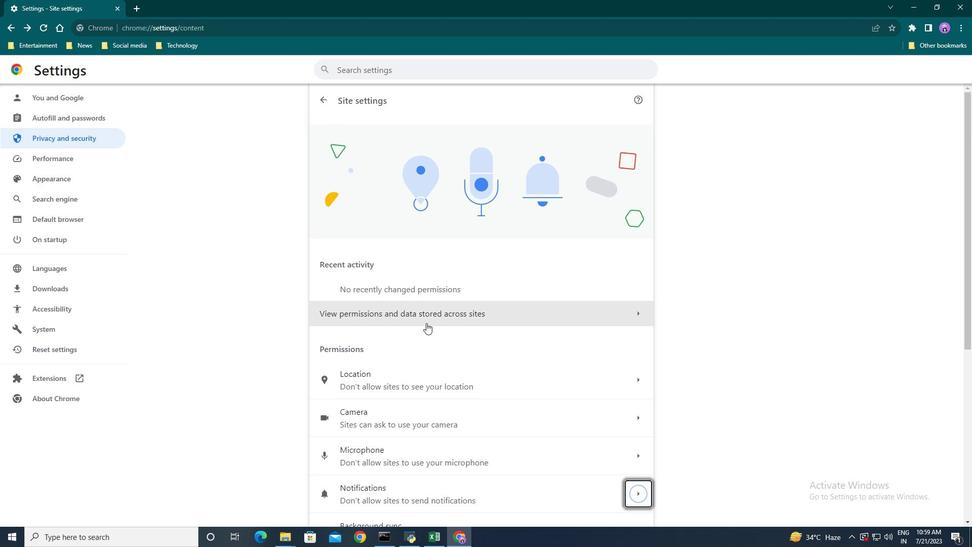 
Action: Mouse scrolled (426, 322) with delta (0, 0)
Screenshot: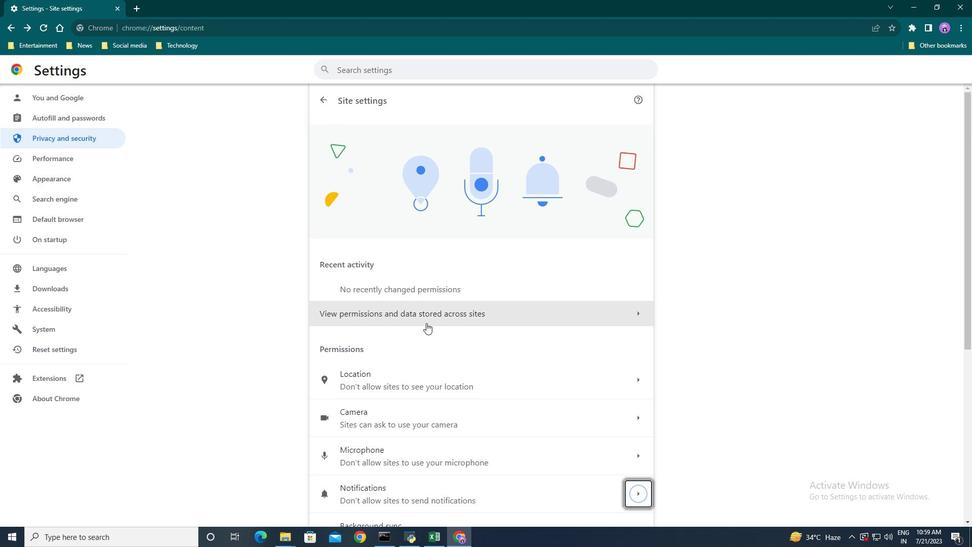 
Action: Mouse scrolled (426, 322) with delta (0, 0)
Screenshot: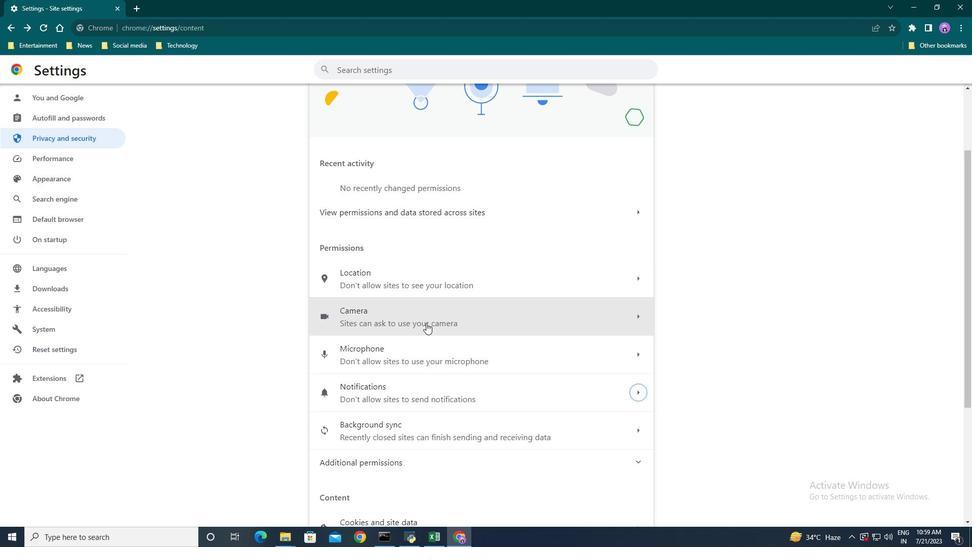 
Action: Mouse scrolled (426, 322) with delta (0, 0)
Screenshot: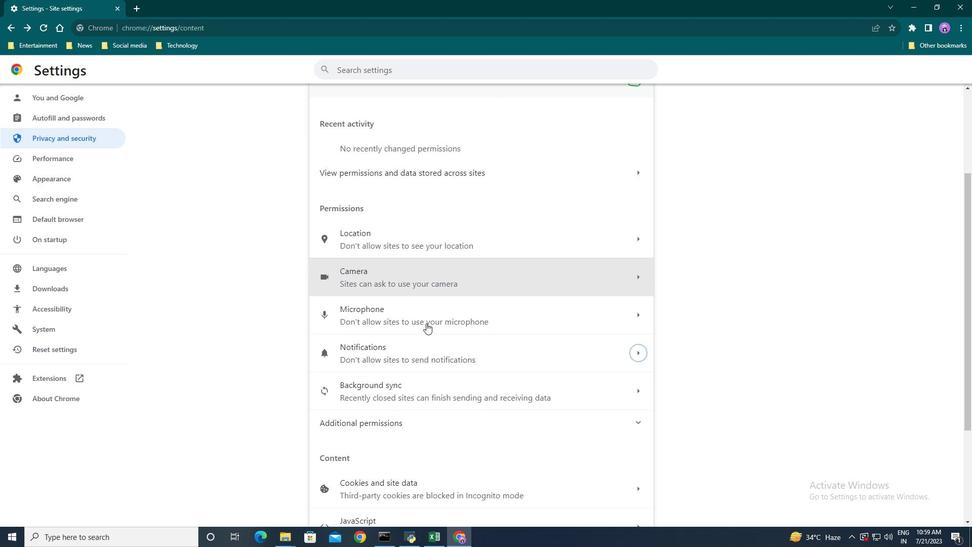 
Action: Mouse scrolled (426, 322) with delta (0, 0)
Screenshot: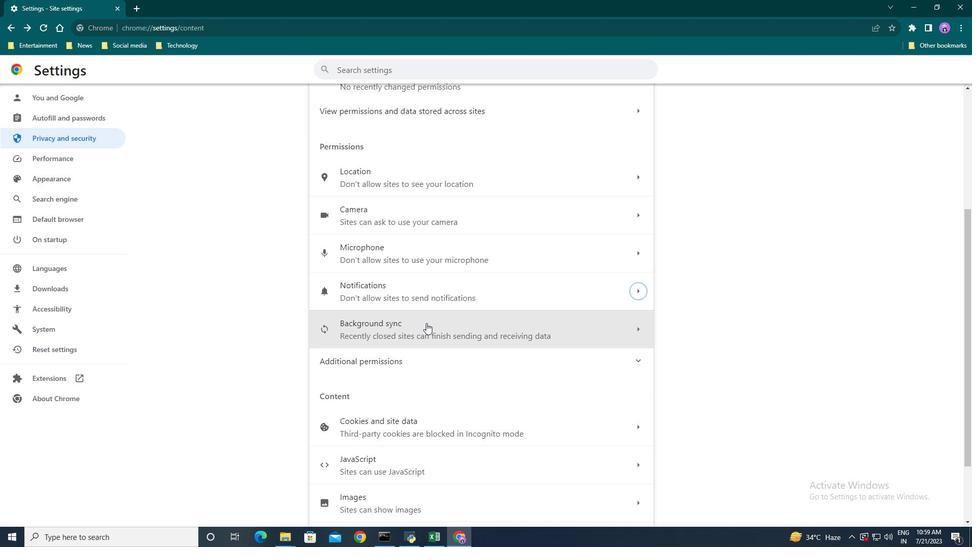 
Action: Mouse moved to (493, 304)
Screenshot: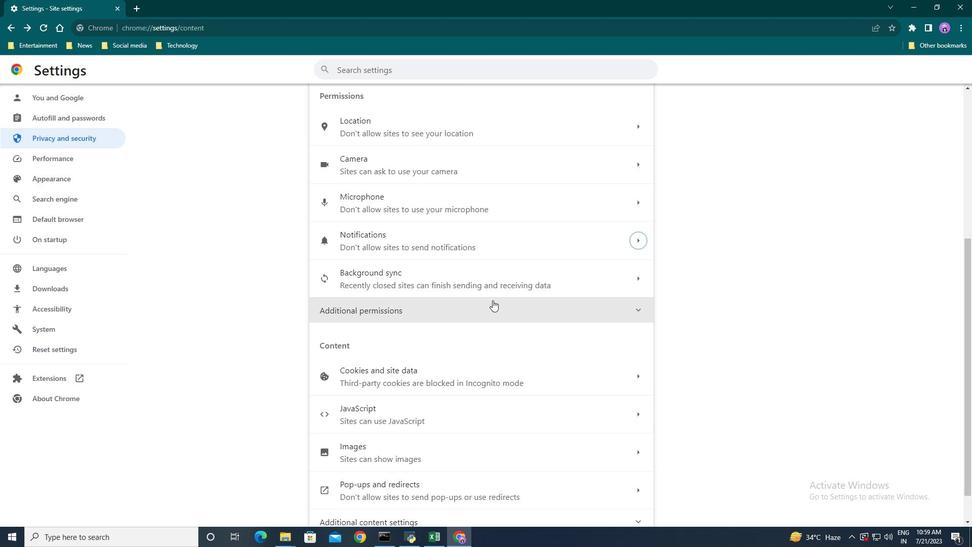 
Action: Mouse pressed left at (493, 304)
Screenshot: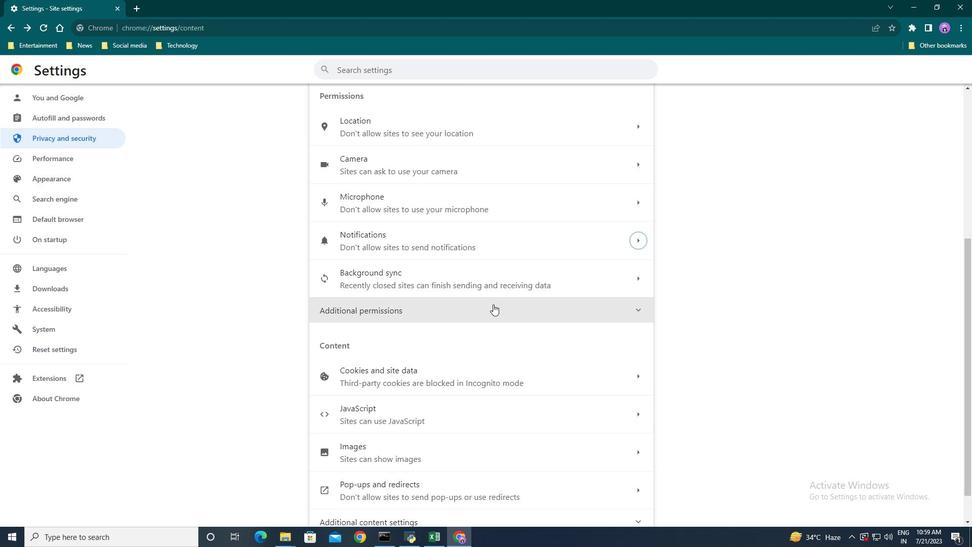 
Action: Mouse moved to (501, 369)
Screenshot: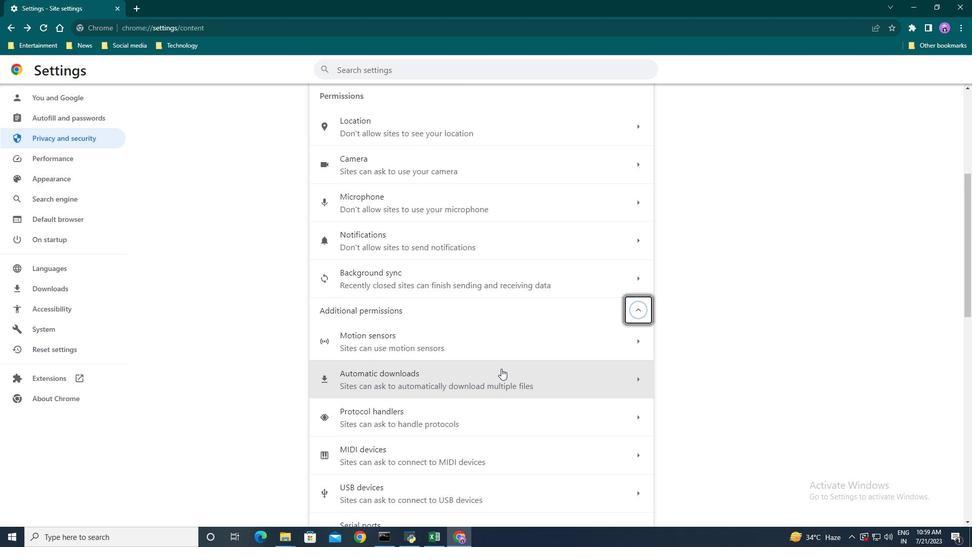 
Action: Mouse scrolled (501, 368) with delta (0, 0)
Screenshot: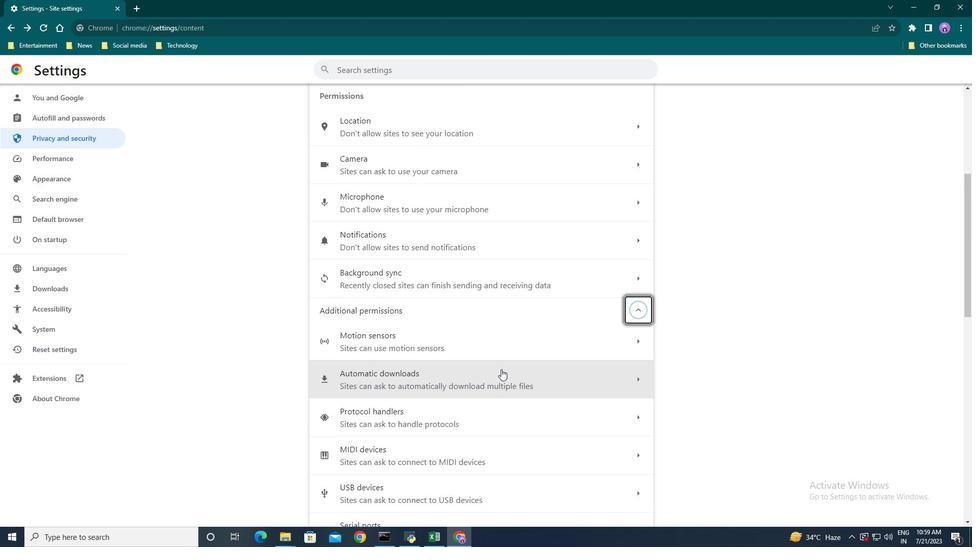 
Action: Mouse scrolled (501, 368) with delta (0, 0)
Screenshot: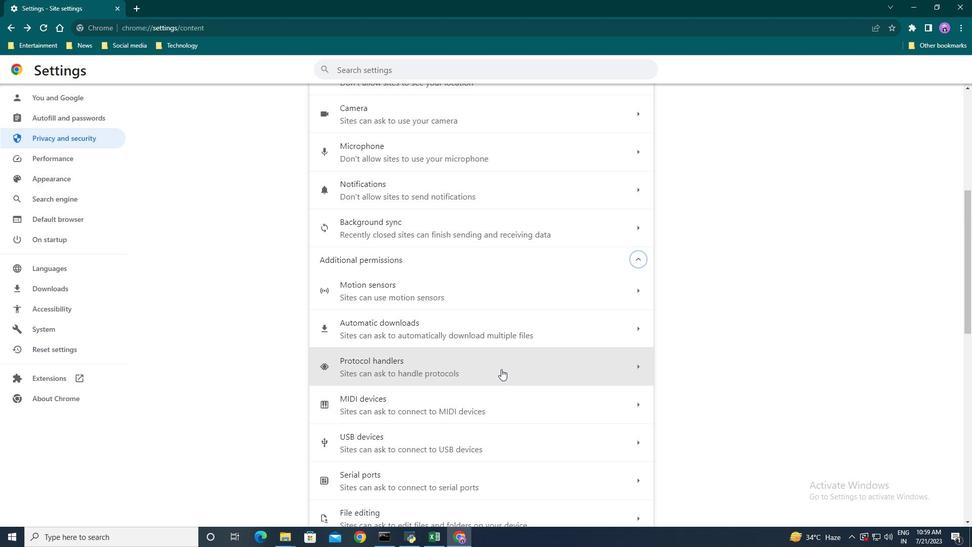 
Action: Mouse scrolled (501, 368) with delta (0, 0)
Screenshot: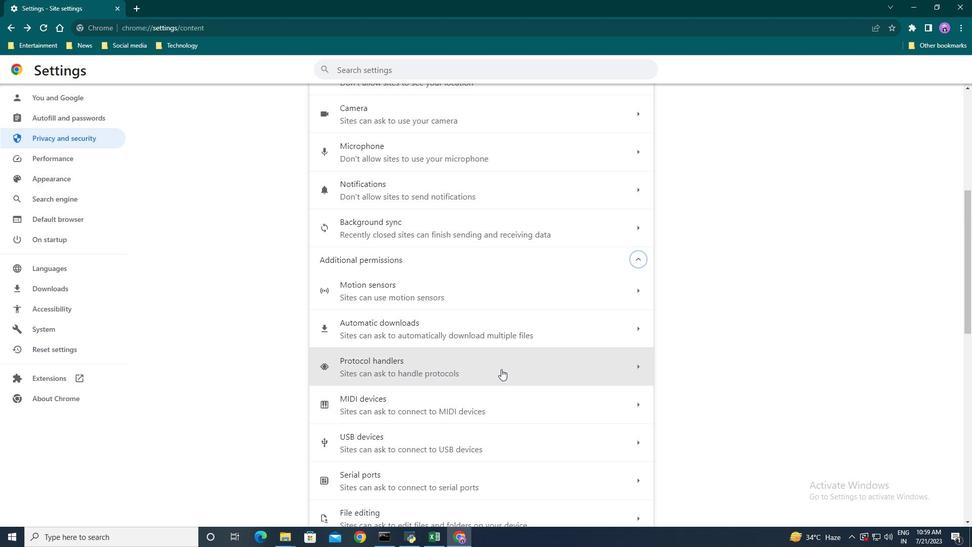 
Action: Mouse moved to (501, 369)
Screenshot: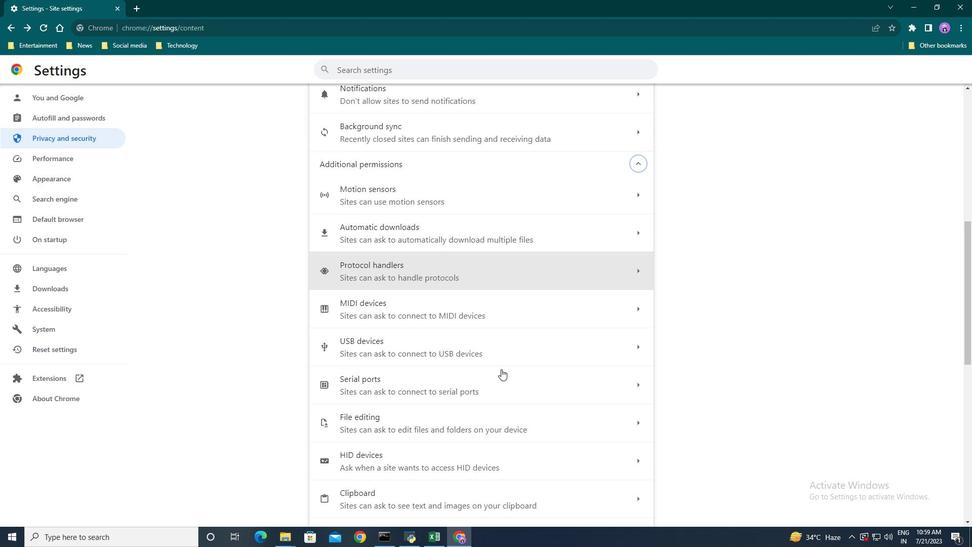 
Action: Mouse scrolled (501, 368) with delta (0, 0)
Screenshot: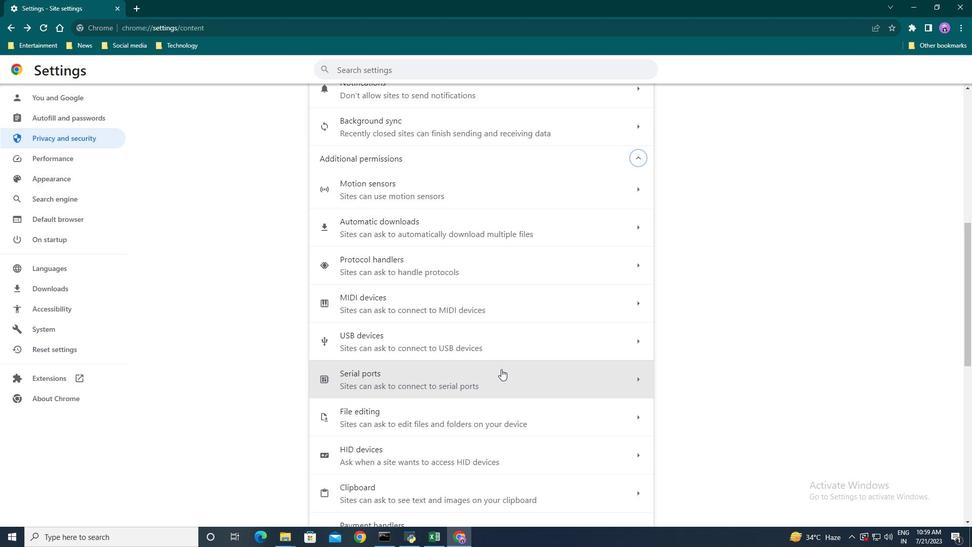
Action: Mouse moved to (517, 358)
Screenshot: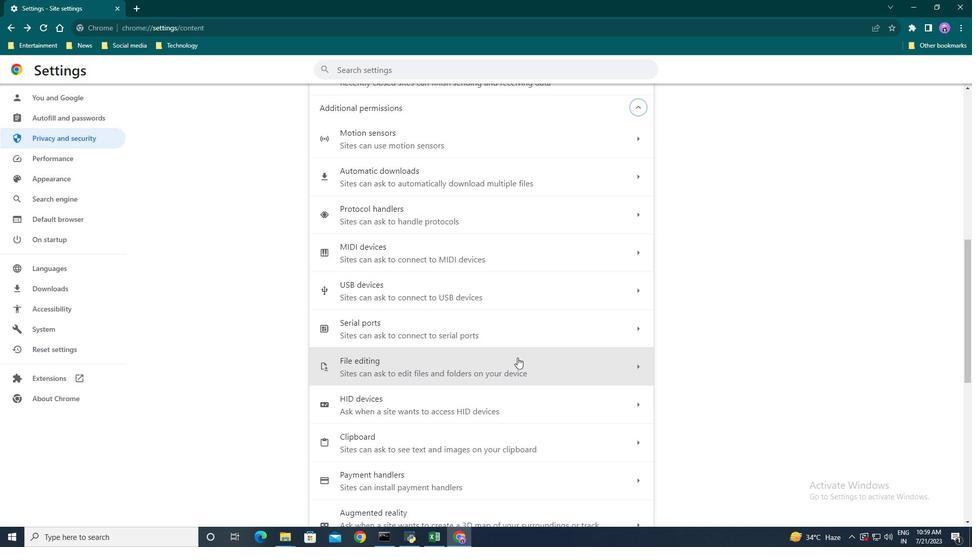 
Action: Mouse scrolled (517, 357) with delta (0, 0)
Screenshot: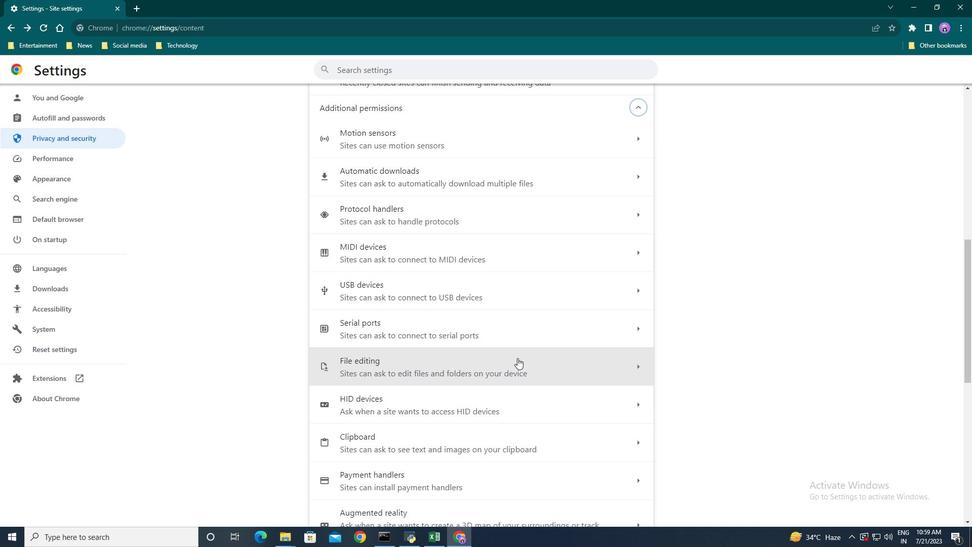 
Action: Mouse moved to (488, 320)
Screenshot: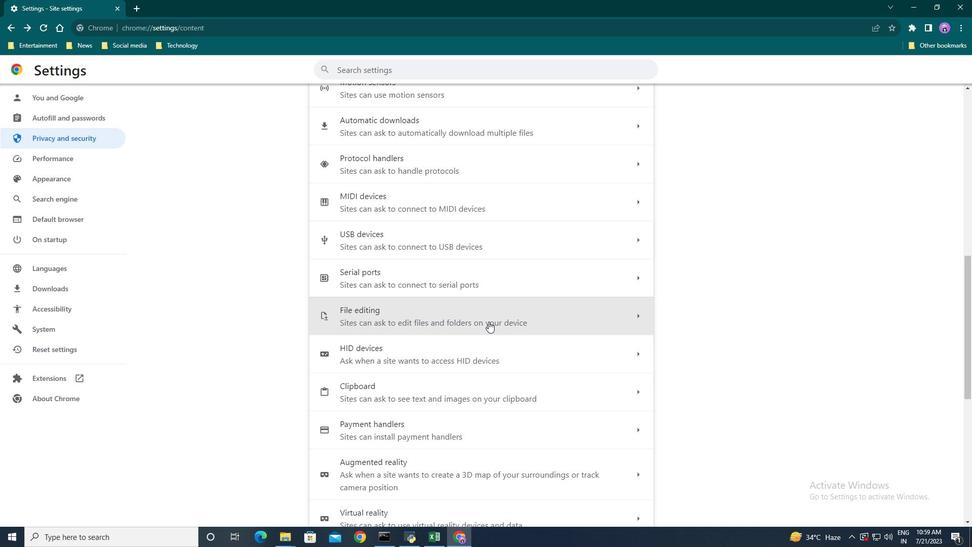 
Action: Mouse pressed left at (488, 320)
Screenshot: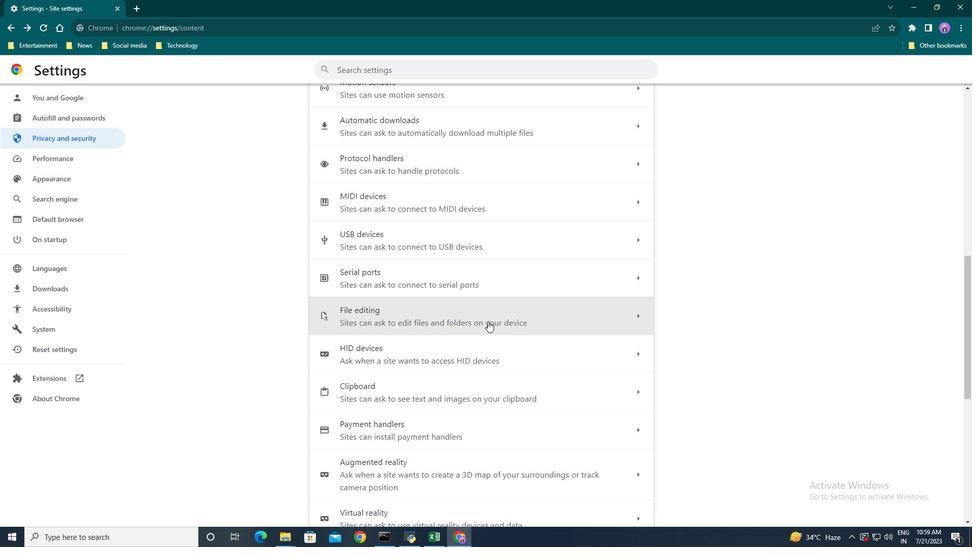 
Action: Mouse moved to (330, 241)
Screenshot: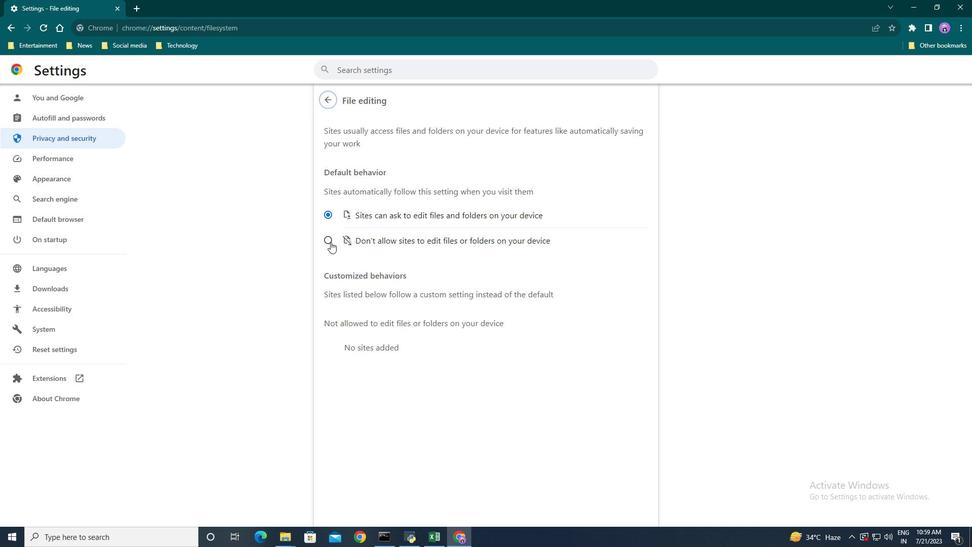 
Action: Mouse pressed left at (330, 241)
Screenshot: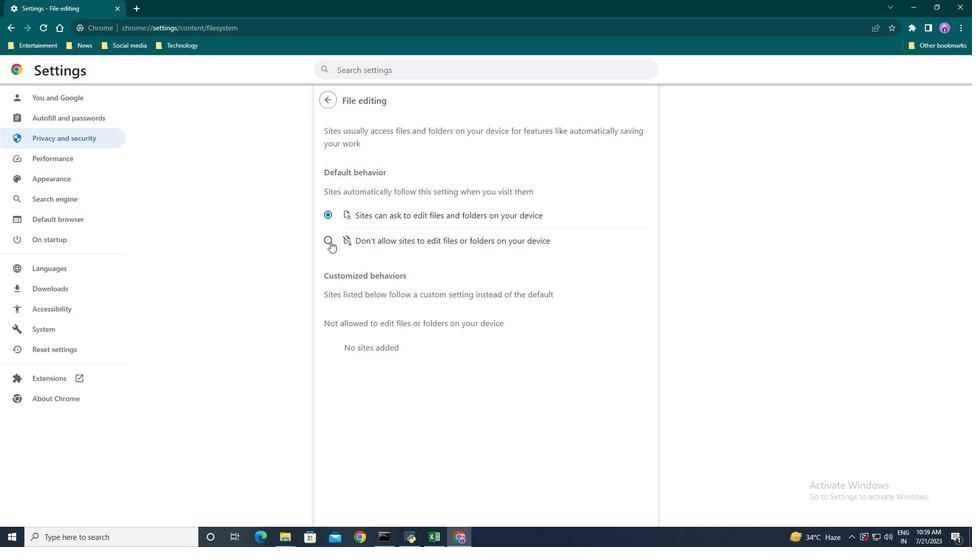 
Action: Mouse moved to (320, 97)
Screenshot: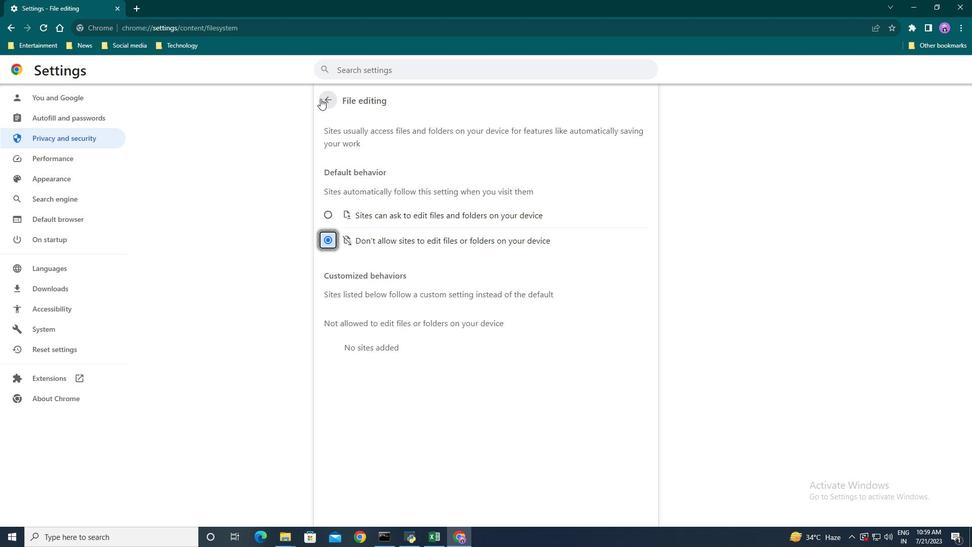 
Action: Mouse pressed left at (320, 97)
Screenshot: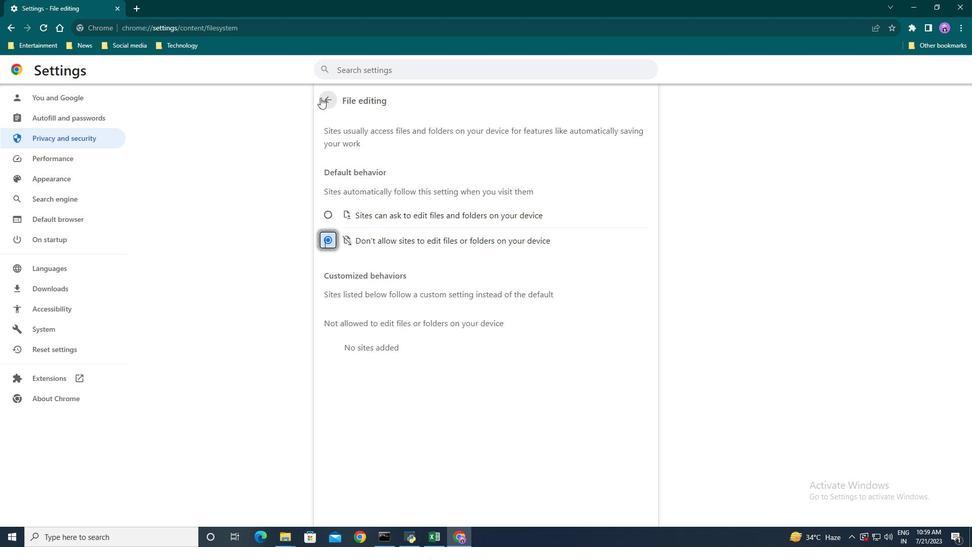 
Action: Mouse moved to (405, 330)
Screenshot: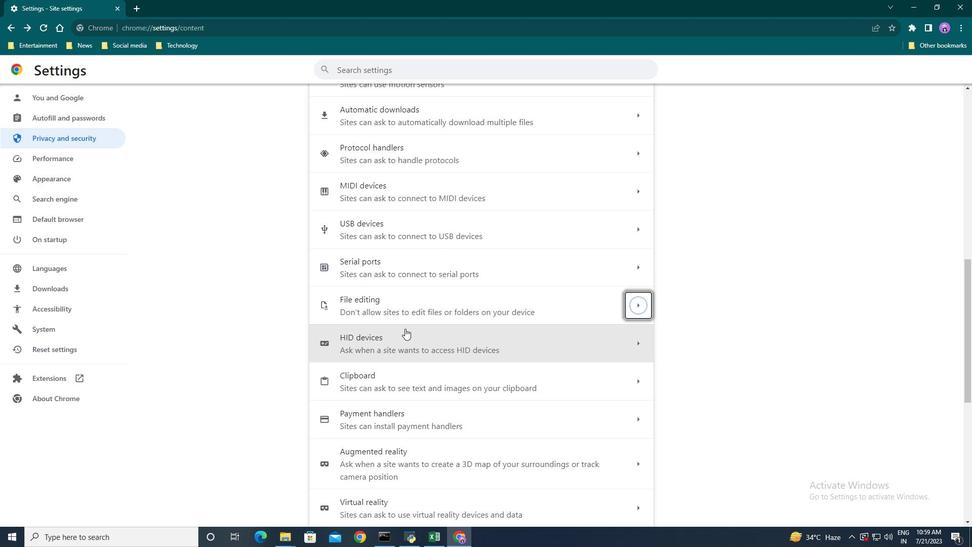 
Action: Mouse scrolled (405, 329) with delta (0, 0)
Screenshot: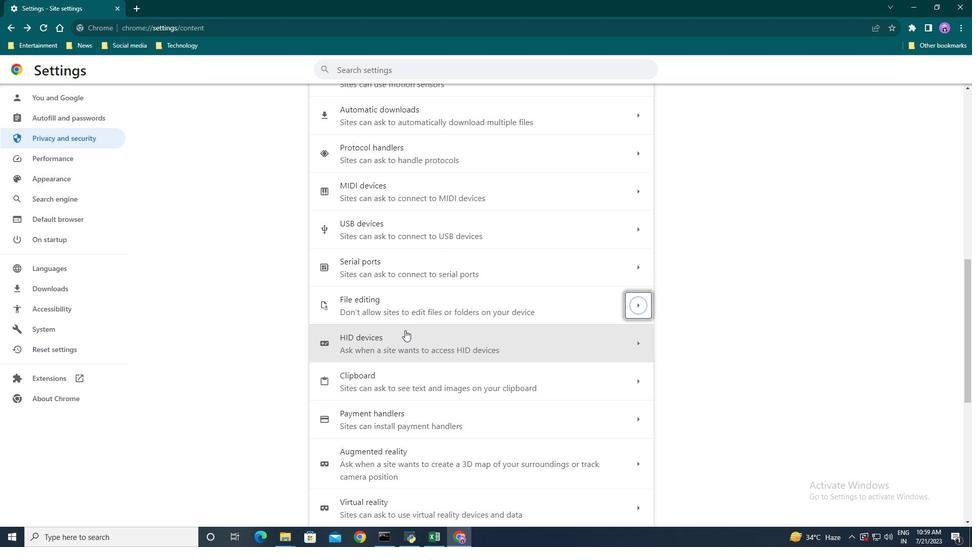 
Action: Mouse moved to (442, 293)
Screenshot: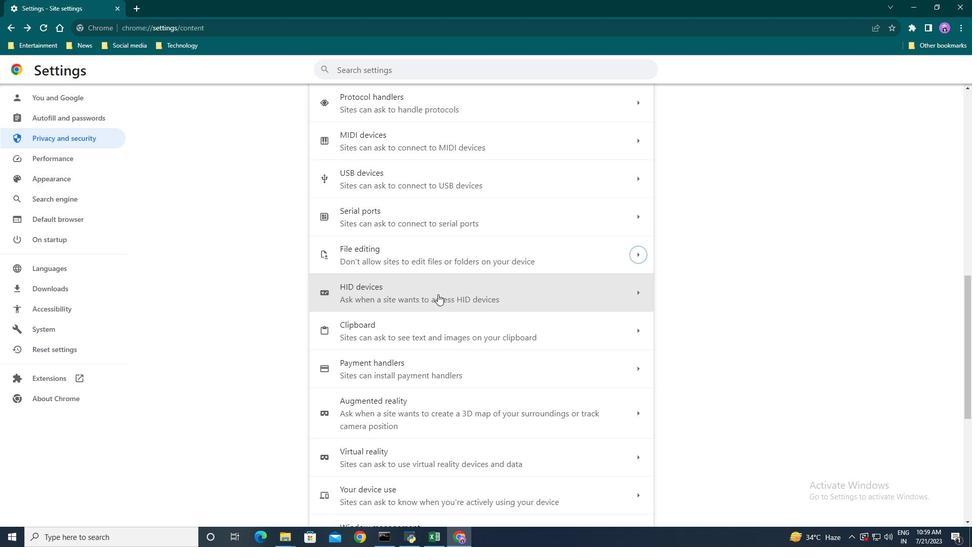 
Action: Mouse pressed left at (442, 293)
Screenshot: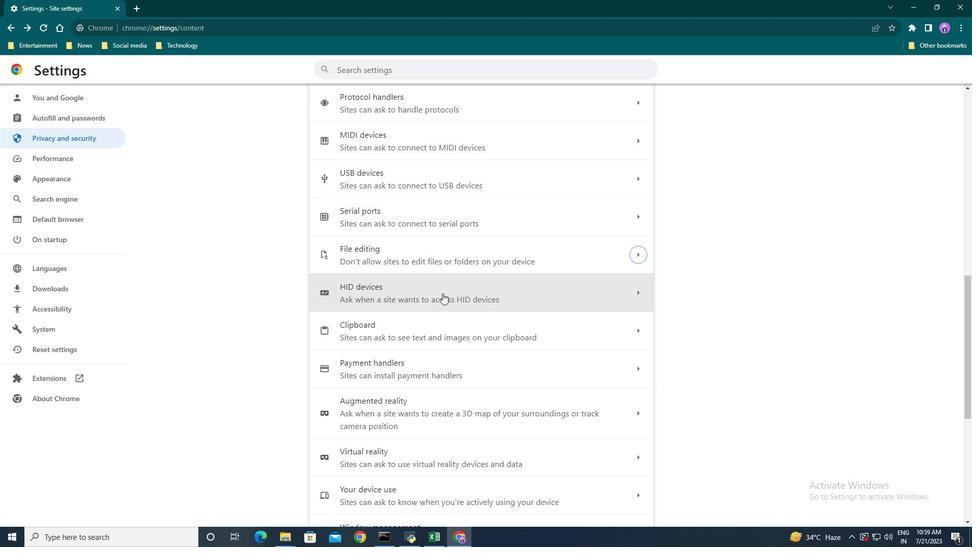 
Action: Mouse moved to (328, 101)
Screenshot: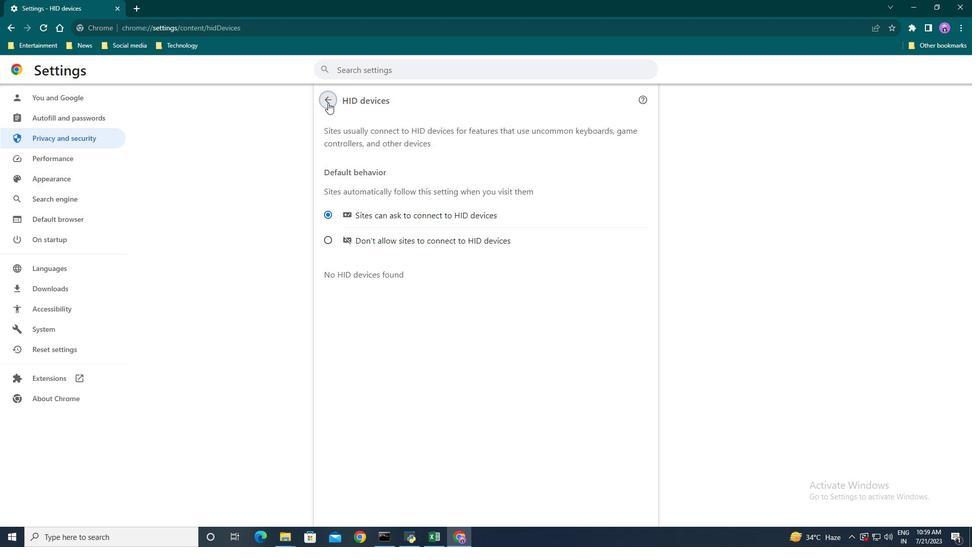 
Action: Mouse pressed left at (328, 101)
Screenshot: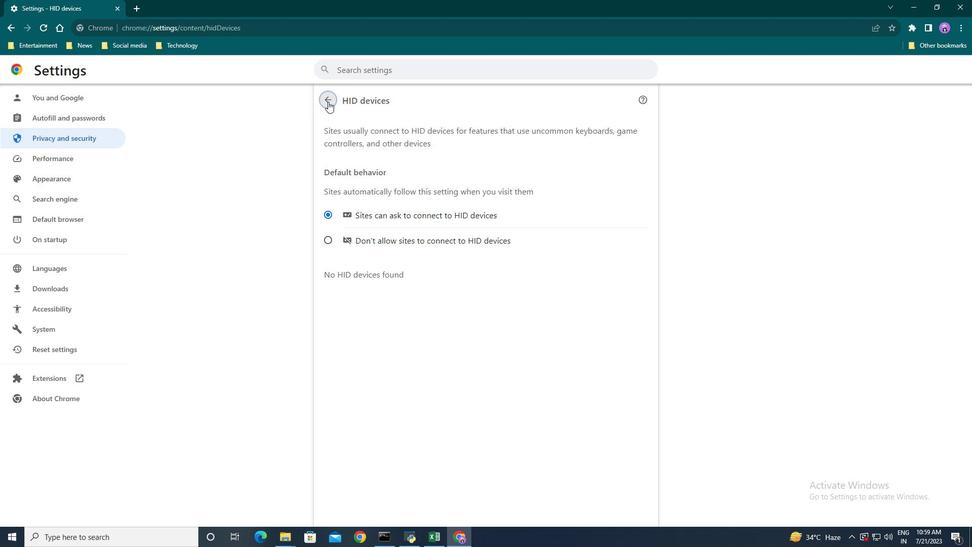 
Action: Mouse moved to (387, 298)
Screenshot: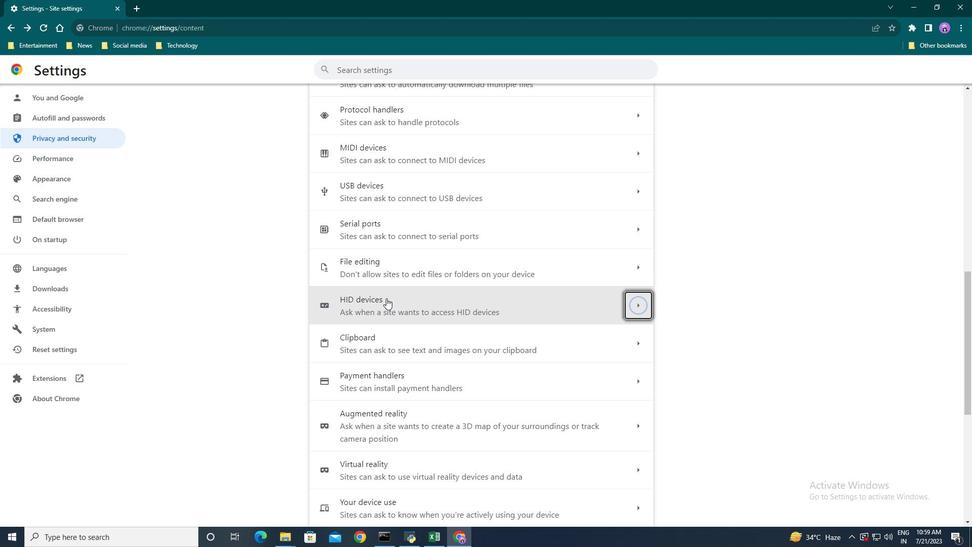 
Action: Mouse scrolled (387, 298) with delta (0, 0)
Screenshot: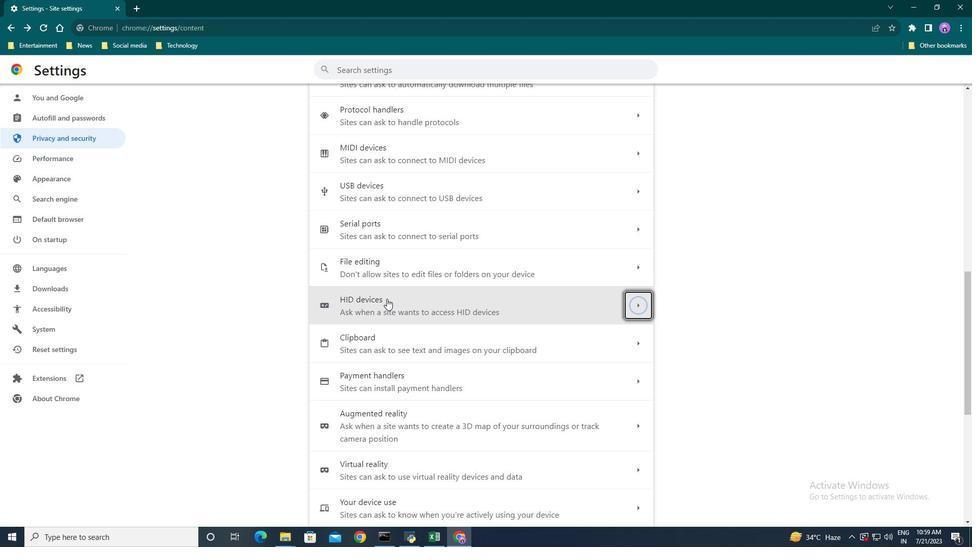 
Action: Mouse scrolled (387, 298) with delta (0, 0)
Screenshot: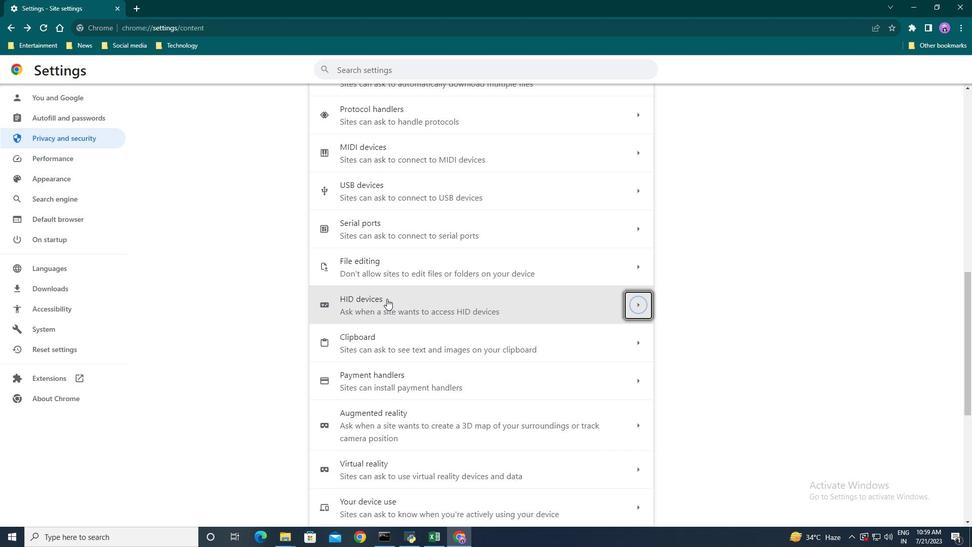 
Action: Mouse scrolled (387, 298) with delta (0, 0)
Screenshot: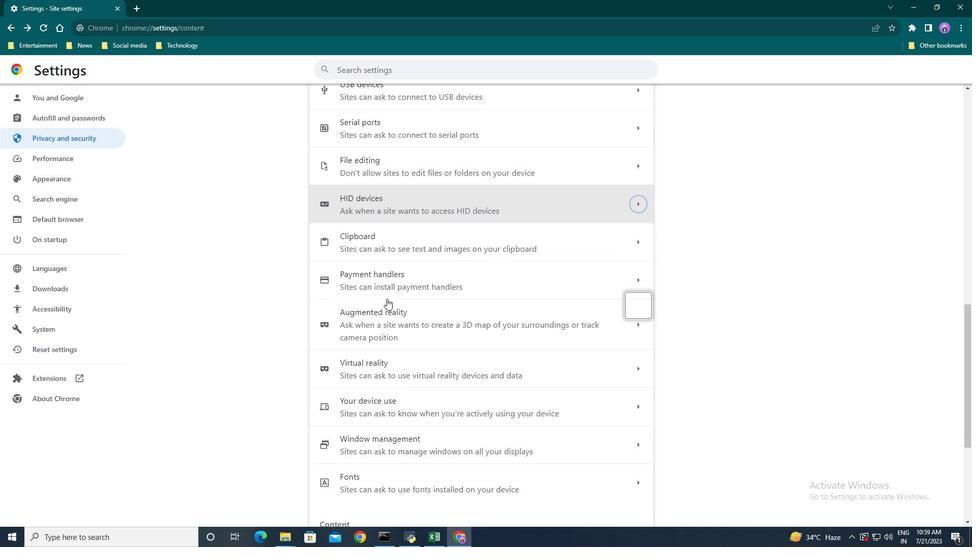 
Action: Mouse scrolled (387, 298) with delta (0, 0)
Screenshot: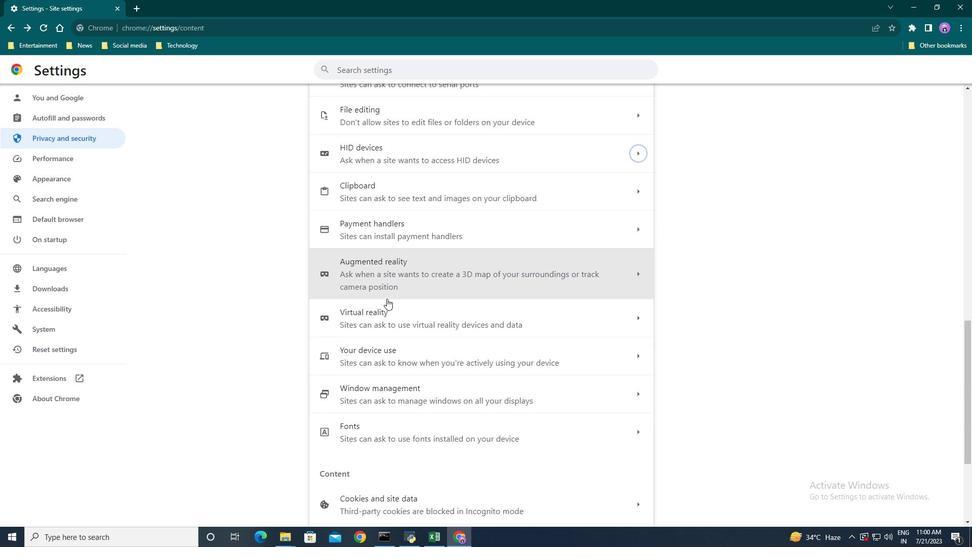
Action: Mouse scrolled (387, 298) with delta (0, 0)
Screenshot: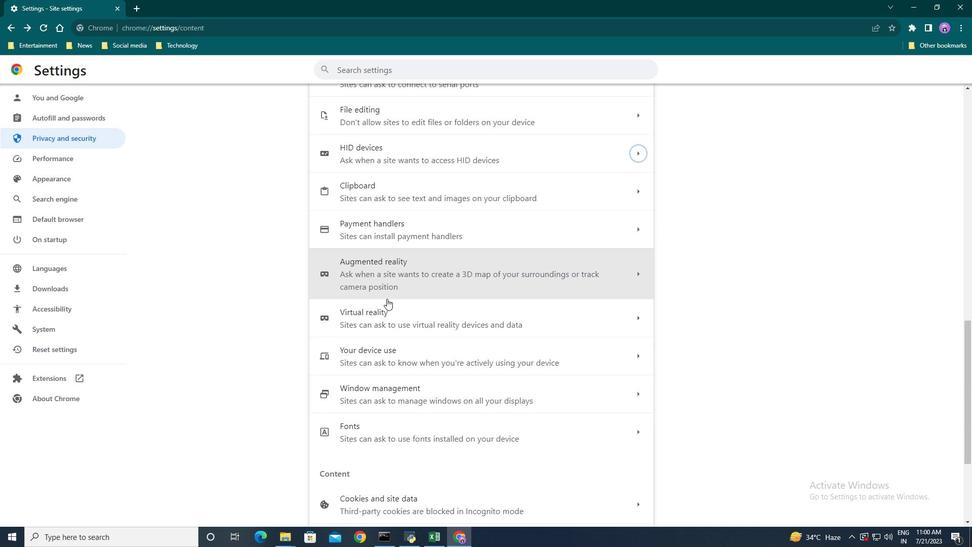 
Action: Mouse moved to (420, 249)
Screenshot: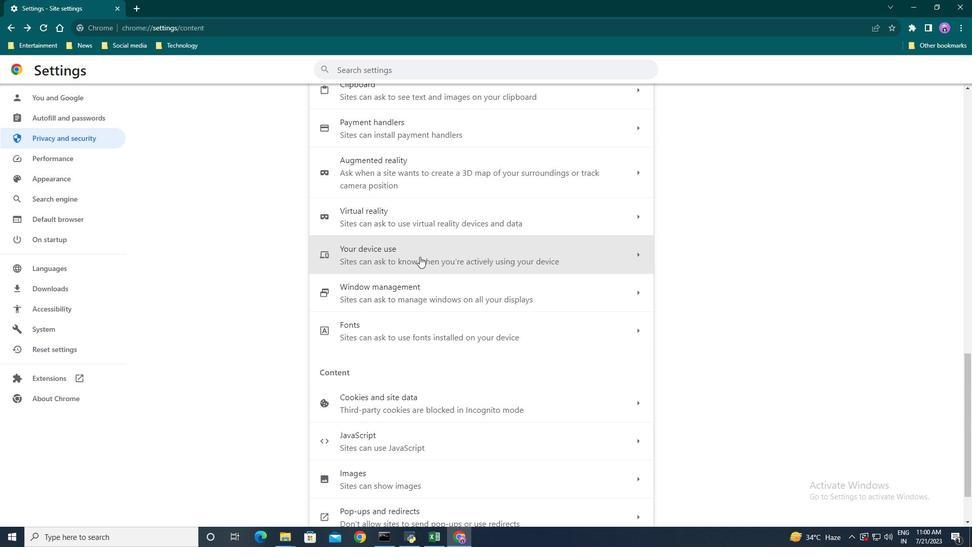 
Action: Mouse pressed left at (420, 249)
Screenshot: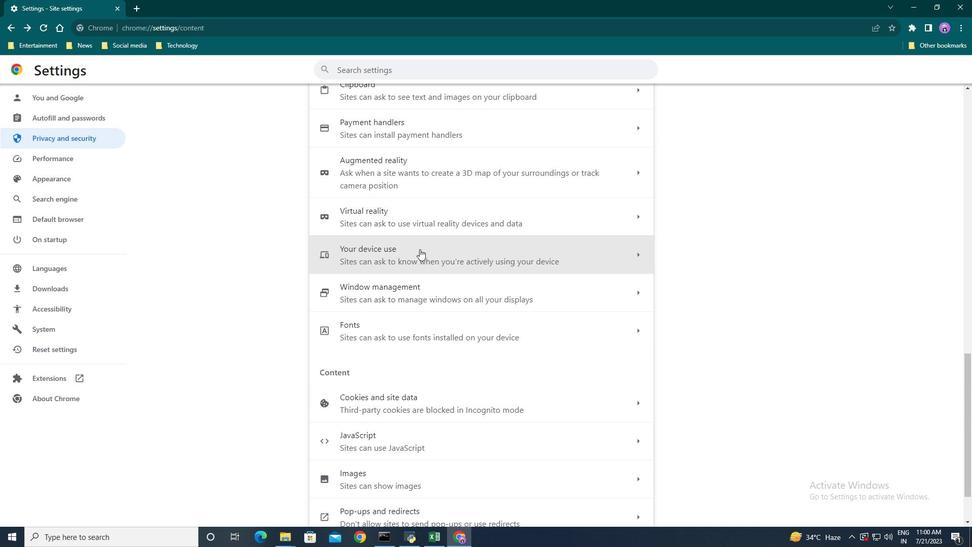 
Action: Mouse moved to (328, 240)
Screenshot: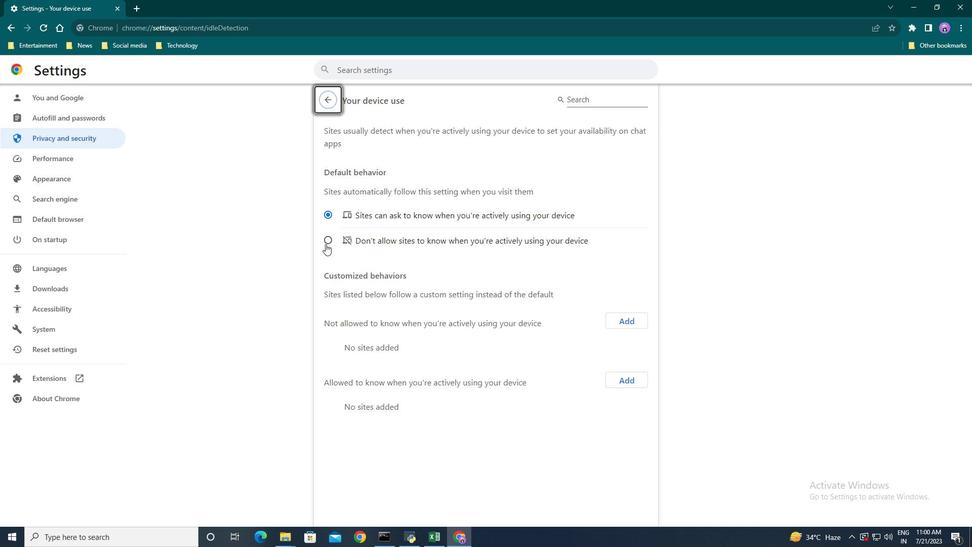 
Action: Mouse pressed left at (328, 240)
Screenshot: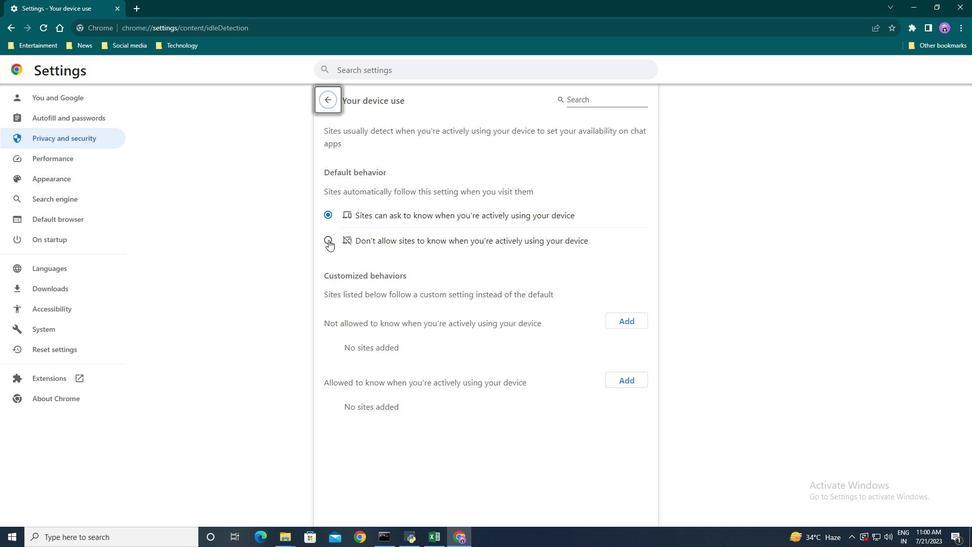 
Action: Mouse moved to (330, 99)
Screenshot: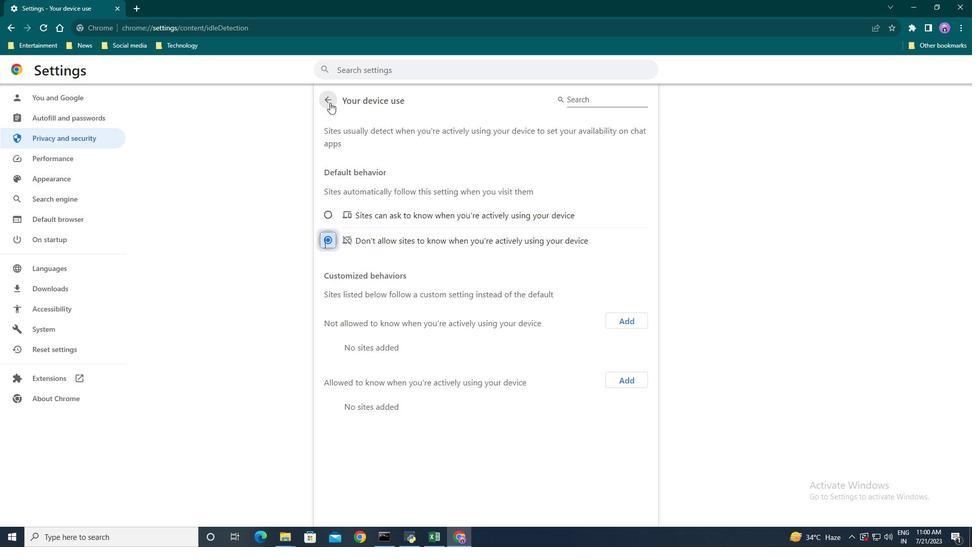 
Action: Mouse pressed left at (330, 99)
Screenshot: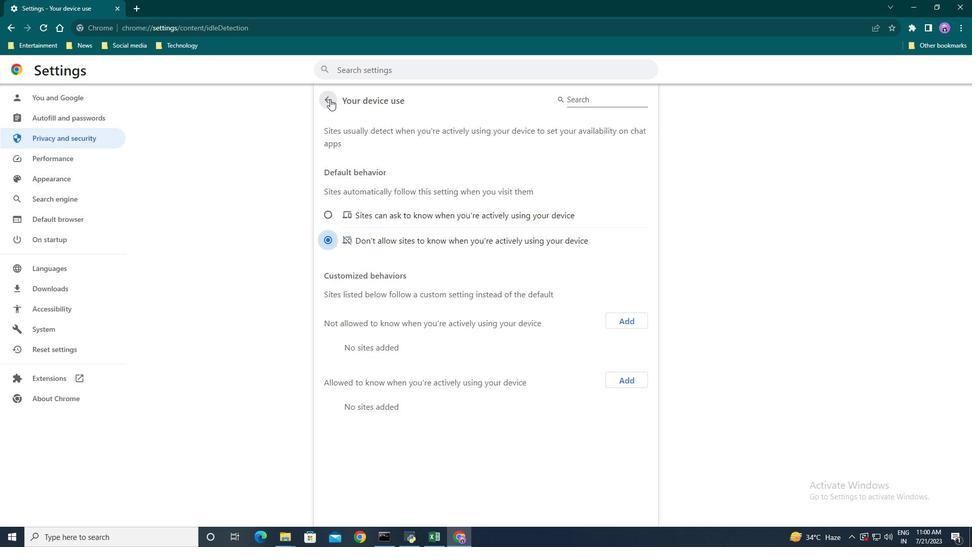 
Action: Mouse moved to (405, 387)
Screenshot: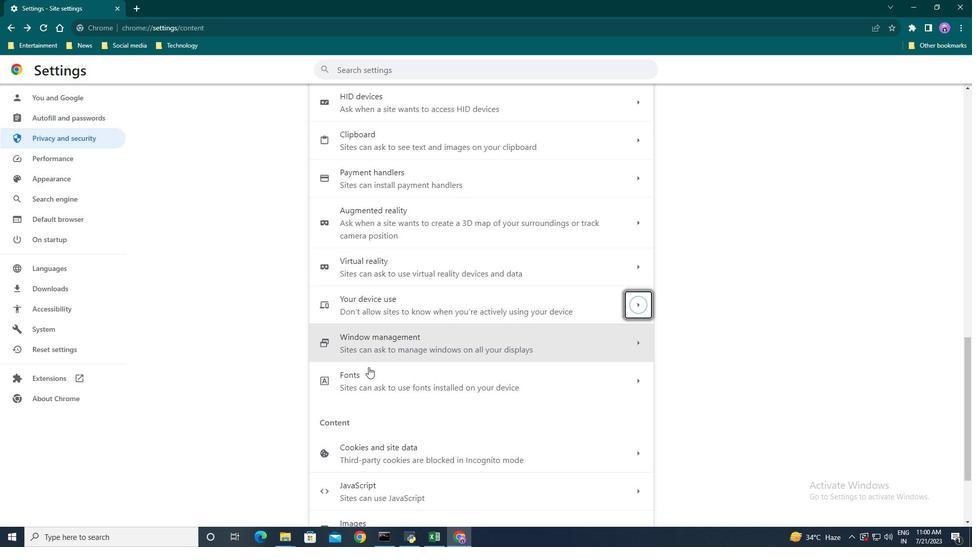 
Action: Mouse scrolled (405, 387) with delta (0, 0)
Screenshot: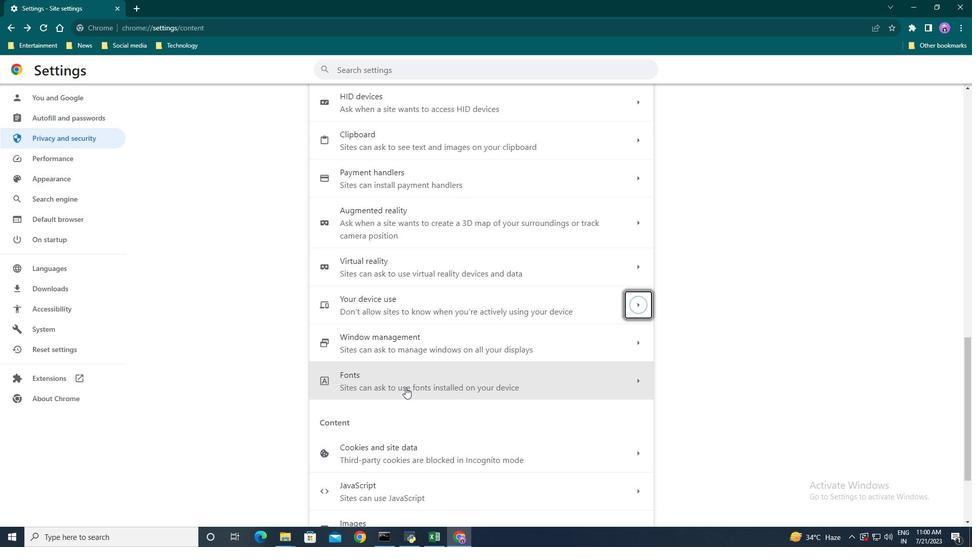 
Action: Mouse scrolled (405, 387) with delta (0, 0)
Screenshot: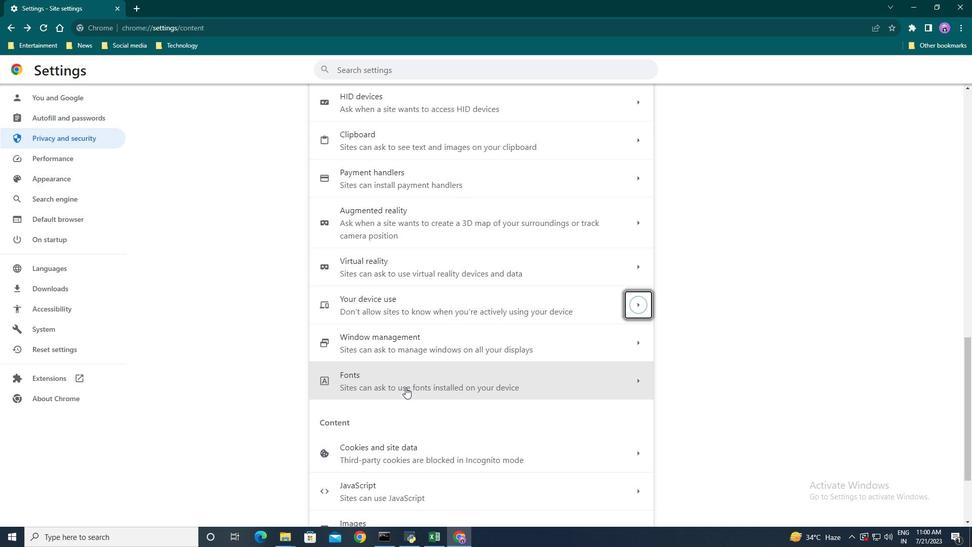 
Action: Mouse moved to (457, 280)
Screenshot: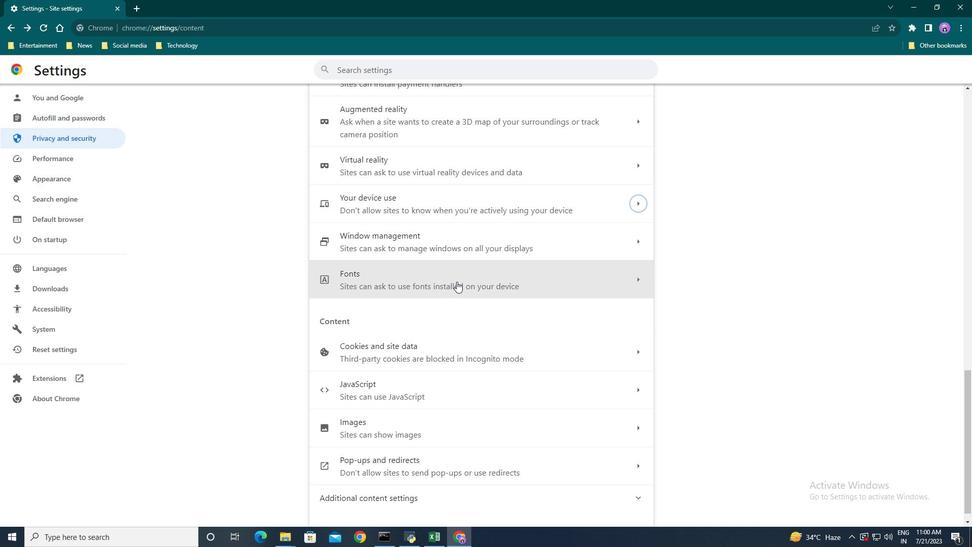 
Action: Mouse pressed left at (457, 280)
Screenshot: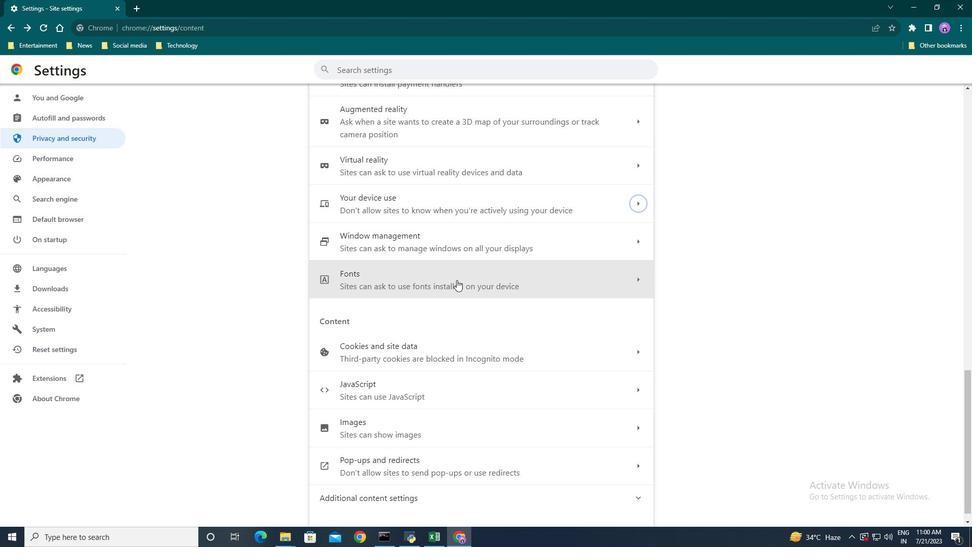 
Action: Mouse moved to (458, 282)
Screenshot: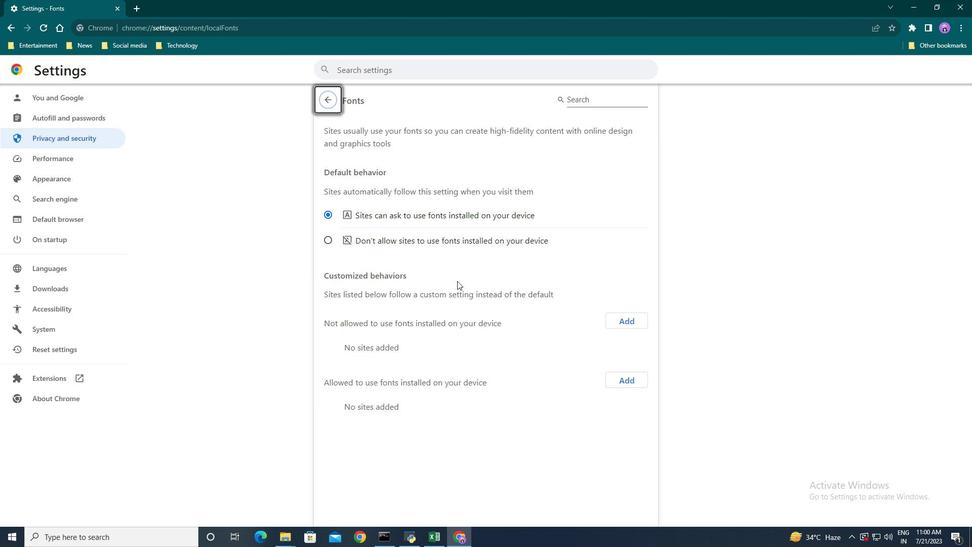 
Action: Mouse scrolled (458, 281) with delta (0, 0)
Screenshot: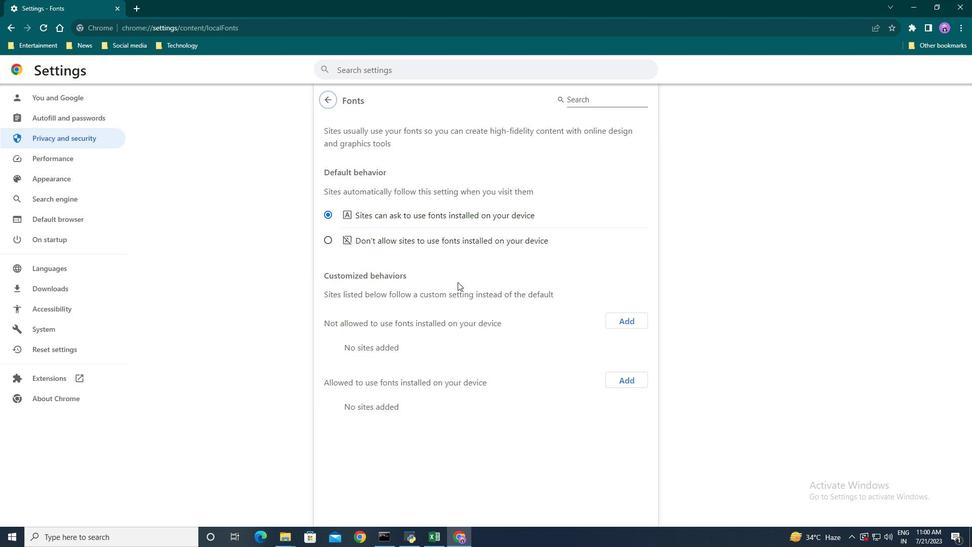 
Action: Mouse moved to (332, 239)
Screenshot: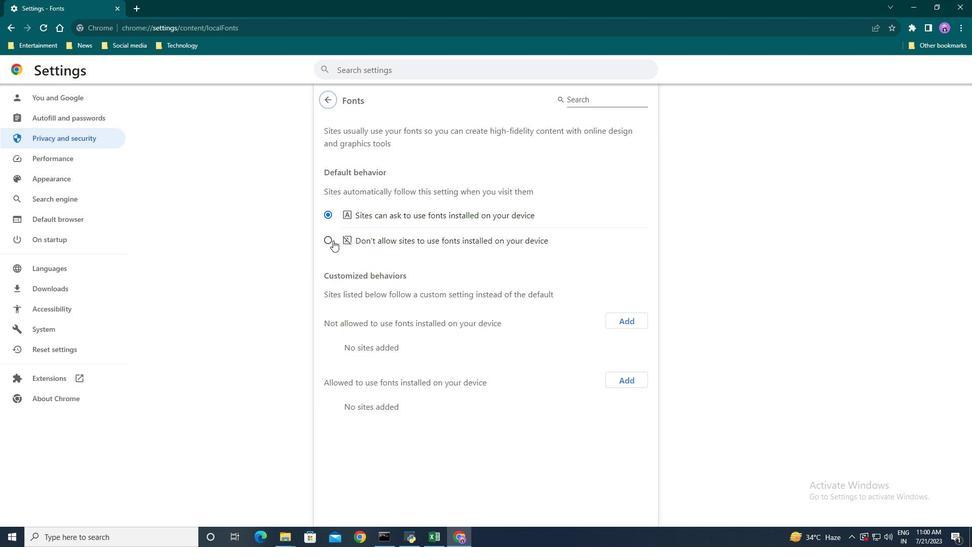 
Action: Mouse pressed left at (332, 239)
Screenshot: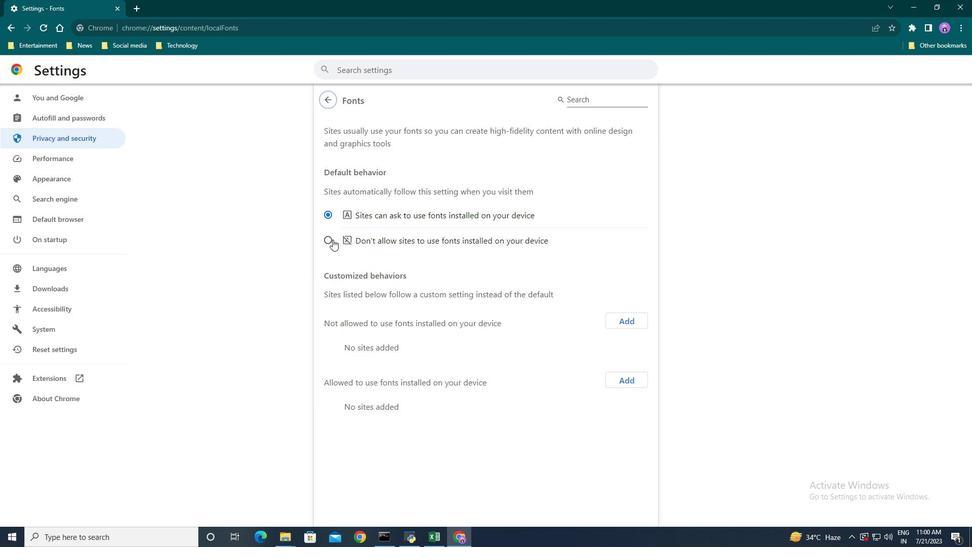 
Action: Mouse moved to (501, 353)
Screenshot: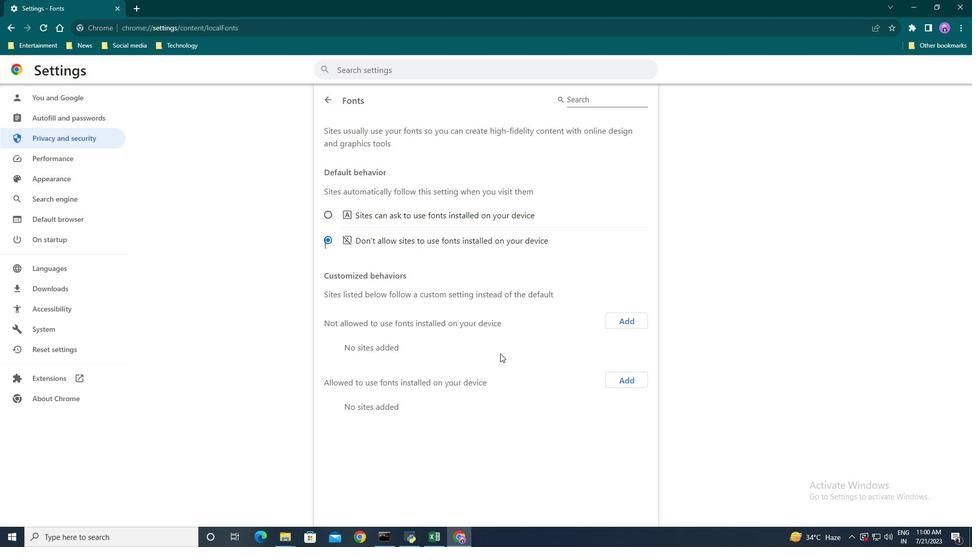 
Action: Mouse scrolled (501, 354) with delta (0, 0)
Screenshot: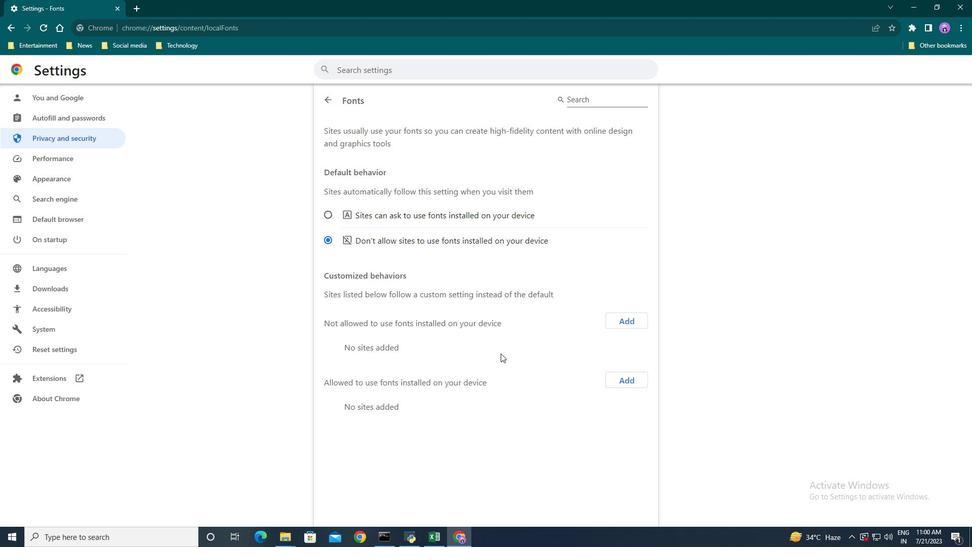 
Action: Mouse moved to (324, 213)
Screenshot: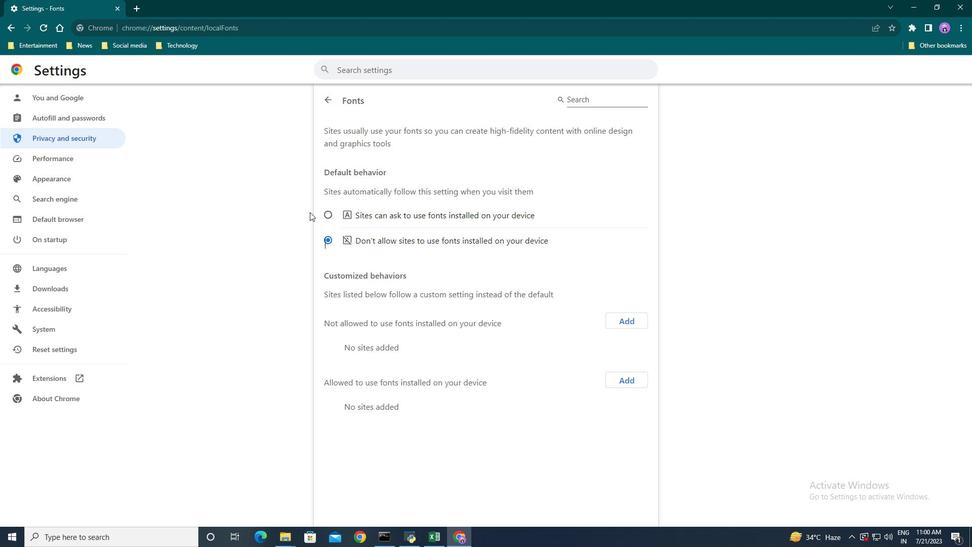 
Action: Mouse pressed left at (324, 213)
Screenshot: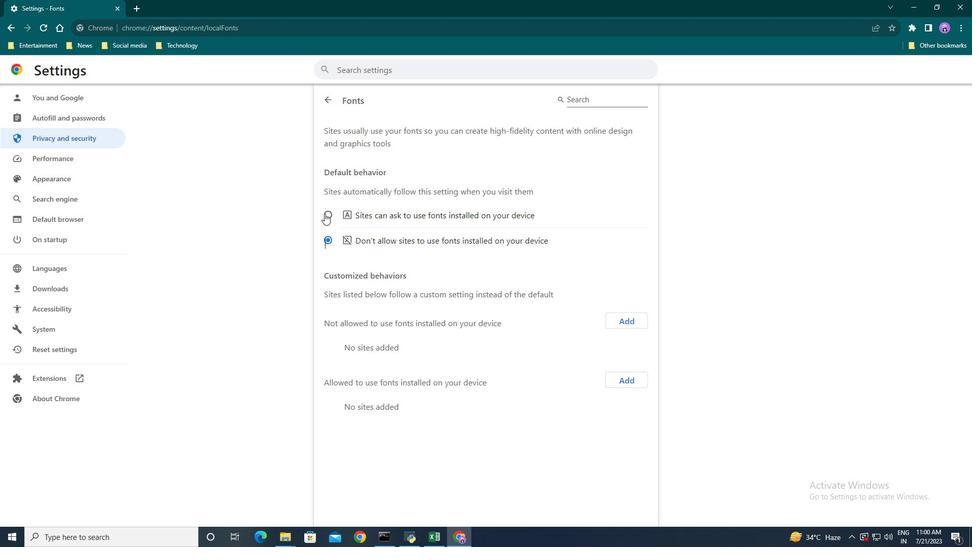 
Action: Mouse moved to (327, 98)
Screenshot: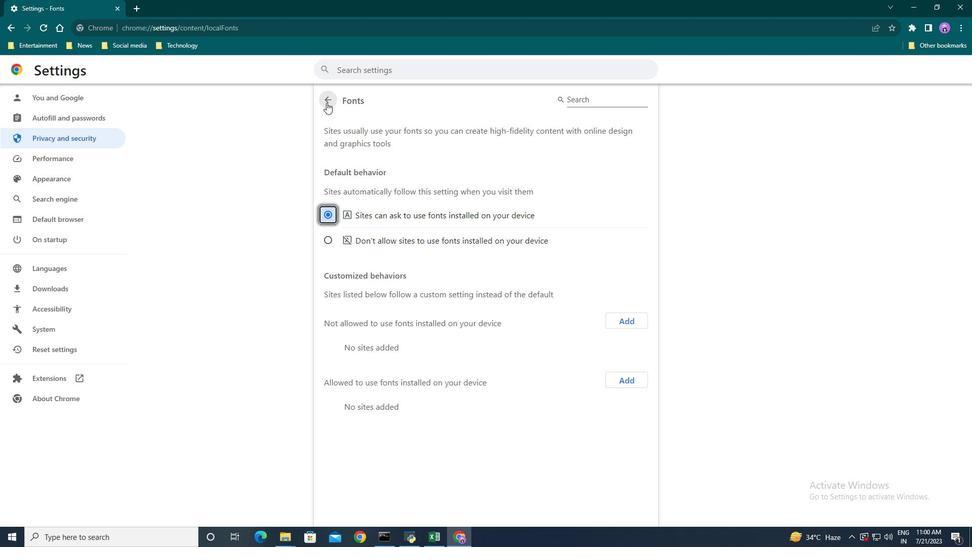 
Action: Mouse pressed left at (327, 98)
Screenshot: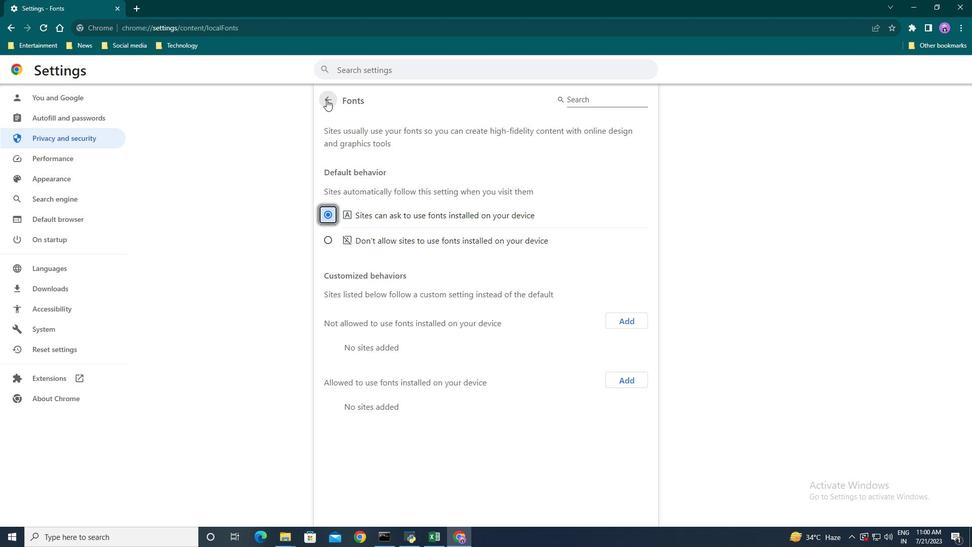 
Action: Mouse moved to (397, 325)
Screenshot: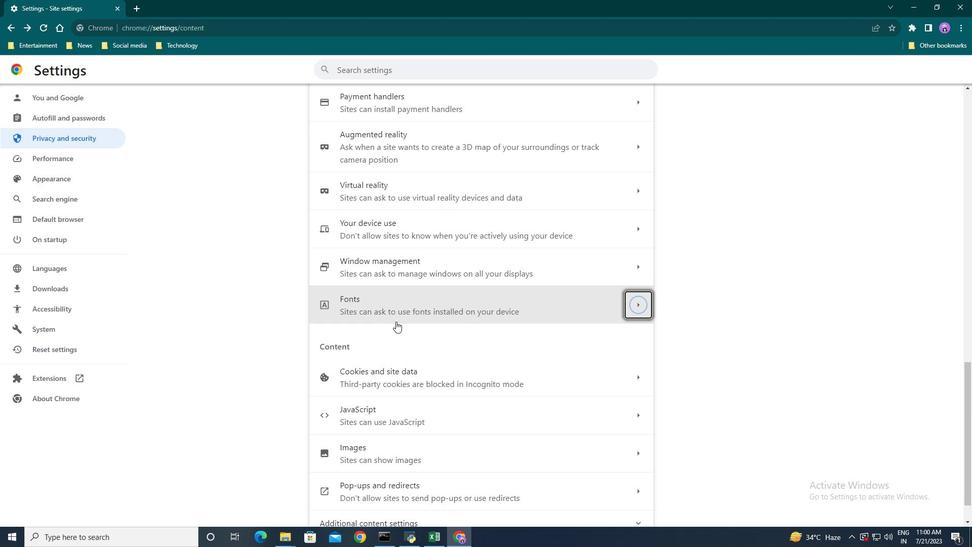 
Action: Mouse scrolled (397, 325) with delta (0, 0)
Screenshot: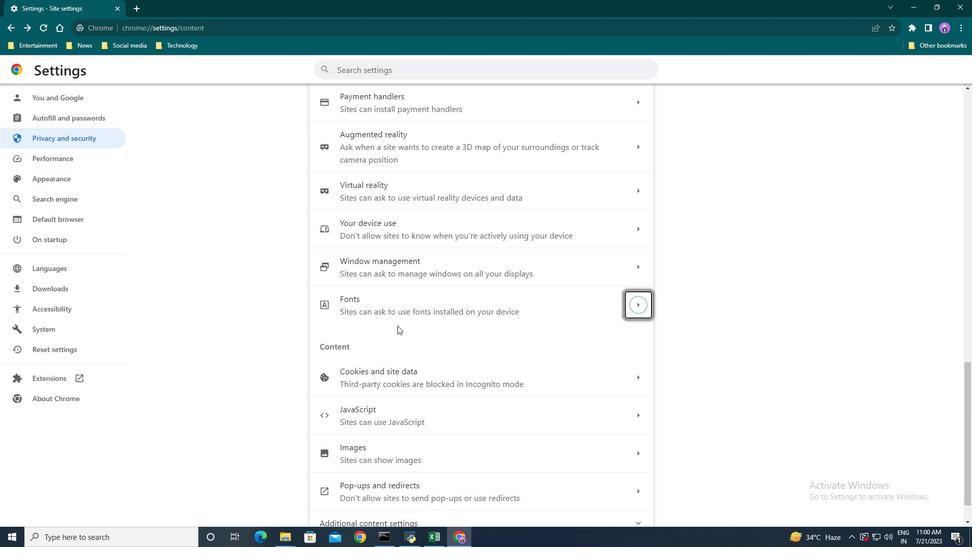 
Action: Mouse scrolled (397, 325) with delta (0, 0)
Screenshot: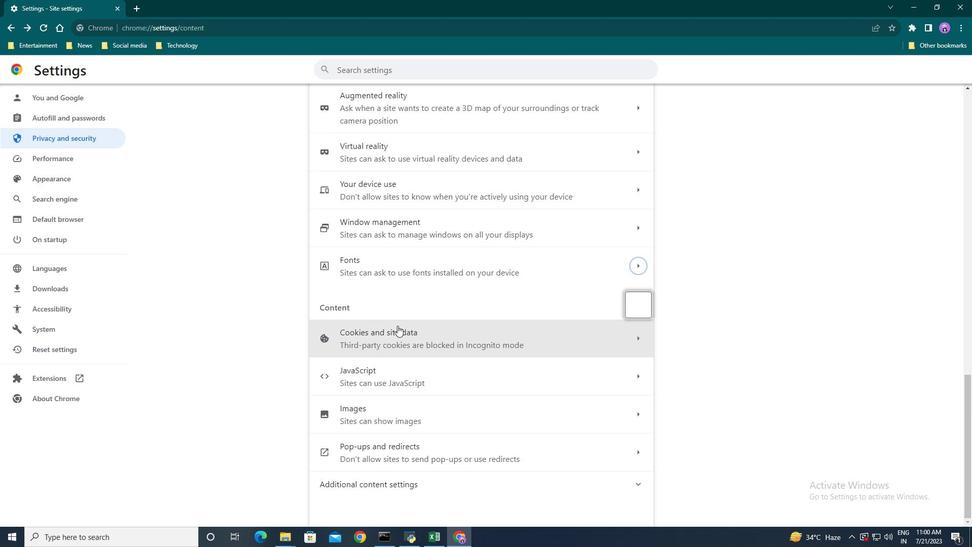 
Action: Mouse scrolled (397, 325) with delta (0, 0)
Screenshot: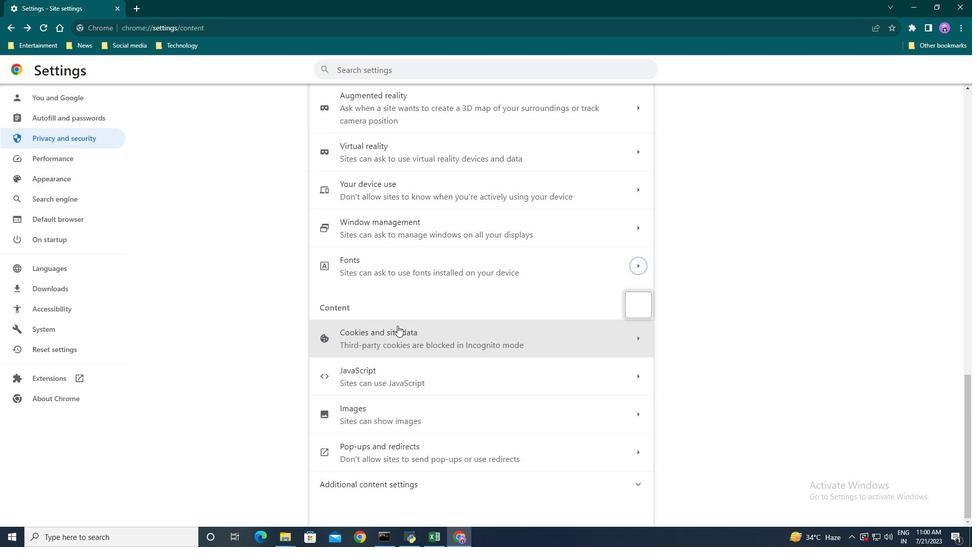 
Action: Mouse moved to (430, 332)
Screenshot: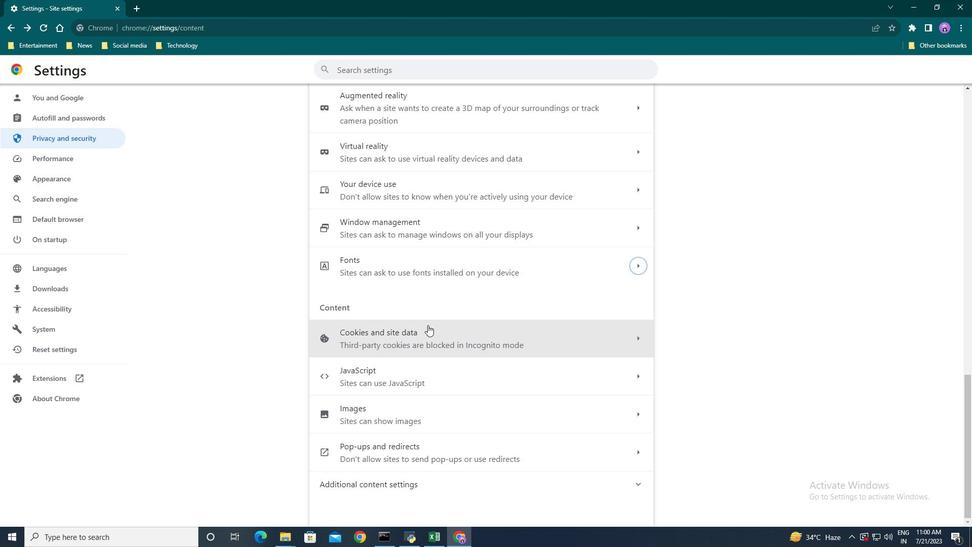
Action: Mouse pressed left at (430, 332)
Screenshot: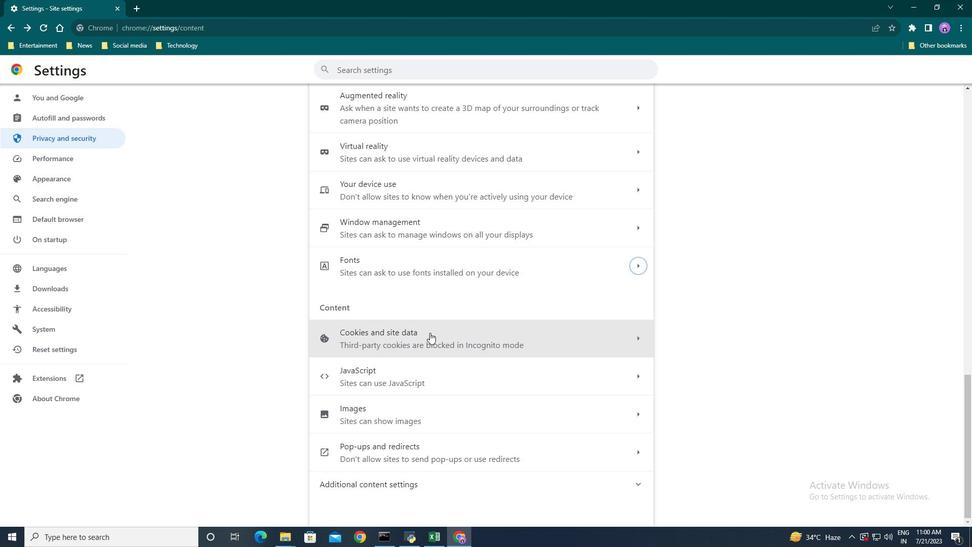 
Action: Mouse scrolled (430, 332) with delta (0, 0)
Screenshot: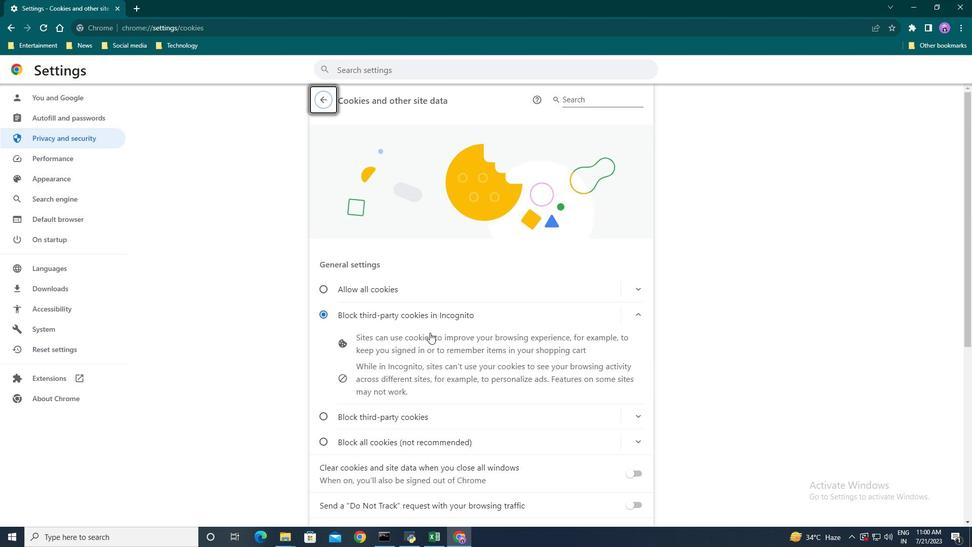 
Action: Mouse moved to (423, 321)
Screenshot: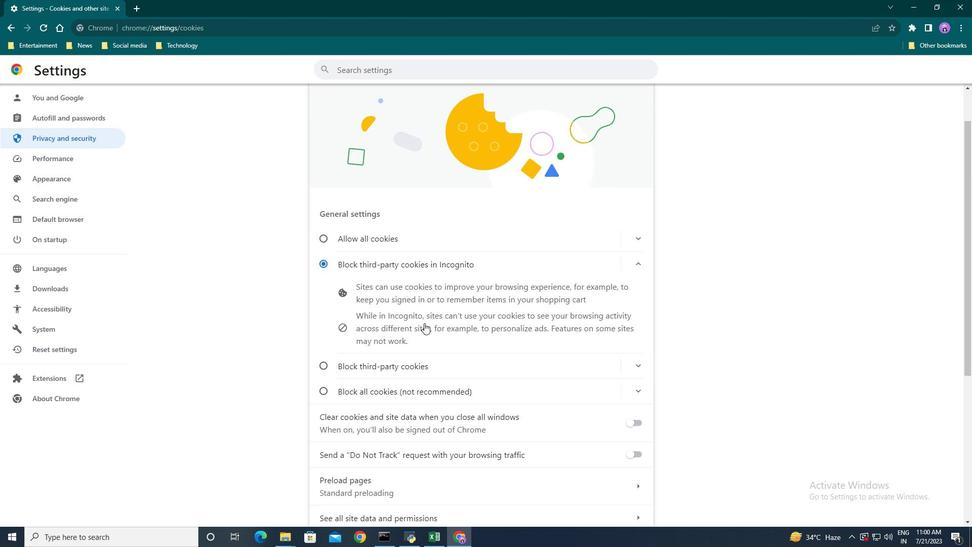 
Action: Mouse scrolled (423, 321) with delta (0, 0)
Screenshot: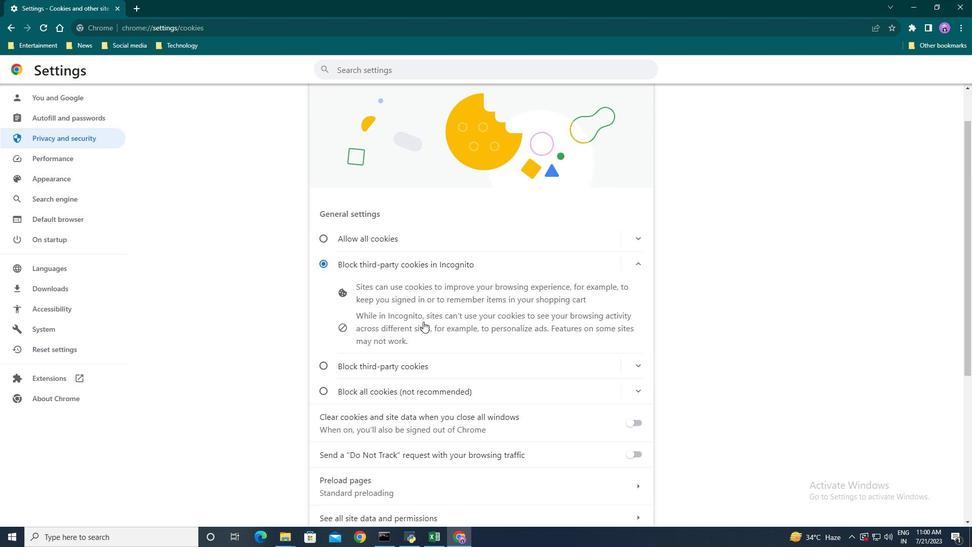 
Action: Mouse scrolled (423, 321) with delta (0, 0)
Screenshot: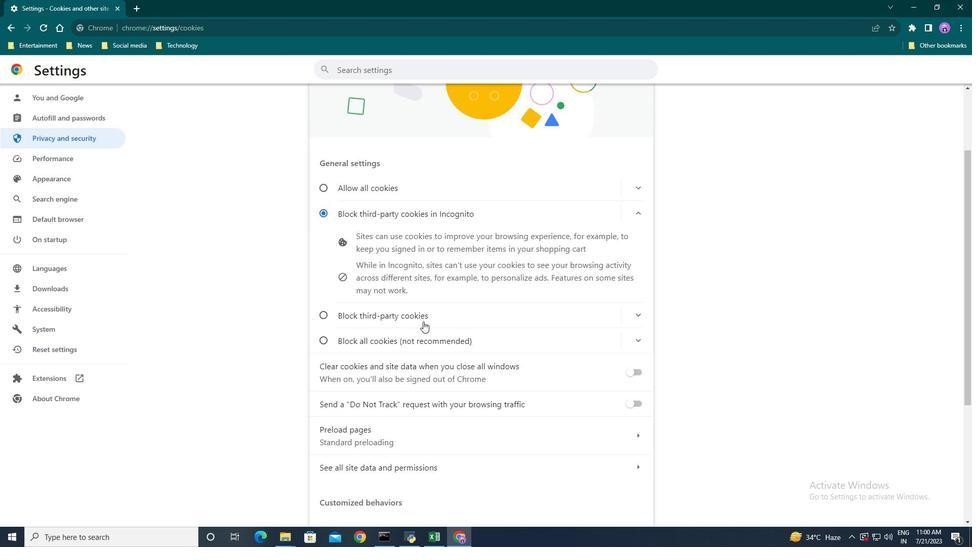
Action: Mouse scrolled (423, 321) with delta (0, 0)
Screenshot: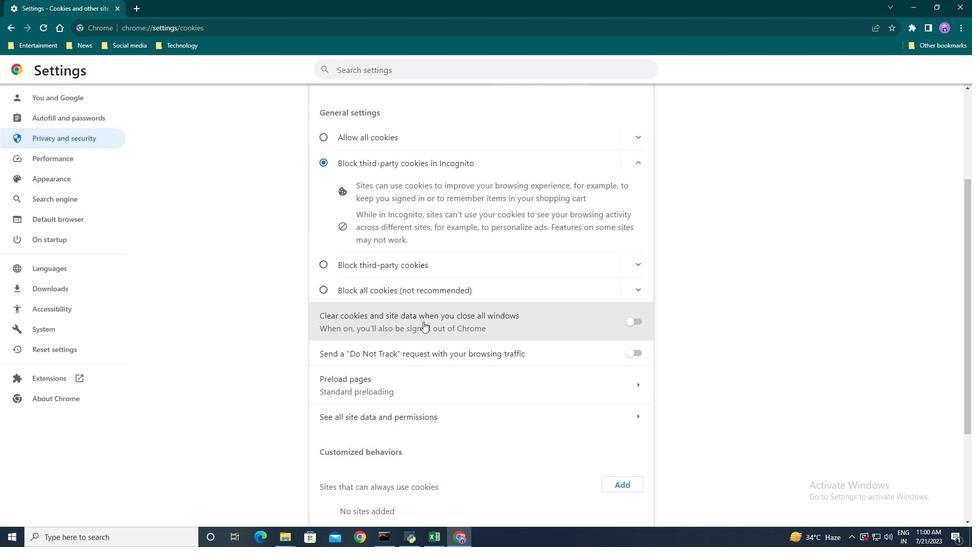 
Action: Mouse moved to (327, 238)
Screenshot: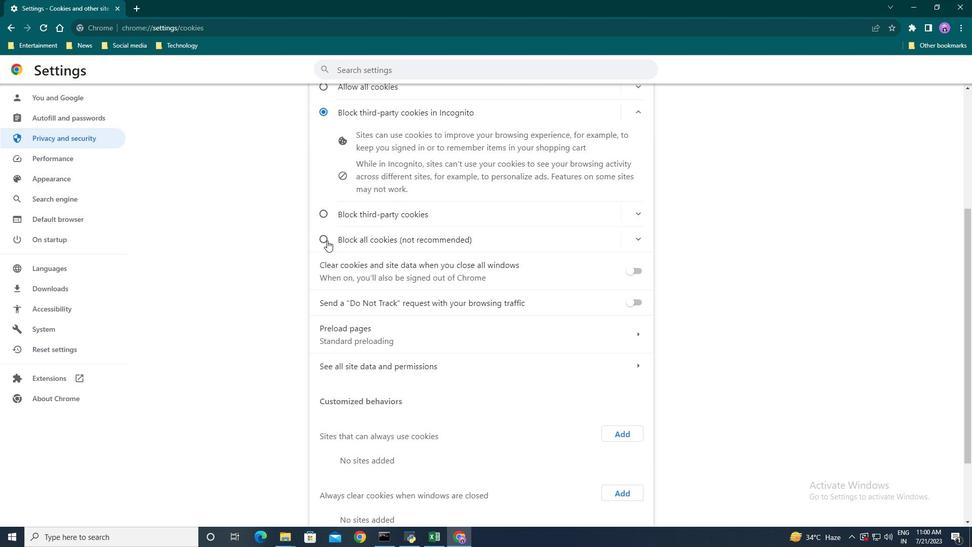 
Action: Mouse pressed left at (327, 238)
Screenshot: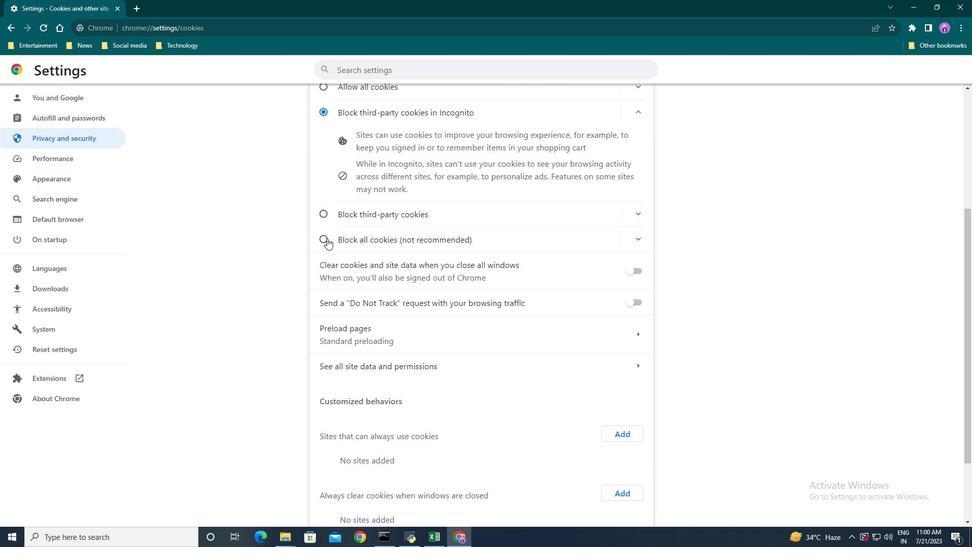 
Action: Mouse moved to (459, 284)
Screenshot: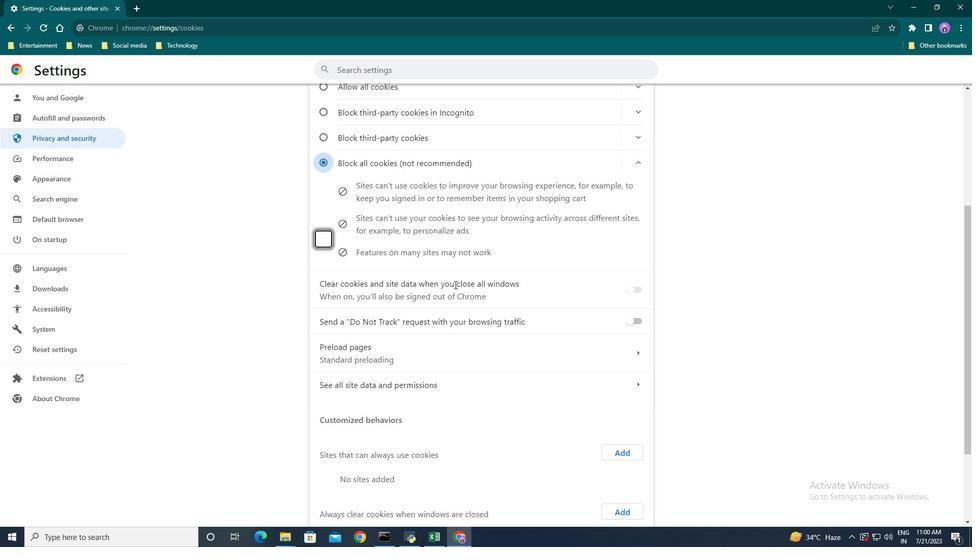 
Action: Mouse pressed left at (459, 284)
Screenshot: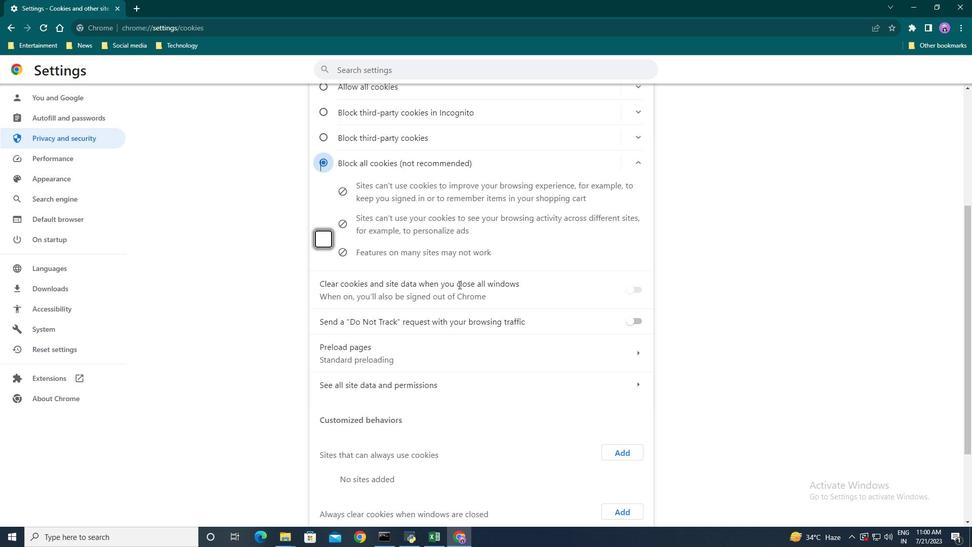 
Action: Mouse moved to (632, 289)
Screenshot: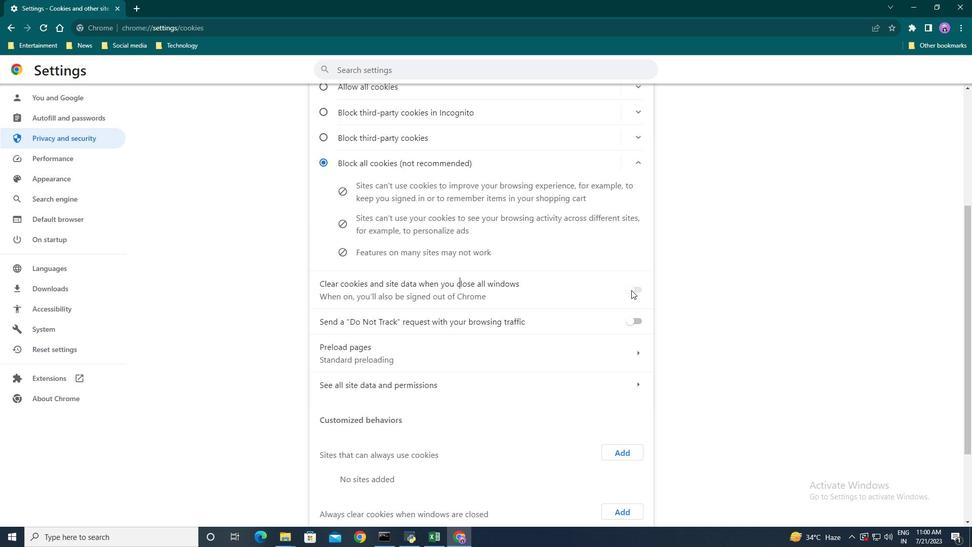 
Action: Mouse pressed left at (632, 289)
Screenshot: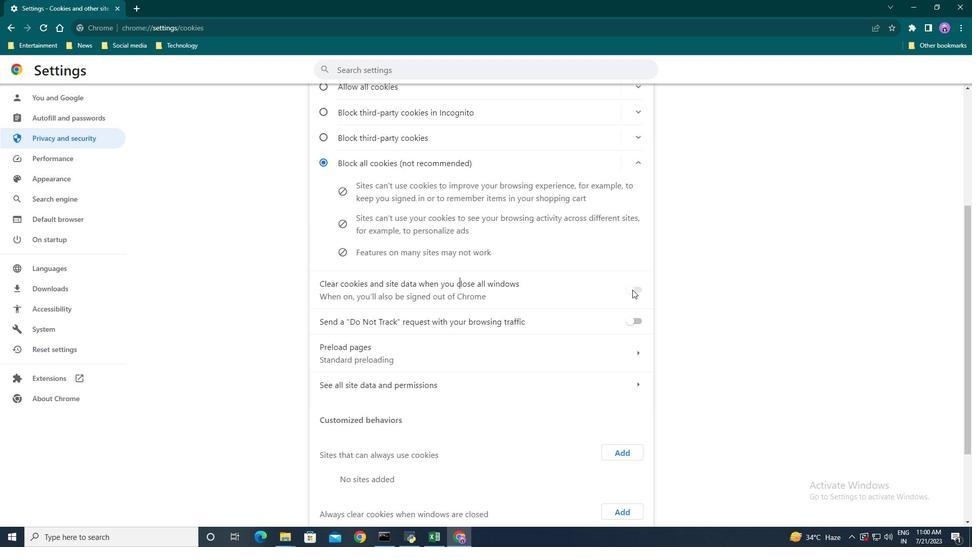 
Action: Mouse moved to (633, 289)
Screenshot: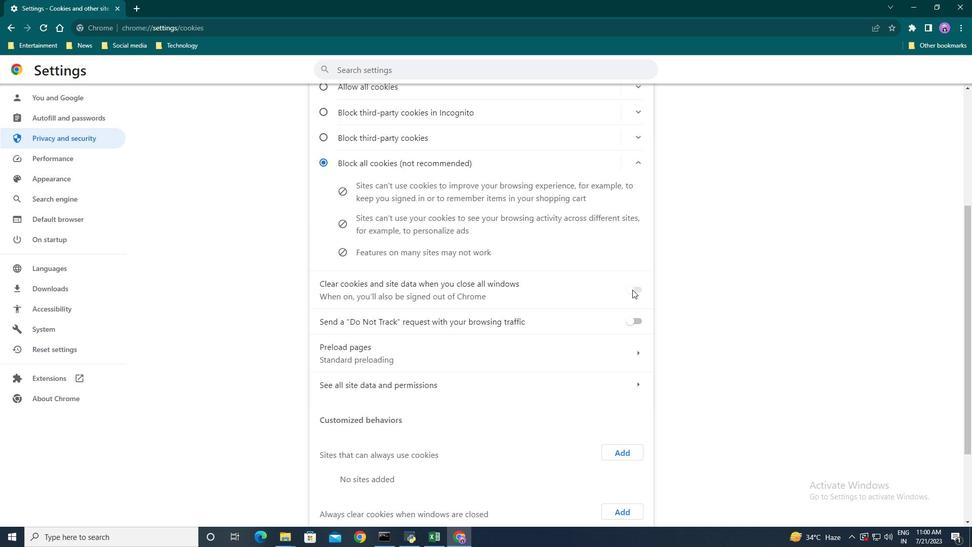 
Action: Mouse pressed left at (633, 289)
Screenshot: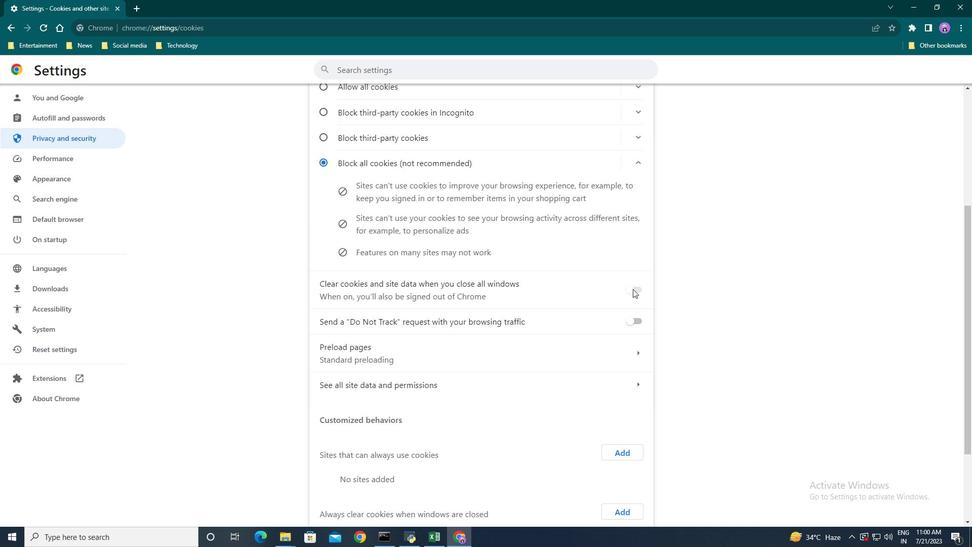 
Action: Mouse pressed left at (633, 289)
Screenshot: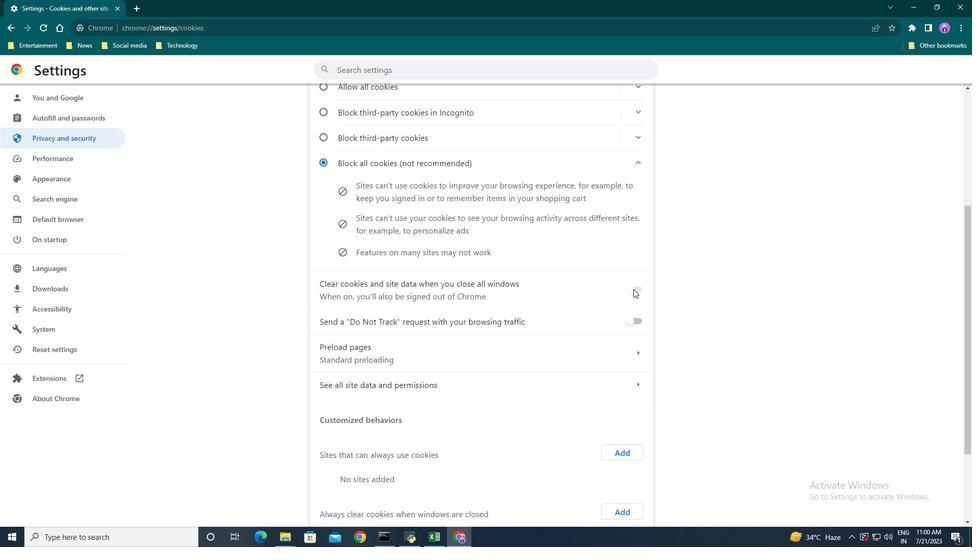 
Action: Mouse moved to (391, 209)
Screenshot: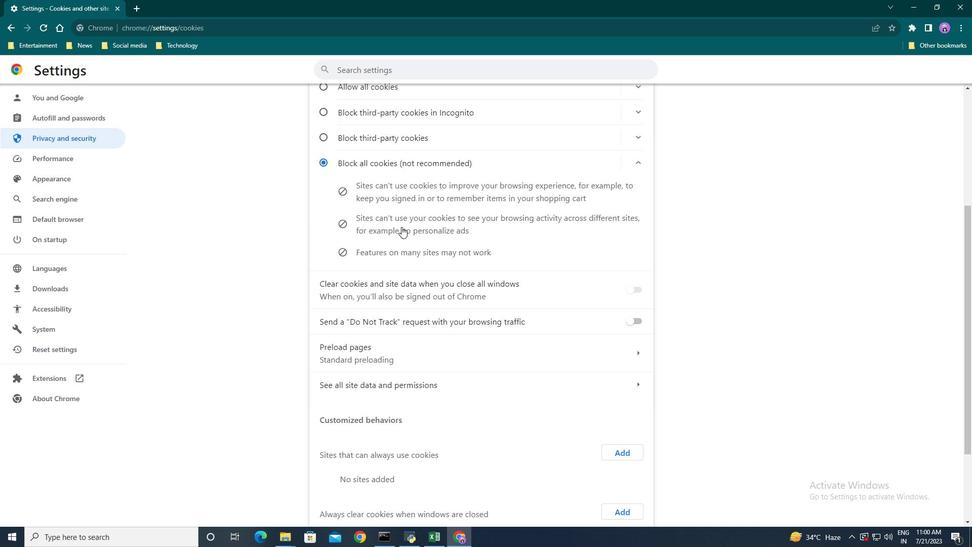 
Action: Mouse scrolled (391, 209) with delta (0, 0)
Screenshot: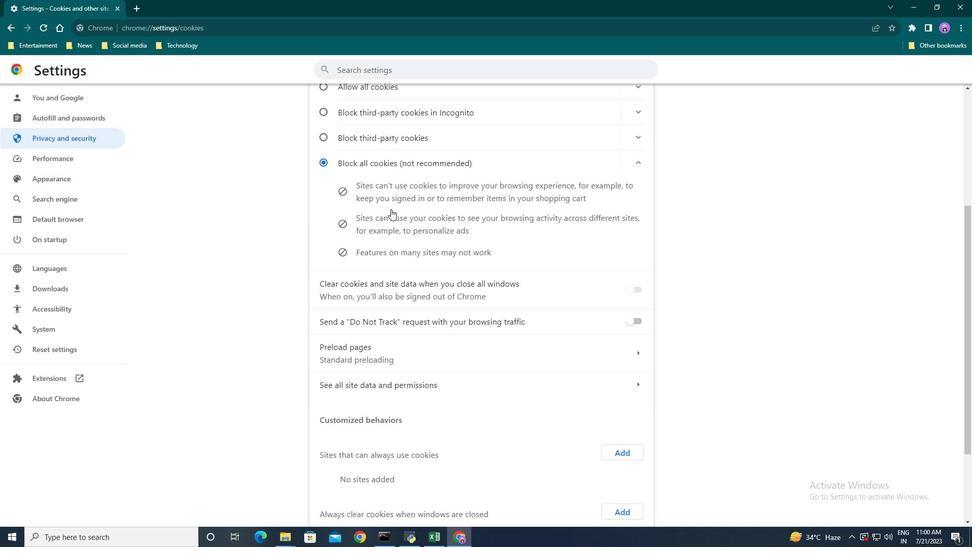 
Action: Mouse moved to (326, 161)
Screenshot: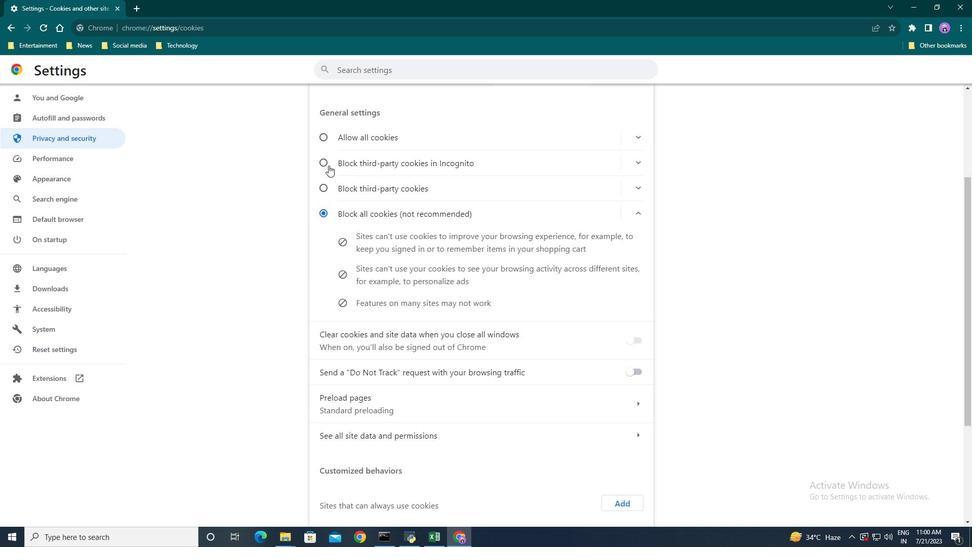 
Action: Mouse pressed left at (326, 161)
Screenshot: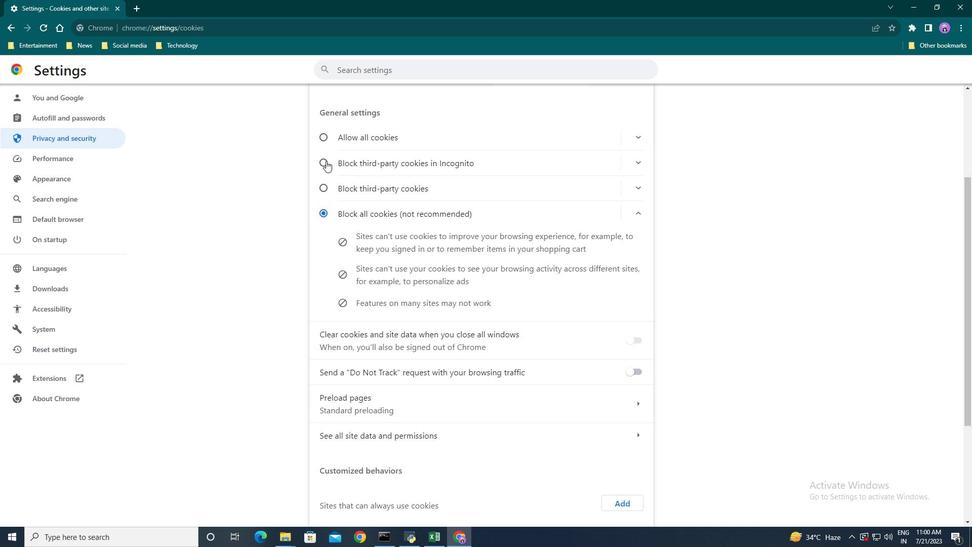 
Action: Mouse moved to (634, 323)
Screenshot: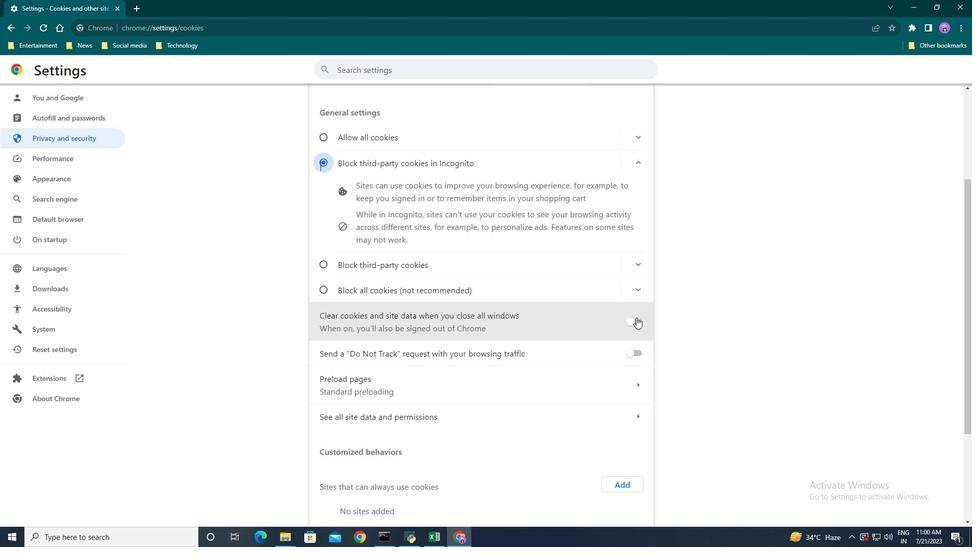 
Action: Mouse pressed left at (634, 323)
Screenshot: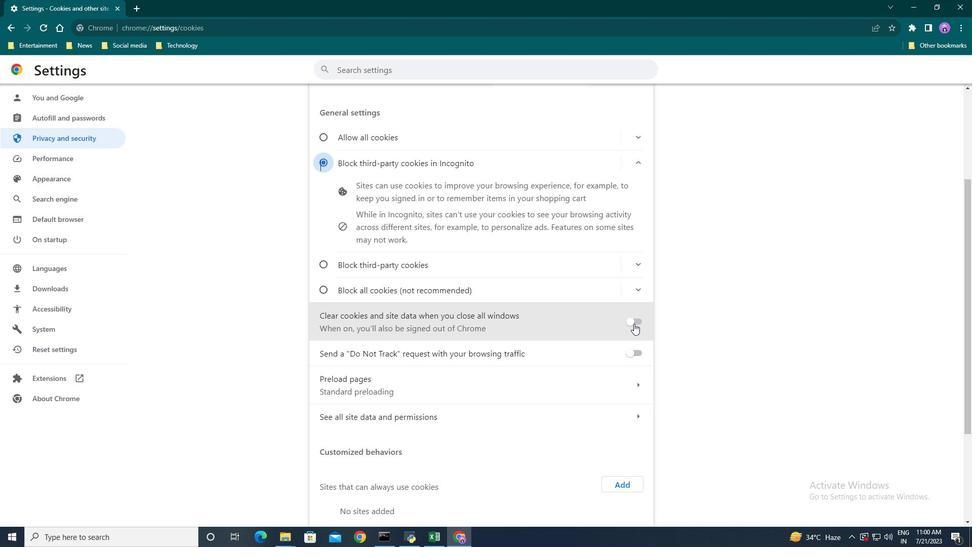 
Action: Mouse moved to (531, 367)
Screenshot: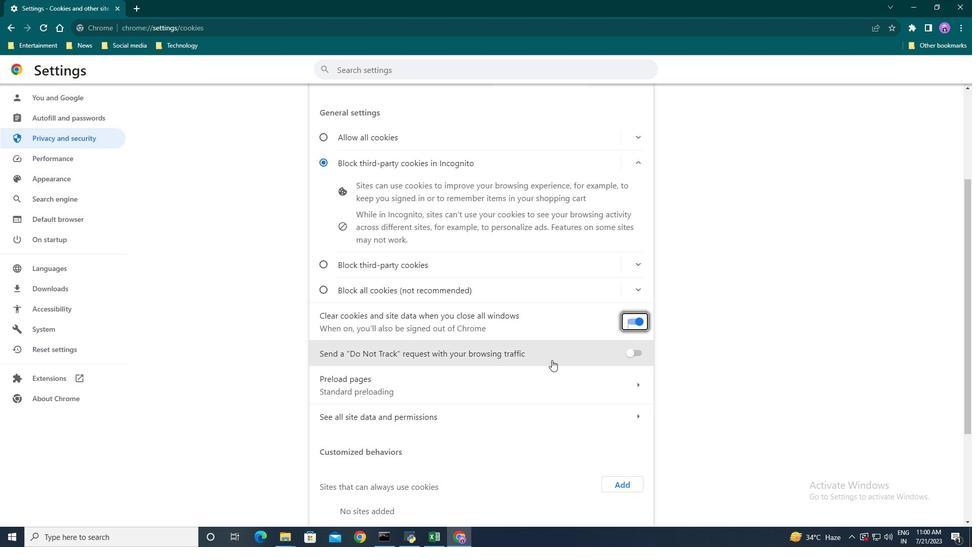 
Action: Mouse scrolled (531, 366) with delta (0, 0)
Screenshot: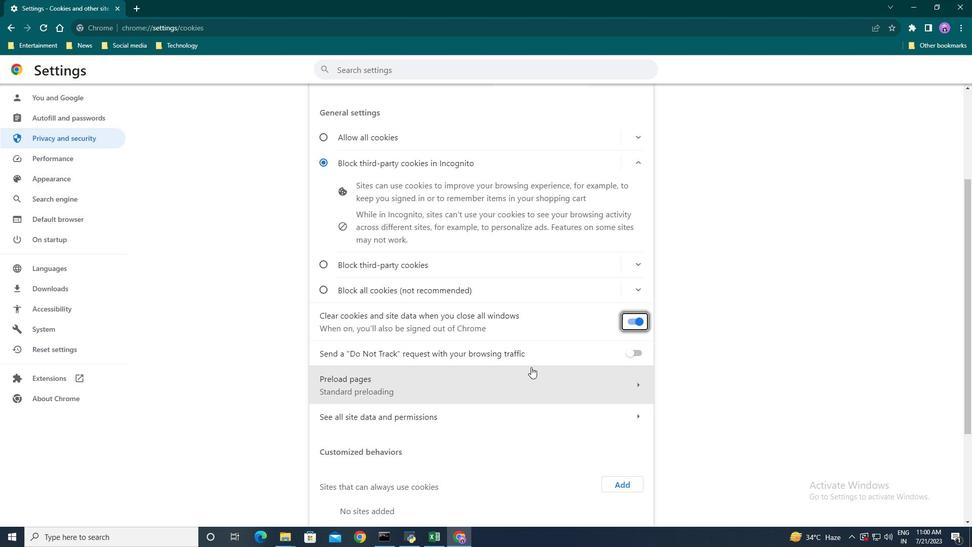 
Action: Mouse moved to (633, 299)
Screenshot: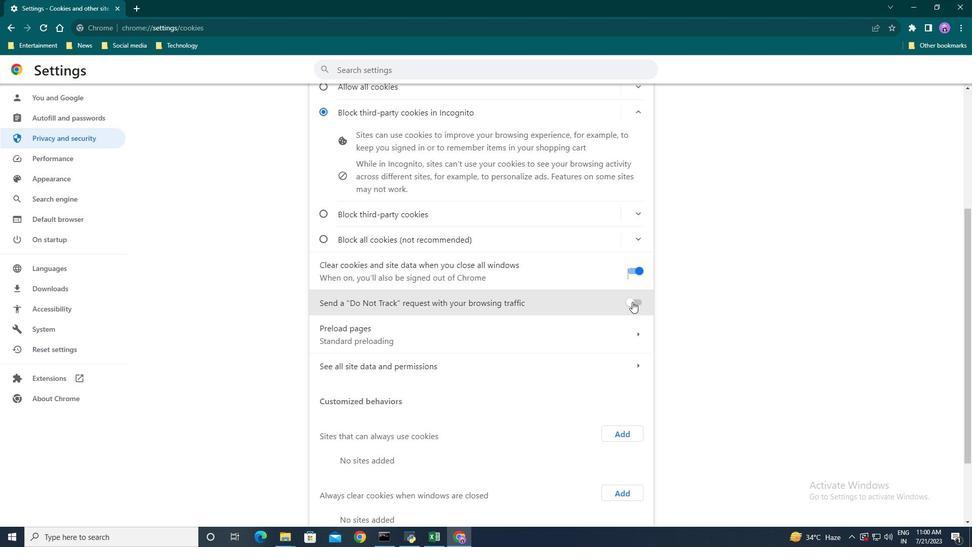 
Action: Mouse pressed left at (633, 299)
Screenshot: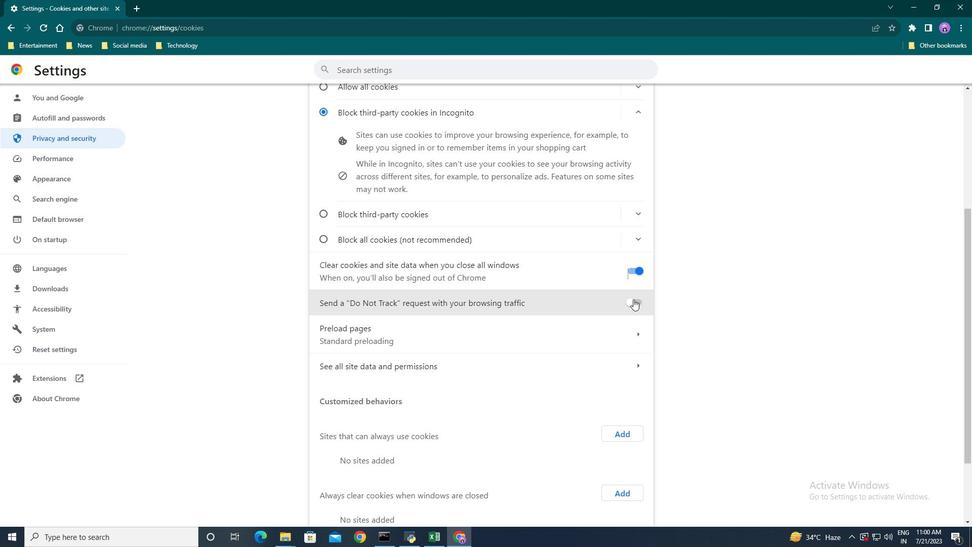 
Action: Mouse moved to (574, 360)
Screenshot: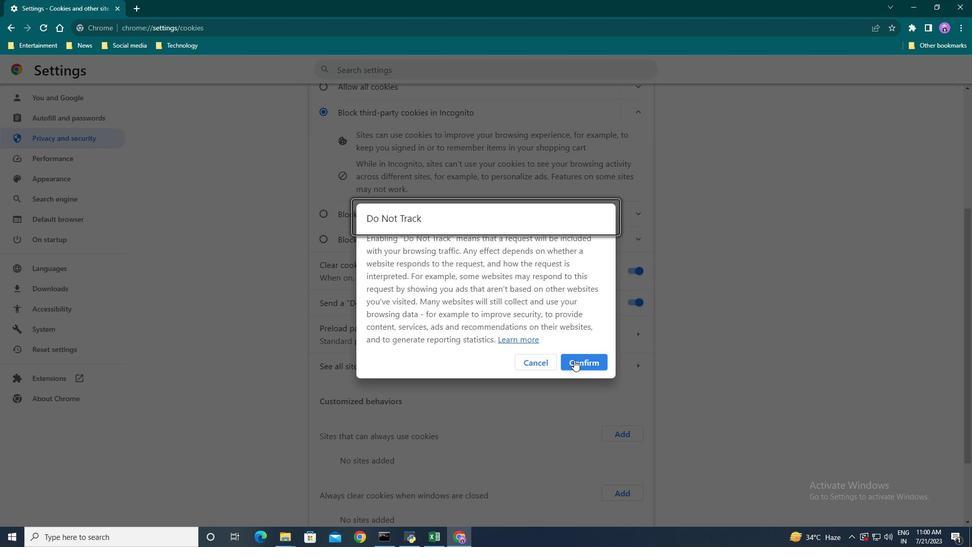 
Action: Mouse pressed left at (574, 360)
Screenshot: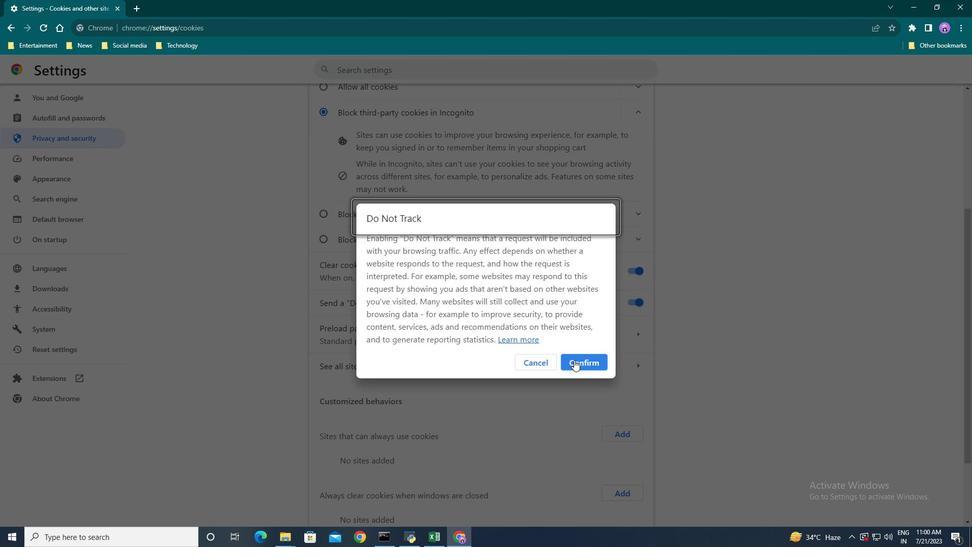 
Action: Mouse moved to (573, 360)
Screenshot: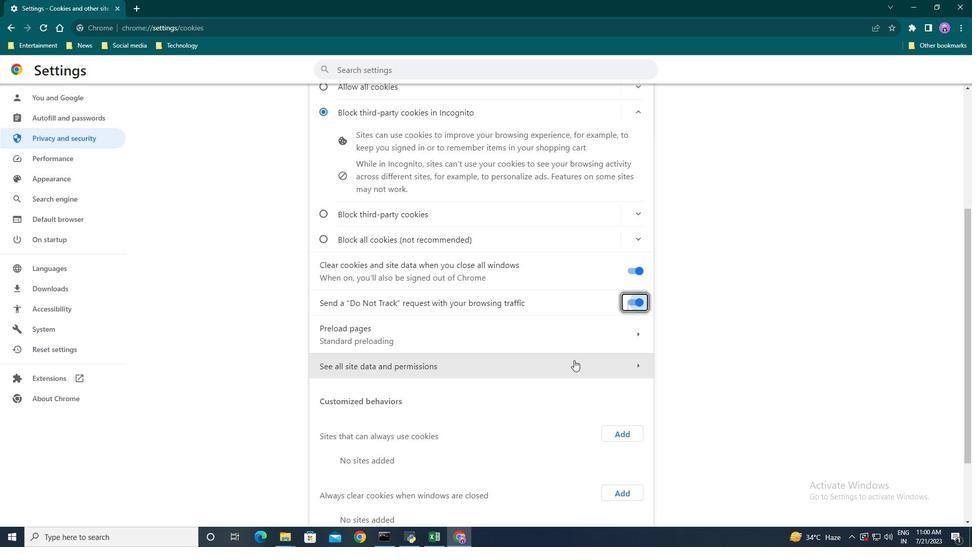 
Action: Mouse scrolled (573, 359) with delta (0, 0)
Screenshot: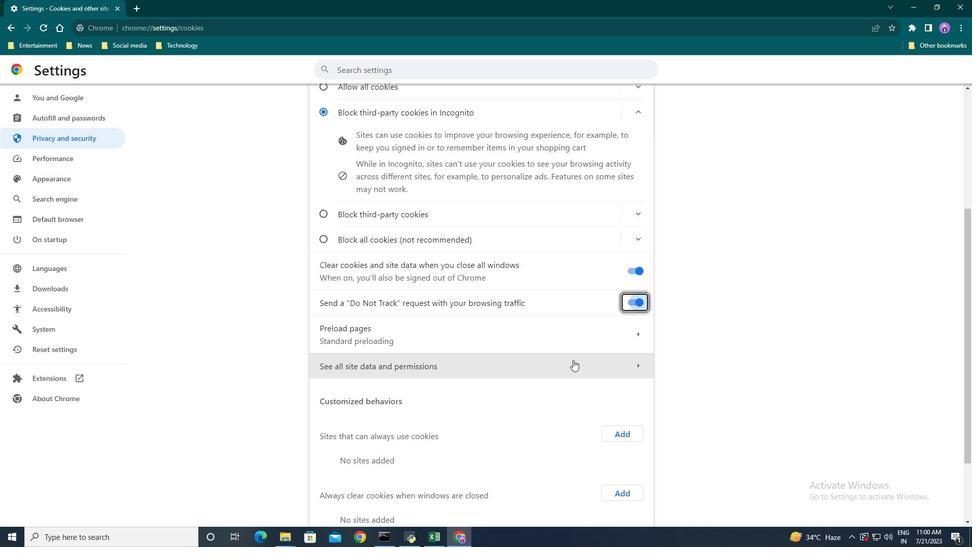 
Action: Mouse scrolled (573, 359) with delta (0, 0)
Screenshot: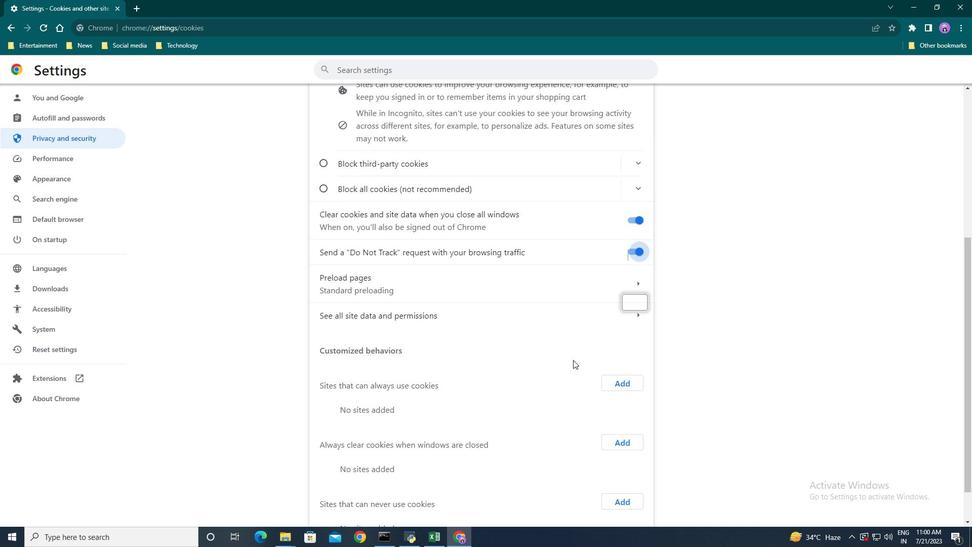 
Action: Mouse scrolled (573, 359) with delta (0, 0)
Screenshot: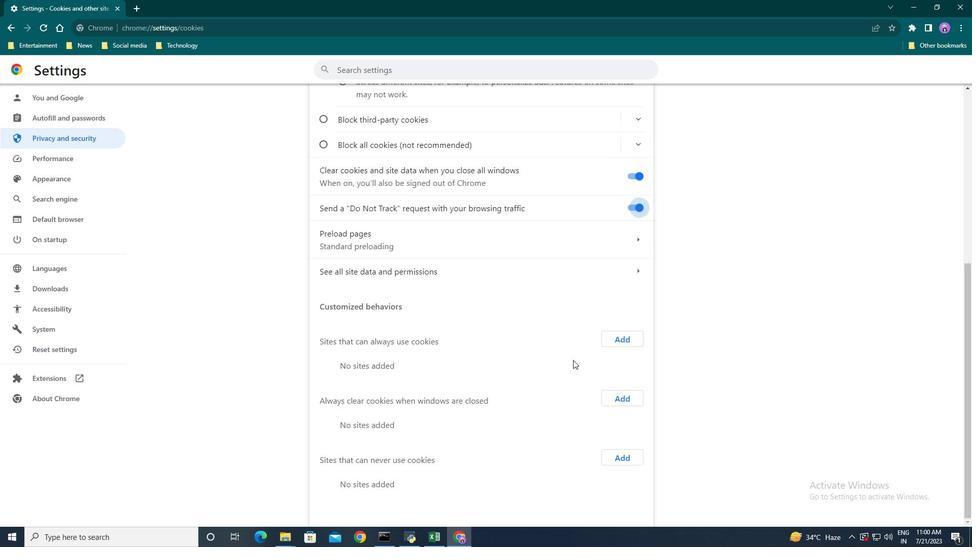 
Action: Mouse scrolled (573, 359) with delta (0, 0)
Screenshot: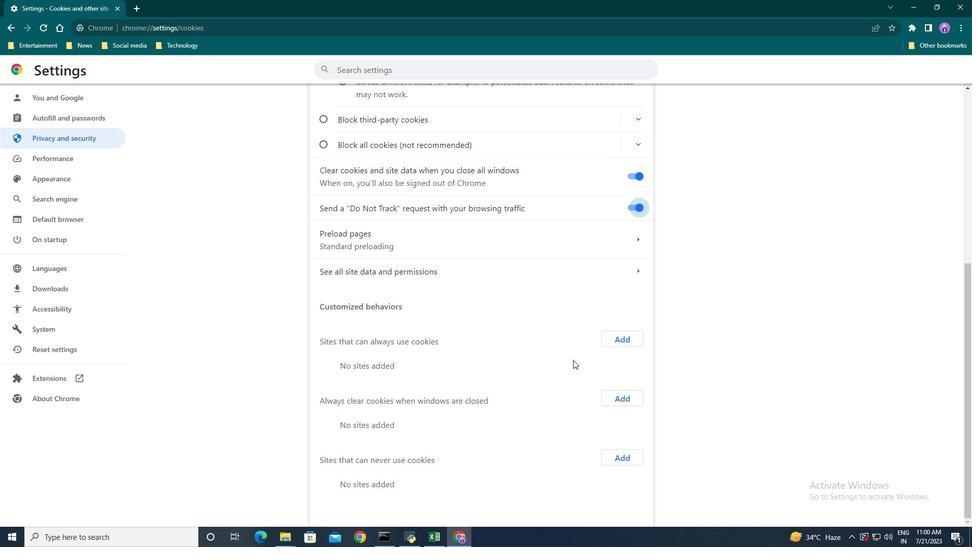 
Action: Mouse moved to (607, 467)
Screenshot: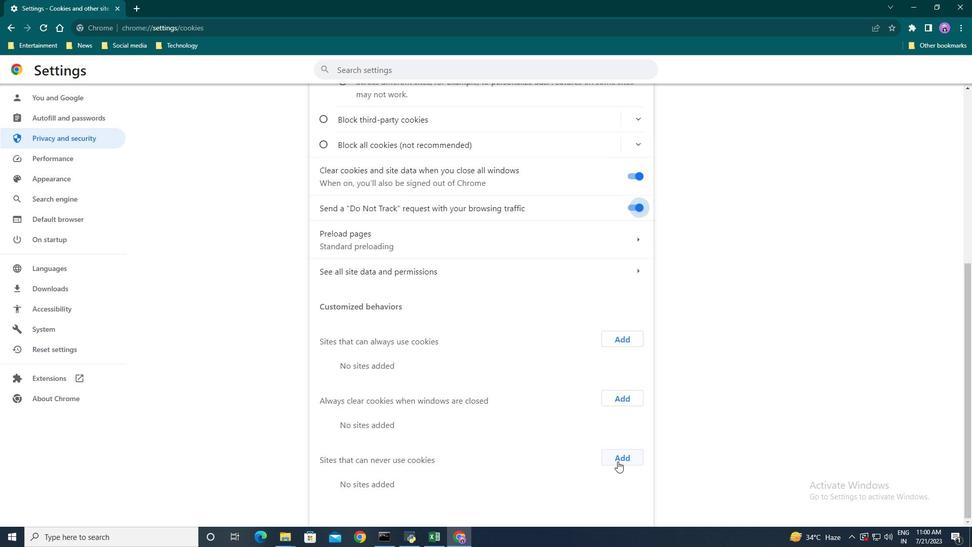 
Action: Mouse scrolled (607, 467) with delta (0, 0)
Screenshot: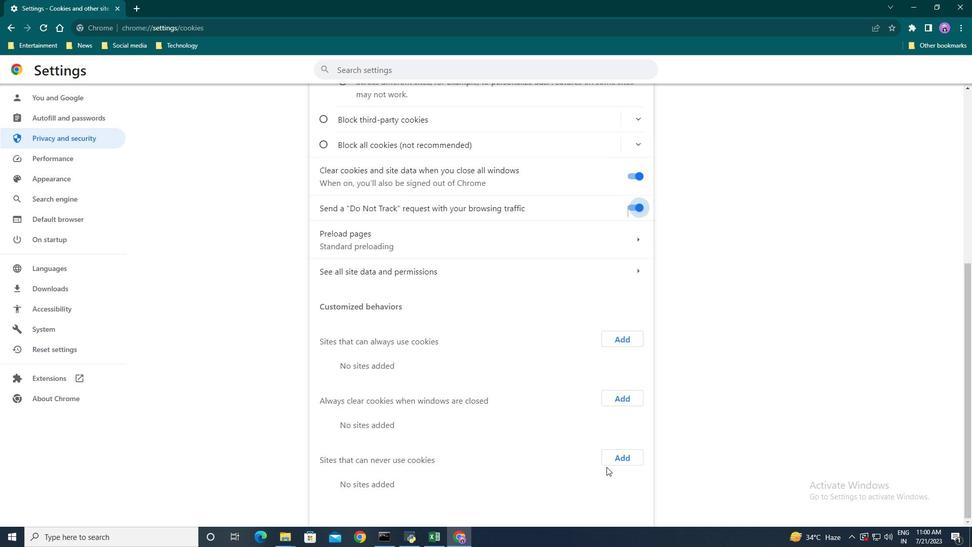 
Action: Mouse scrolled (607, 467) with delta (0, 0)
Screenshot: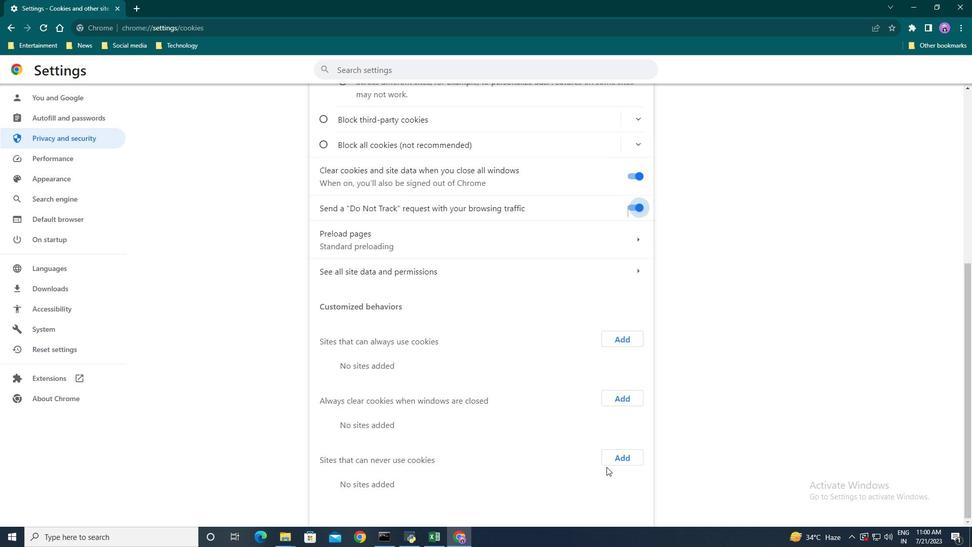 
Action: Mouse scrolled (607, 467) with delta (0, 0)
Screenshot: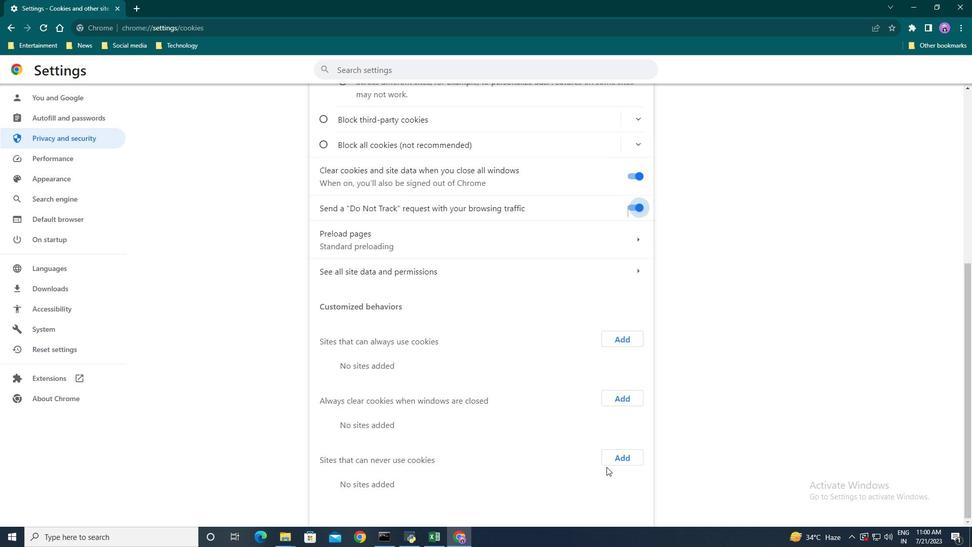 
Action: Mouse scrolled (607, 467) with delta (0, 0)
Screenshot: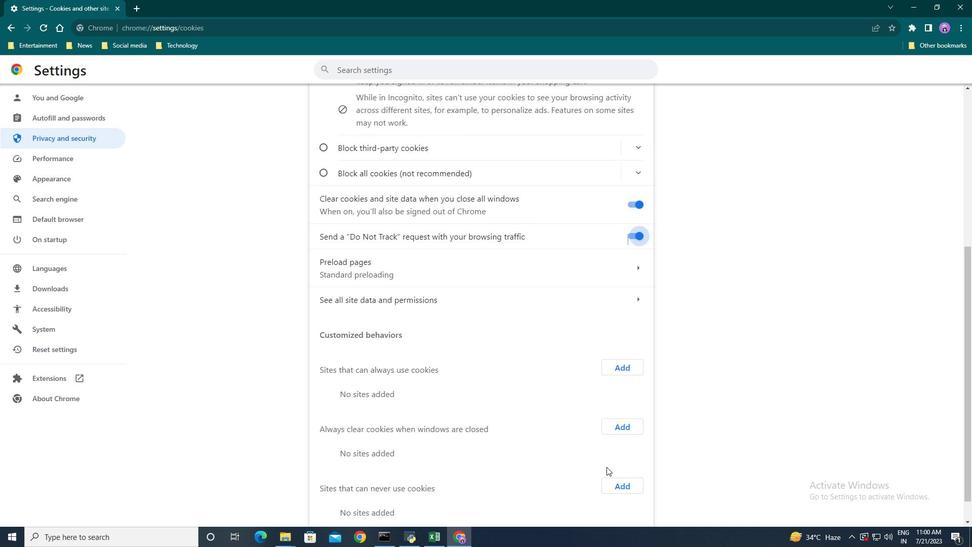 
Action: Mouse scrolled (607, 467) with delta (0, 0)
Screenshot: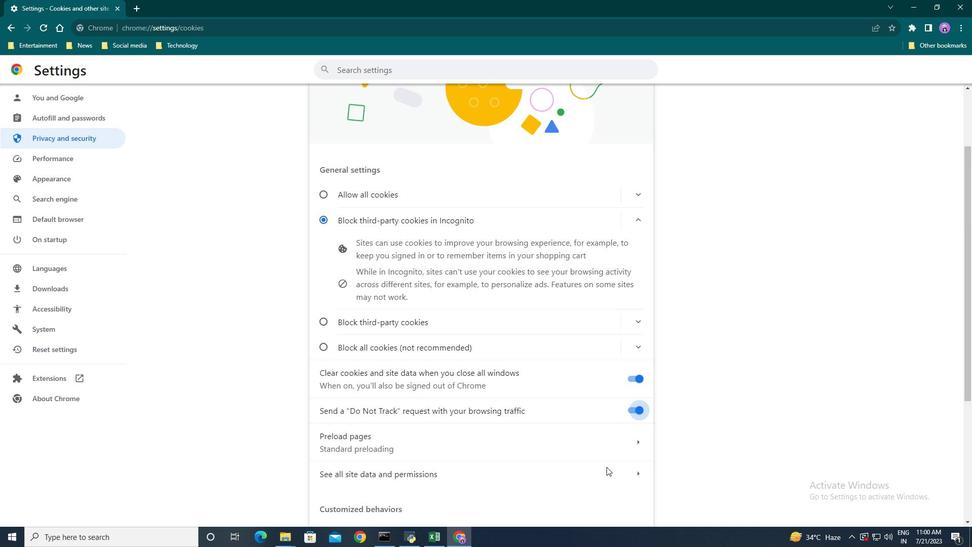 
Action: Mouse scrolled (607, 467) with delta (0, 0)
Screenshot: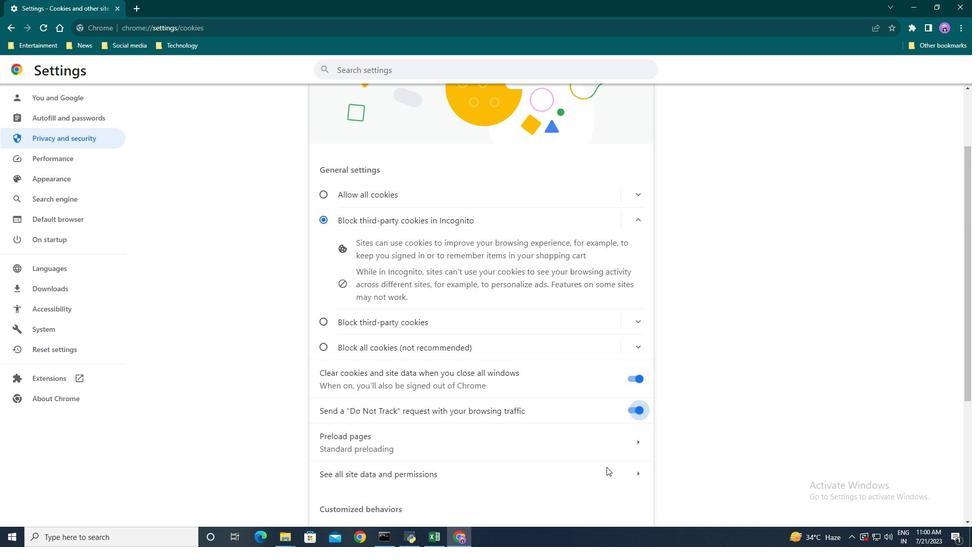 
Action: Mouse scrolled (607, 467) with delta (0, 0)
Screenshot: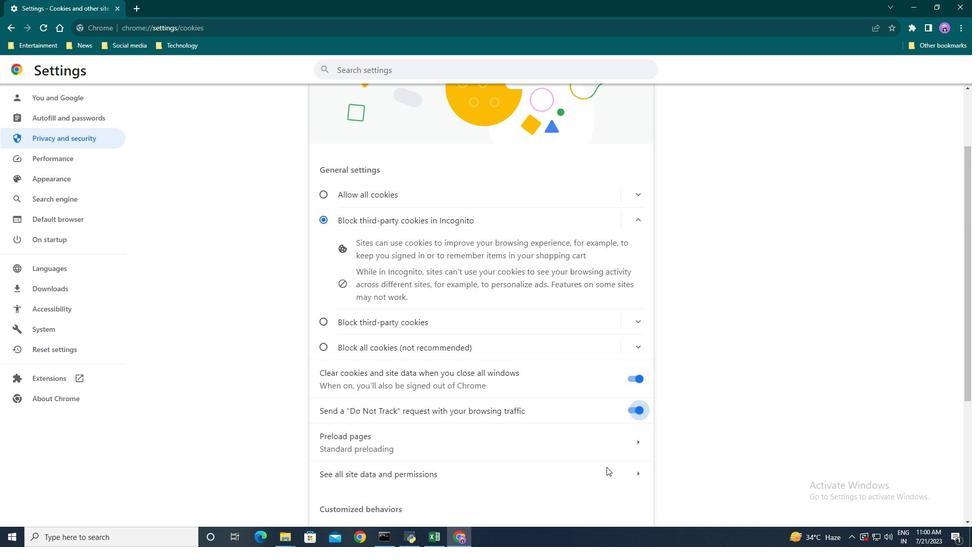 
Action: Mouse scrolled (607, 467) with delta (0, 0)
Screenshot: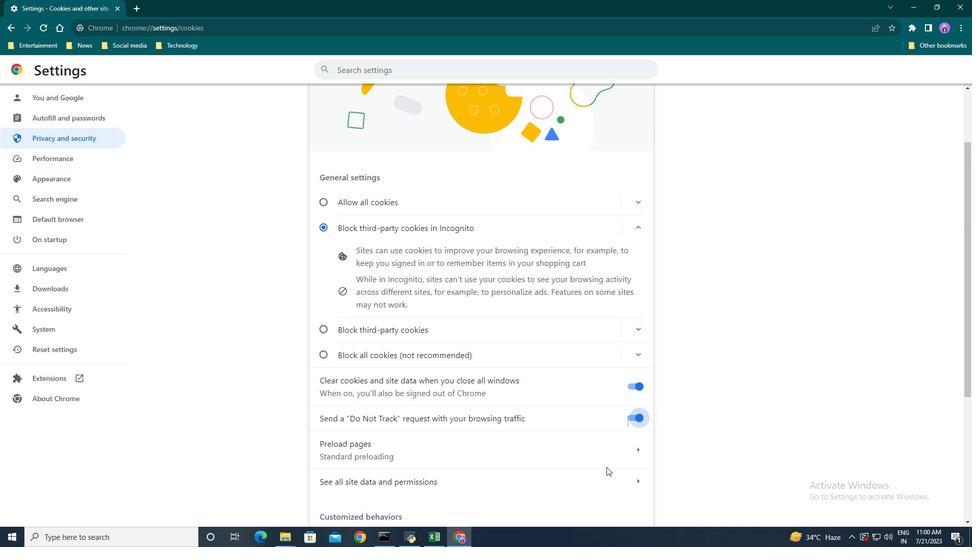 
Action: Mouse scrolled (607, 467) with delta (0, 0)
Screenshot: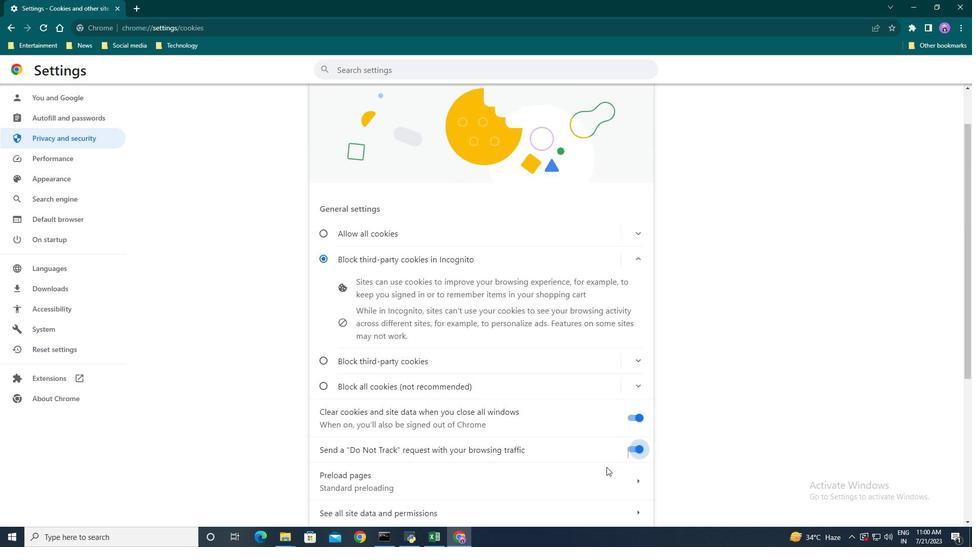 
Action: Mouse scrolled (607, 467) with delta (0, 0)
Screenshot: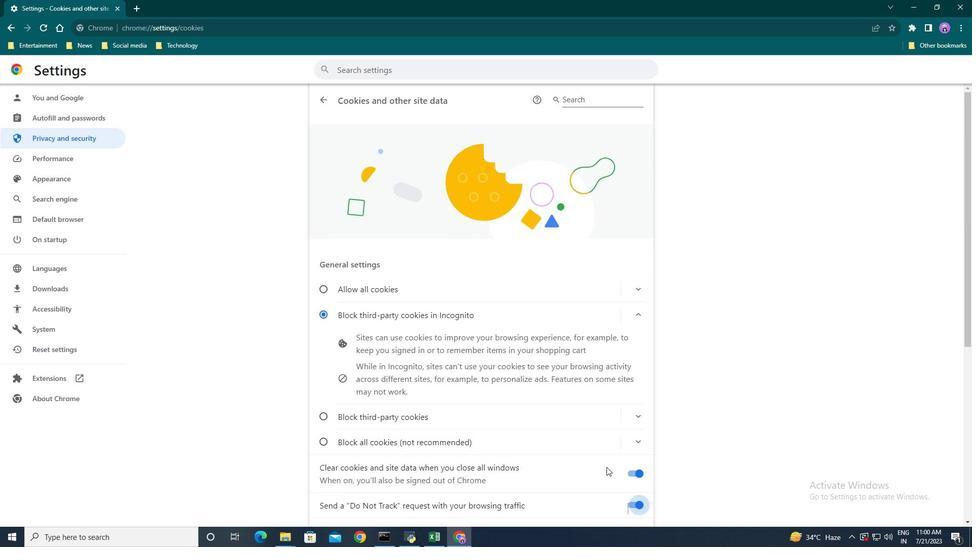 
Action: Mouse scrolled (607, 467) with delta (0, 0)
Screenshot: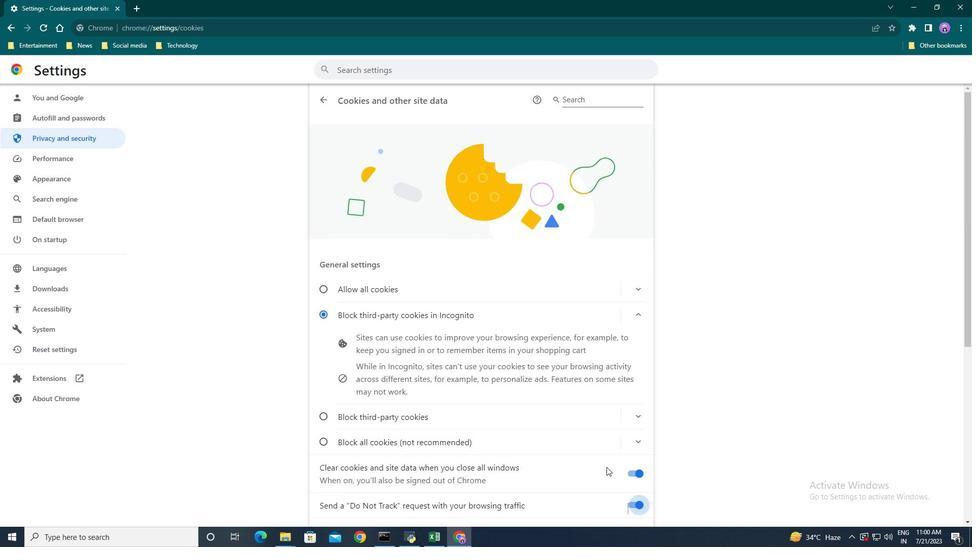 
Action: Mouse scrolled (607, 467) with delta (0, 0)
Screenshot: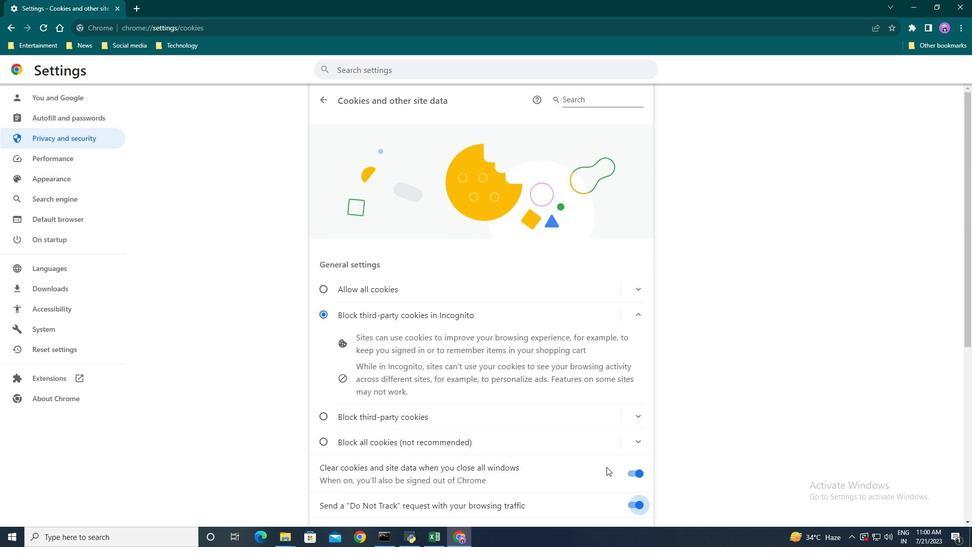 
Action: Mouse scrolled (607, 467) with delta (0, 0)
Screenshot: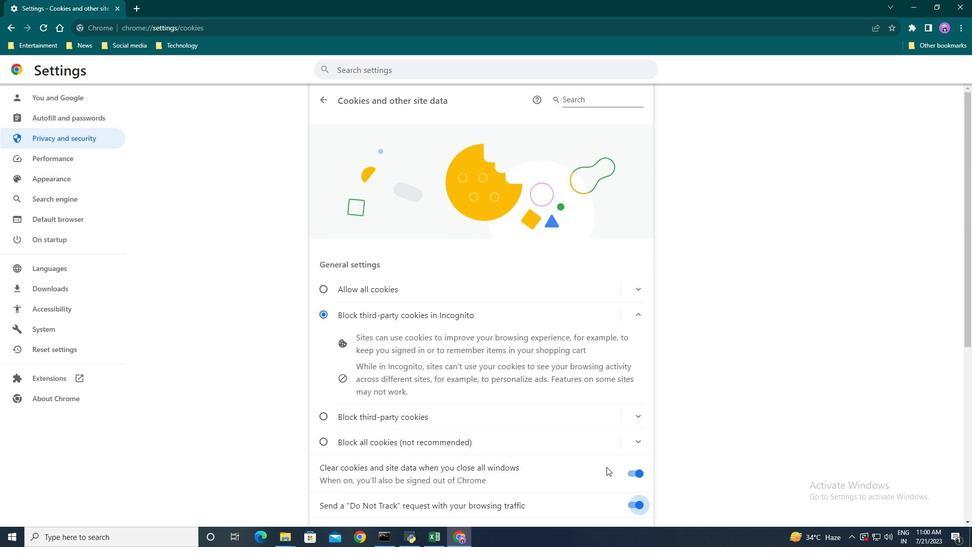 
Action: Mouse moved to (327, 95)
Screenshot: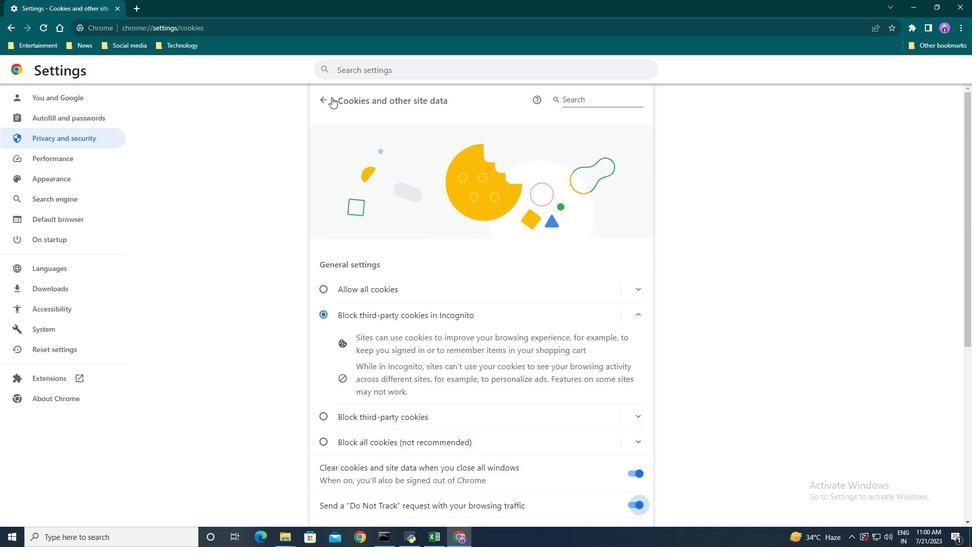 
Action: Mouse pressed left at (327, 95)
Screenshot: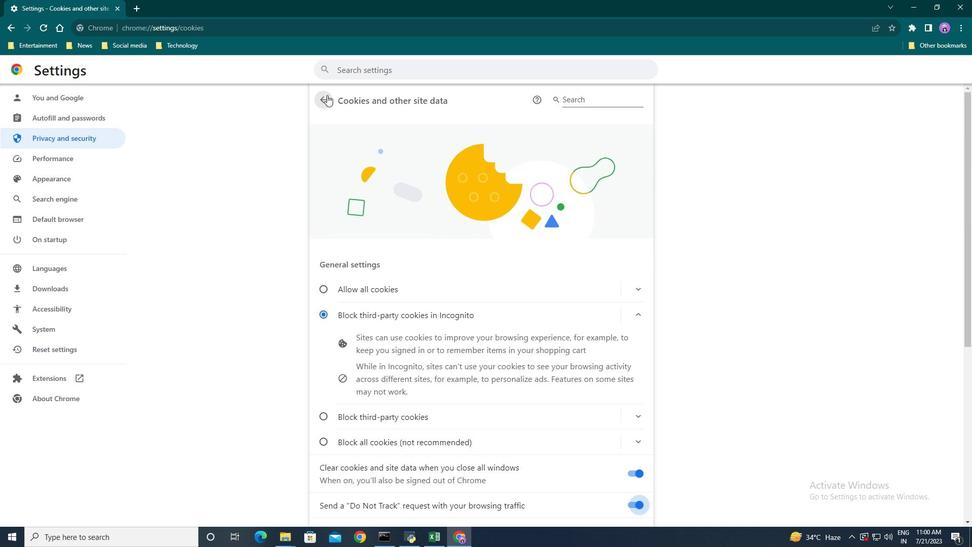 
Action: Mouse moved to (429, 337)
Screenshot: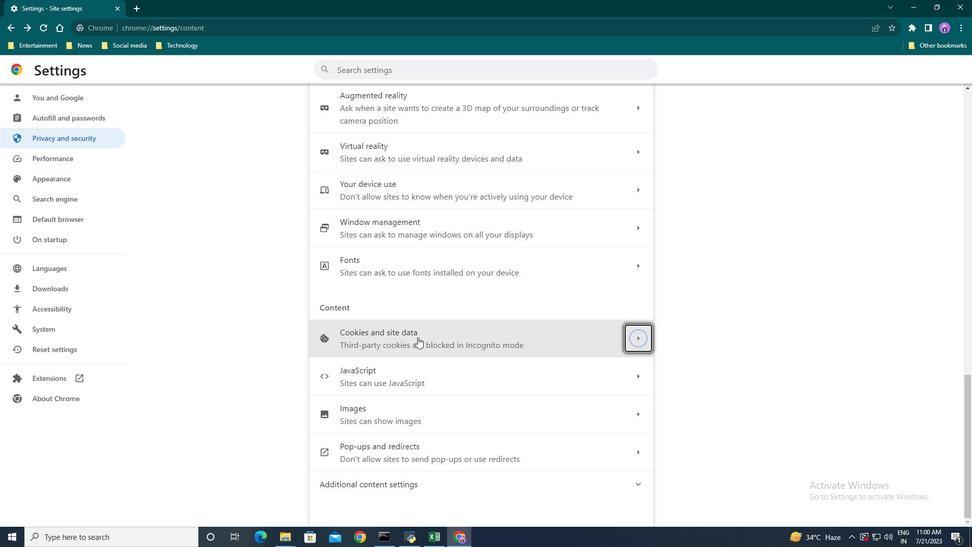 
Action: Mouse scrolled (429, 337) with delta (0, 0)
Screenshot: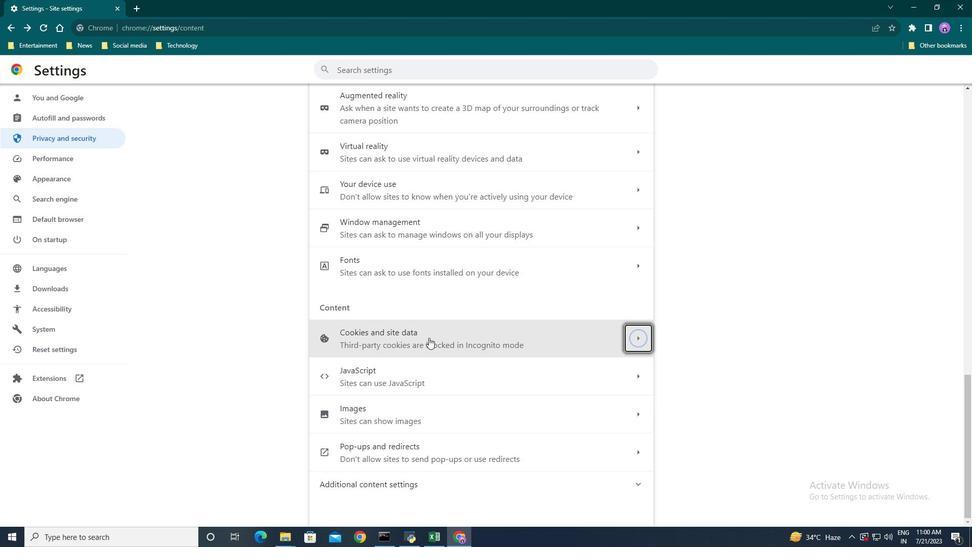 
Action: Mouse scrolled (429, 337) with delta (0, 0)
Screenshot: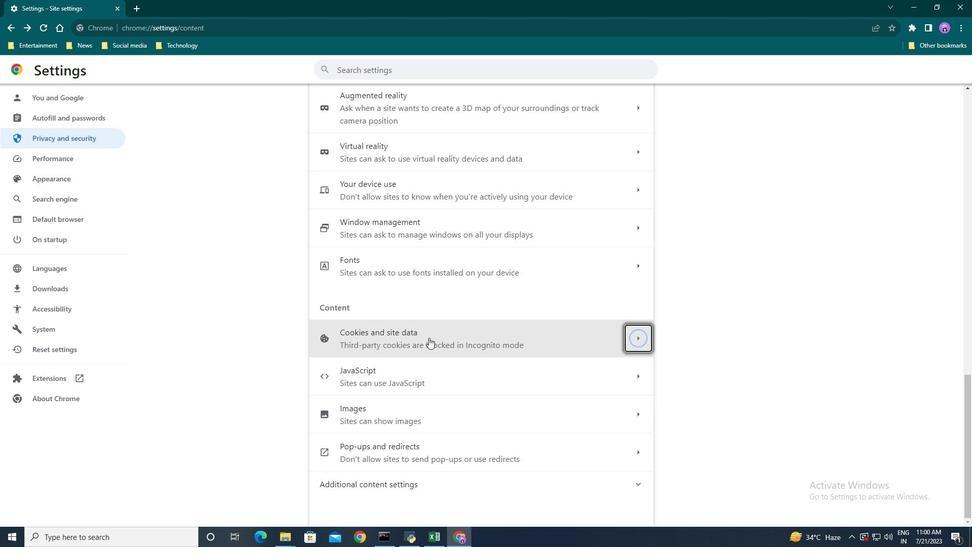 
Action: Mouse moved to (520, 447)
Screenshot: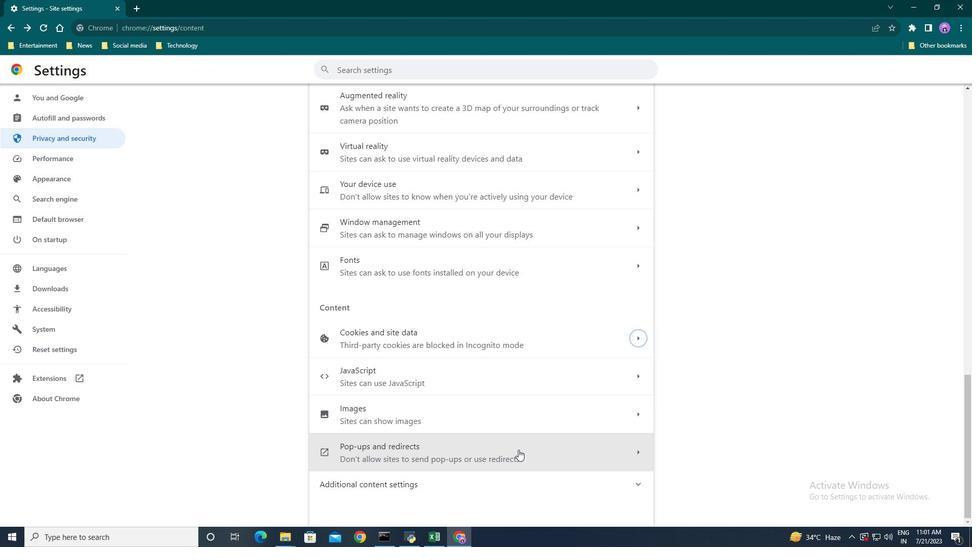 
Action: Mouse pressed left at (520, 447)
Screenshot: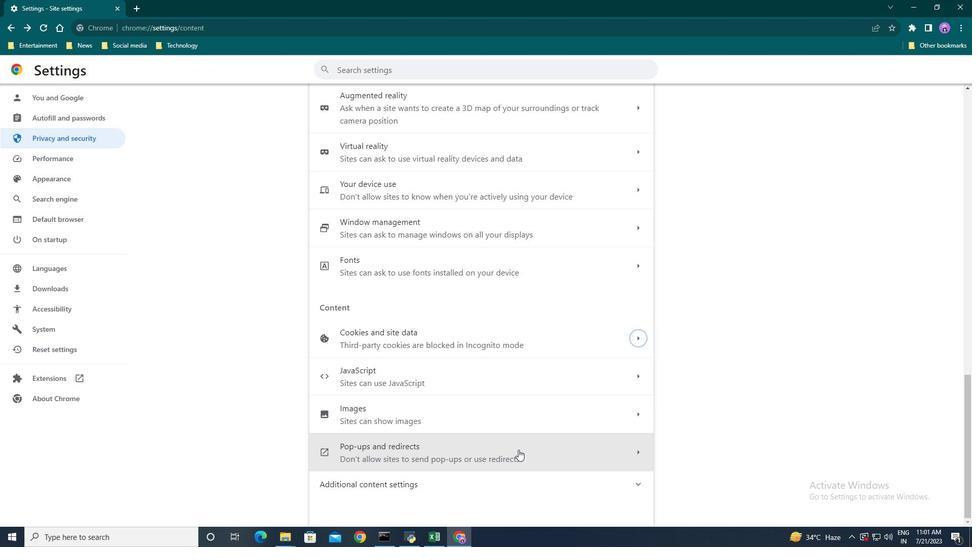
Action: Mouse moved to (329, 213)
Screenshot: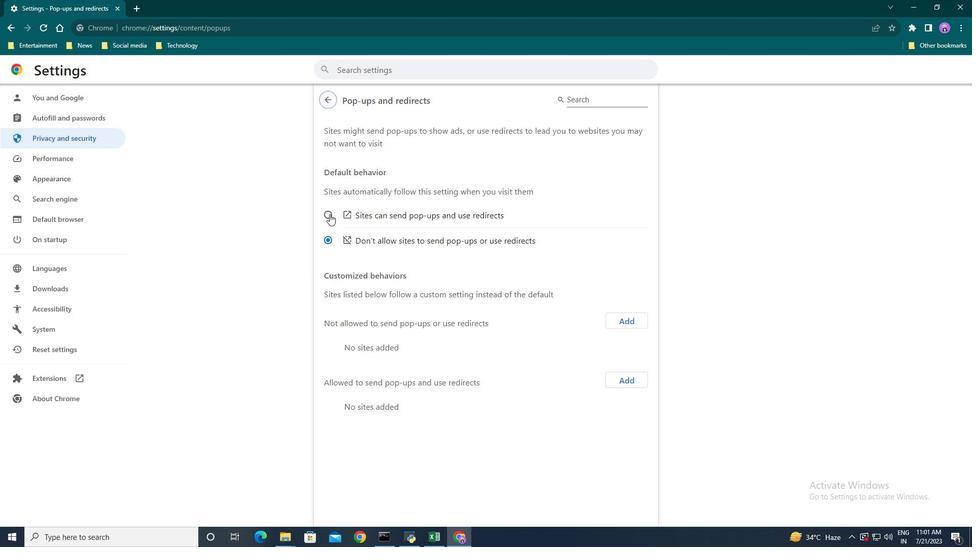 
Action: Mouse pressed left at (329, 213)
Screenshot: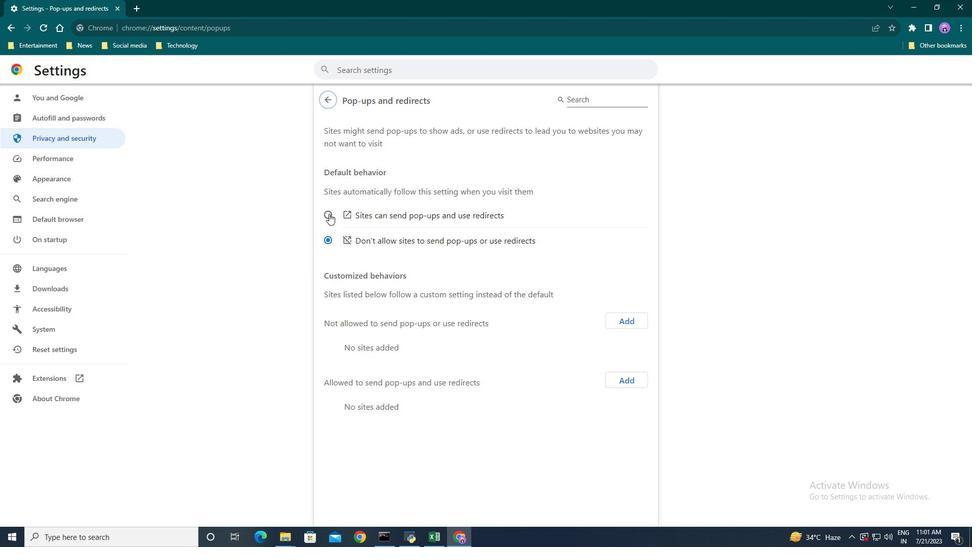 
Action: Mouse moved to (446, 323)
Screenshot: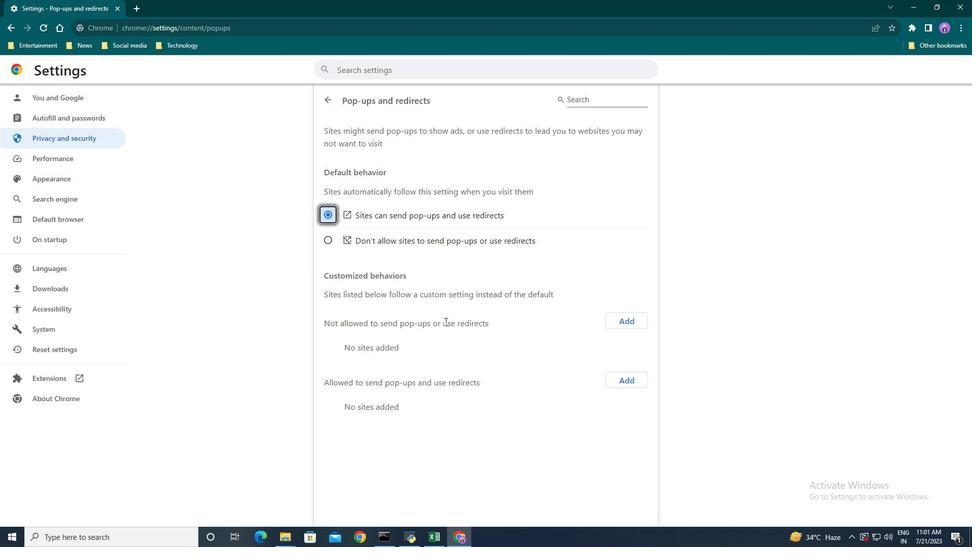 
Action: Mouse scrolled (446, 323) with delta (0, 0)
Screenshot: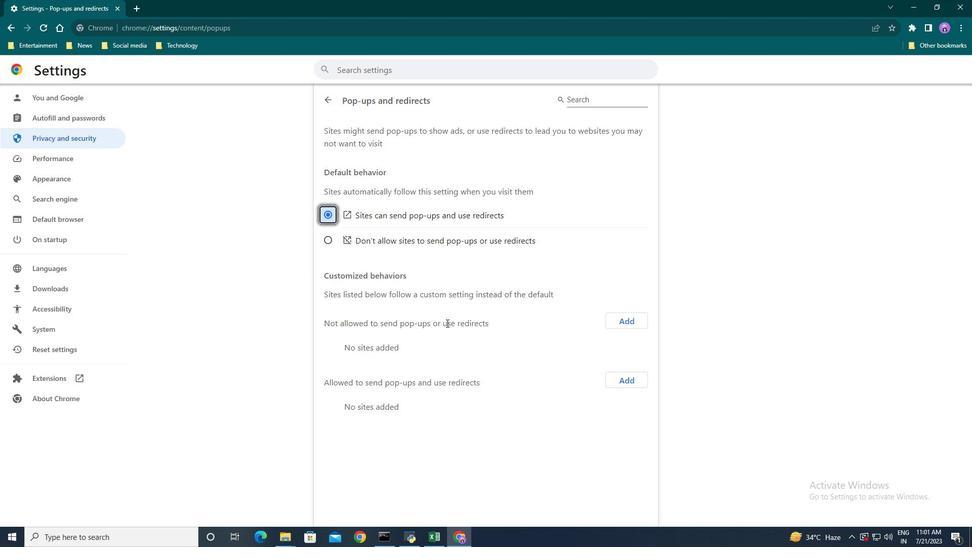 
Action: Mouse scrolled (446, 323) with delta (0, 0)
Screenshot: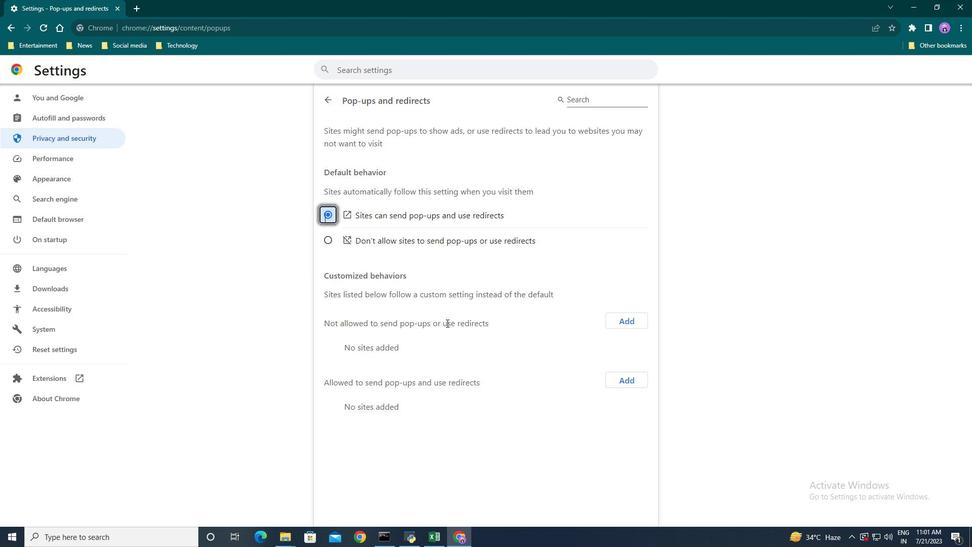 
Action: Mouse moved to (328, 99)
Screenshot: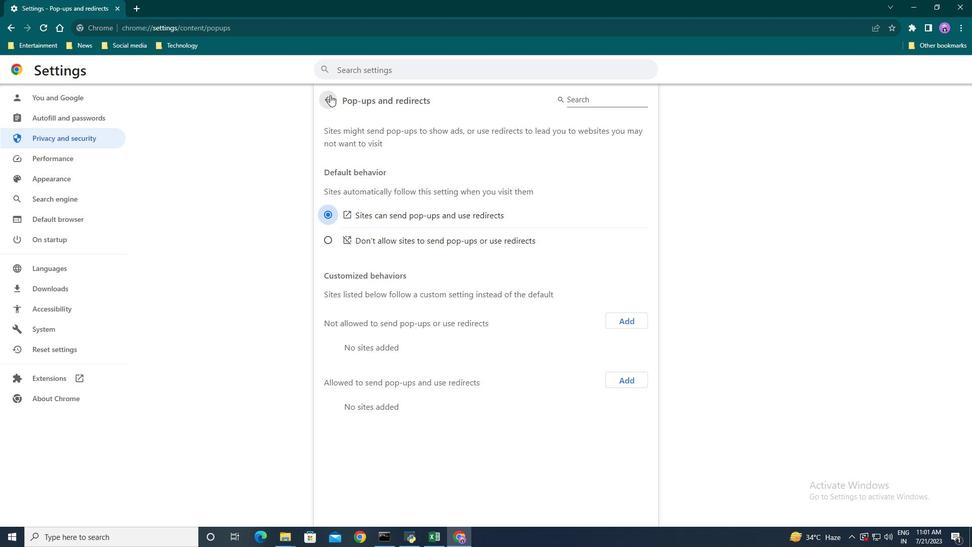 
Action: Mouse pressed left at (328, 99)
Screenshot: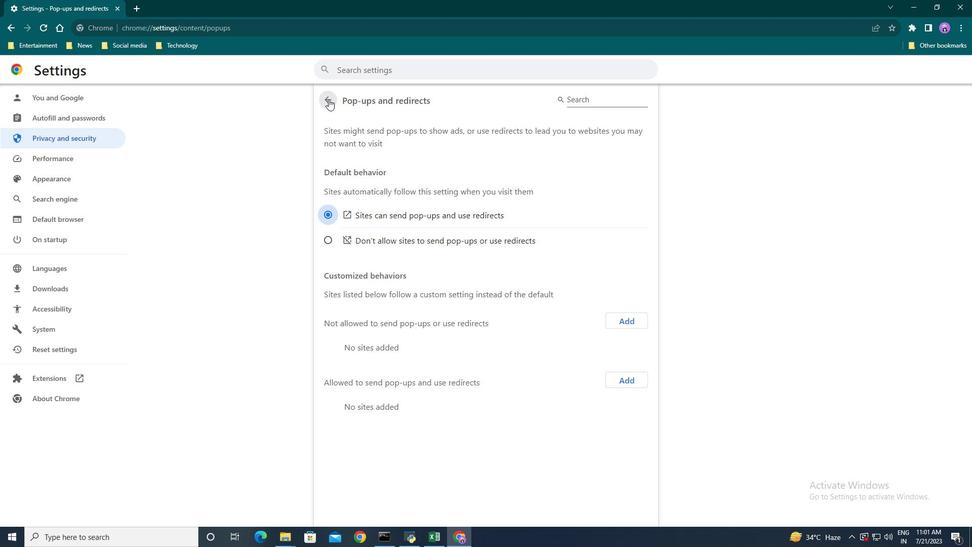 
Action: Mouse moved to (409, 233)
Screenshot: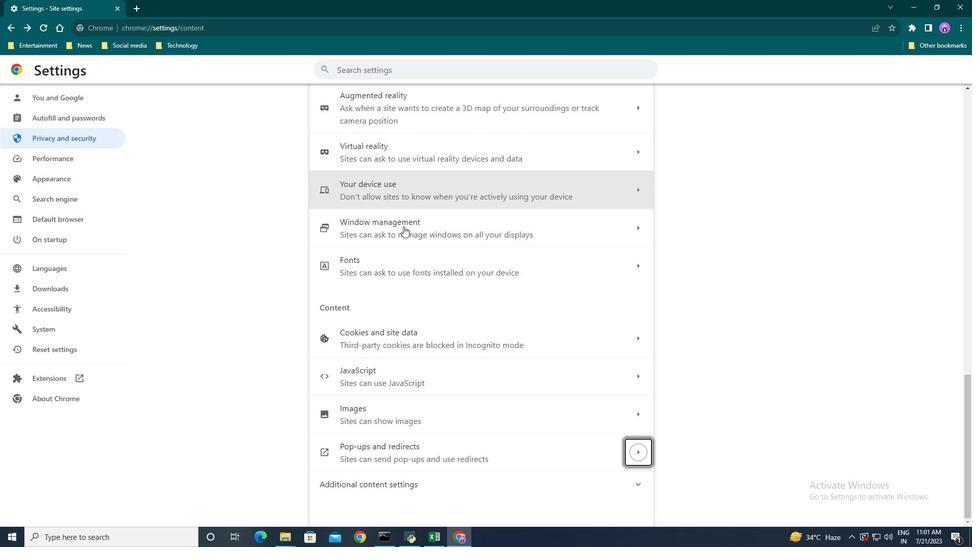 
Action: Mouse scrolled (409, 233) with delta (0, 0)
